 Task: Find connections with filter location León with filter topic #Jobopeningwith filter profile language English with filter current company Coforge with filter school Prof. Ram Meghe Institute of Technology & Research Badnera Rly. with filter industry Retail Groceries with filter service category Outsourcing with filter keywords title Receptionist
Action: Mouse moved to (149, 242)
Screenshot: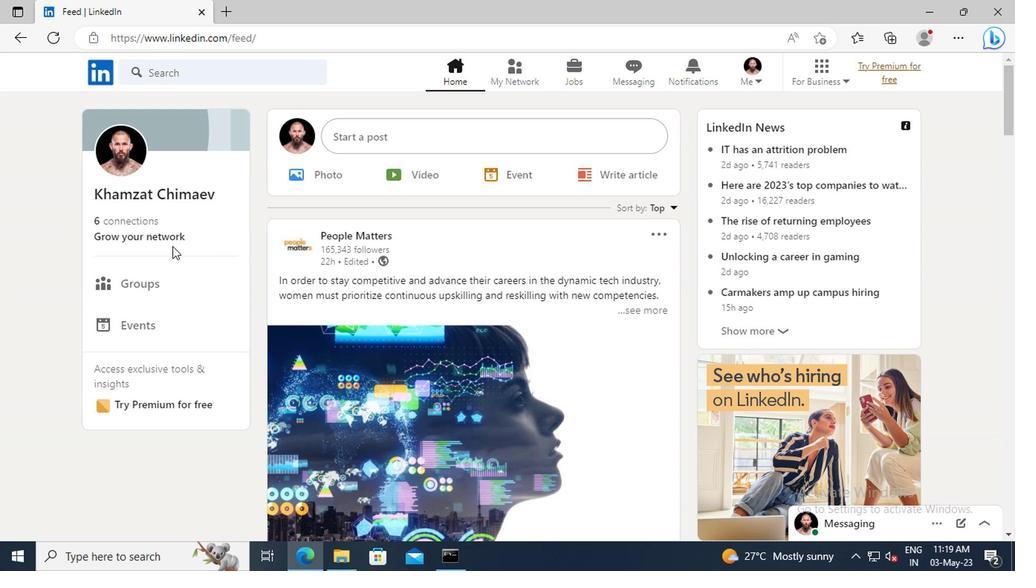 
Action: Mouse pressed left at (149, 242)
Screenshot: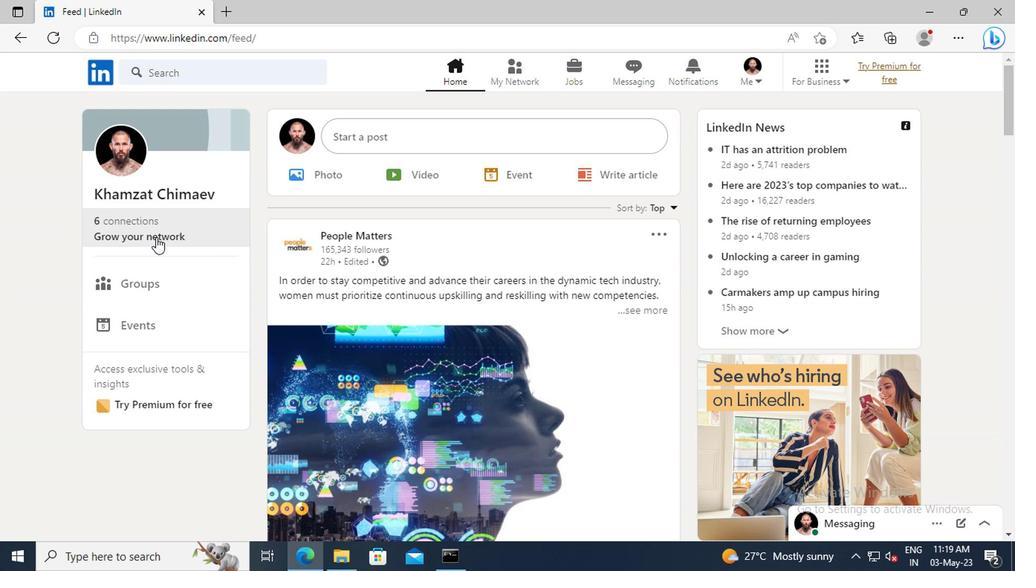
Action: Mouse moved to (150, 173)
Screenshot: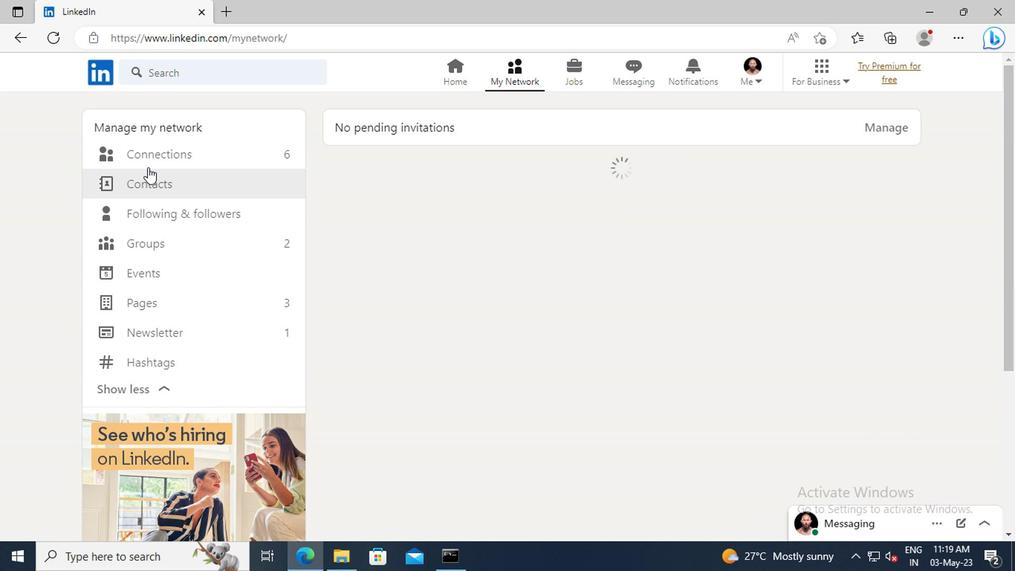
Action: Mouse pressed left at (150, 173)
Screenshot: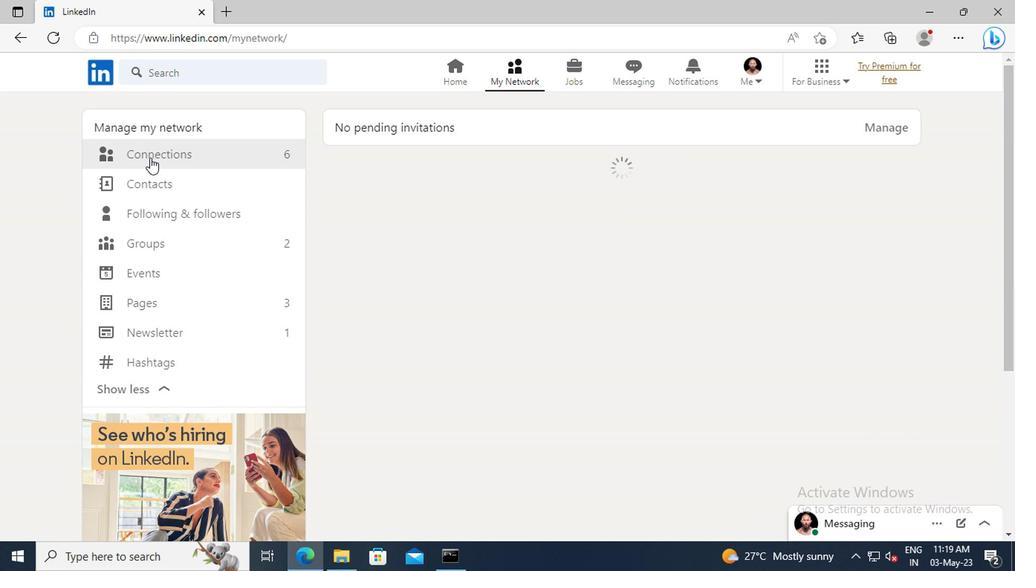 
Action: Mouse moved to (604, 175)
Screenshot: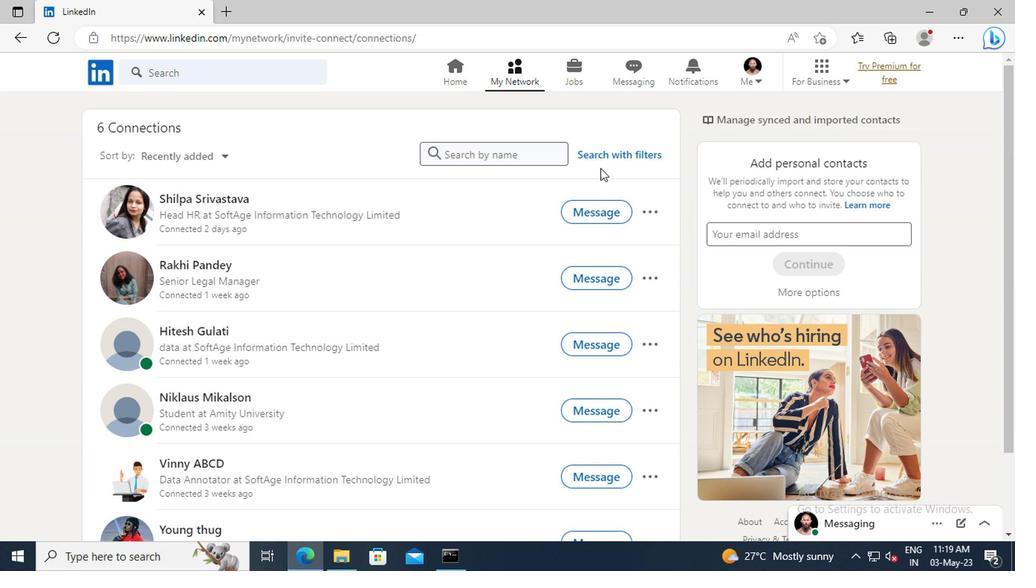 
Action: Mouse pressed left at (604, 175)
Screenshot: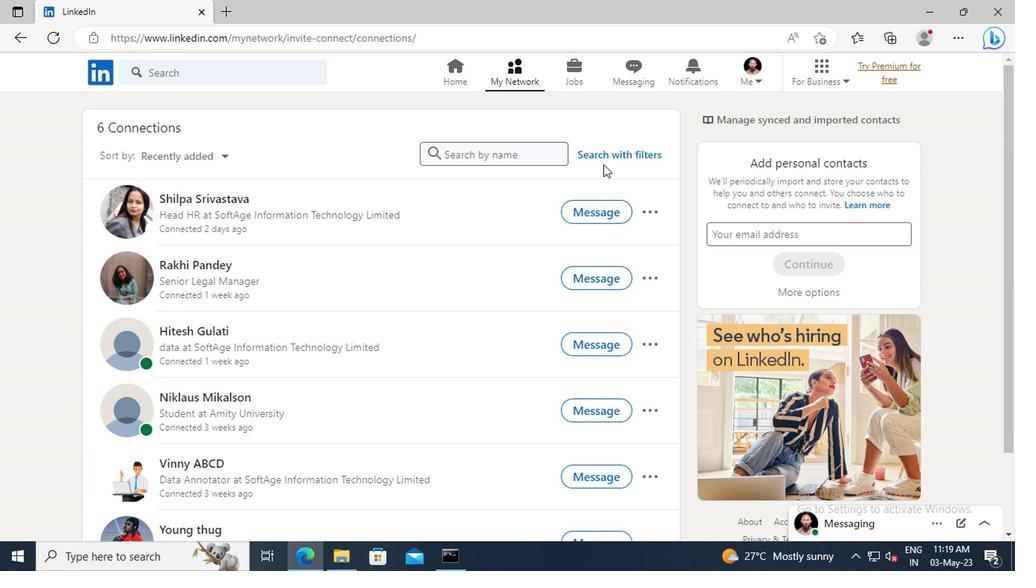 
Action: Mouse moved to (562, 138)
Screenshot: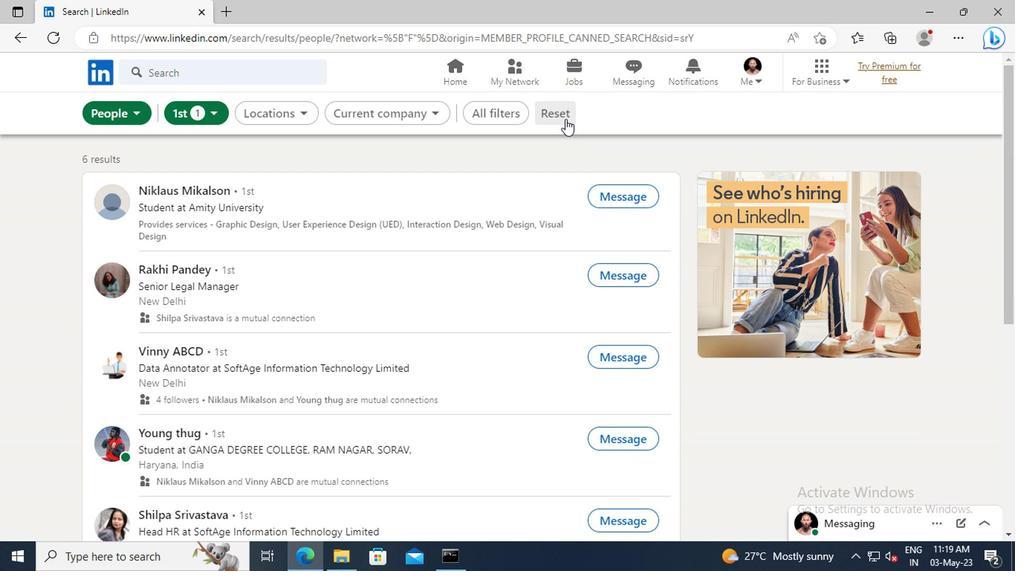 
Action: Mouse pressed left at (562, 138)
Screenshot: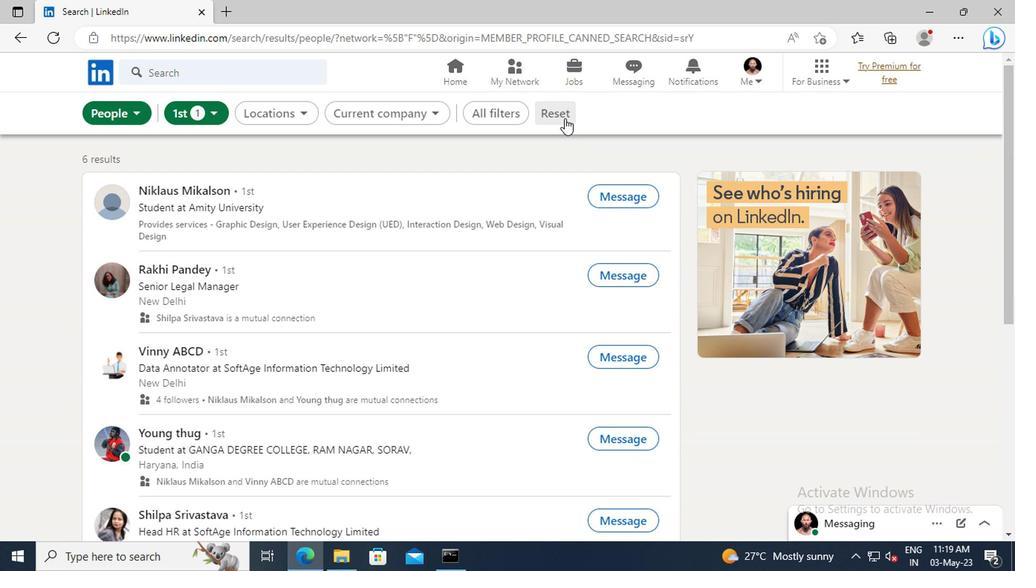 
Action: Mouse moved to (545, 138)
Screenshot: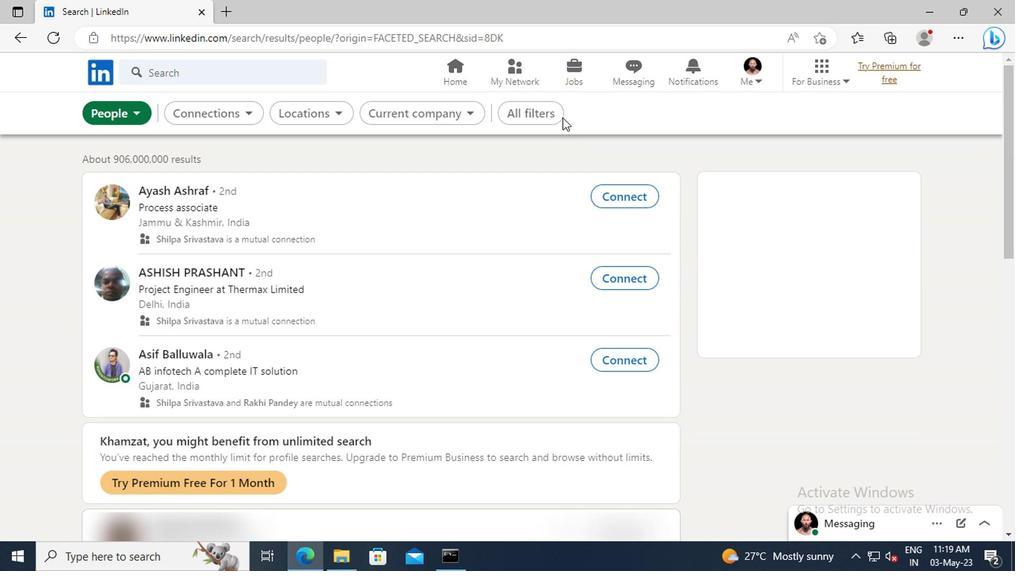 
Action: Mouse pressed left at (545, 138)
Screenshot: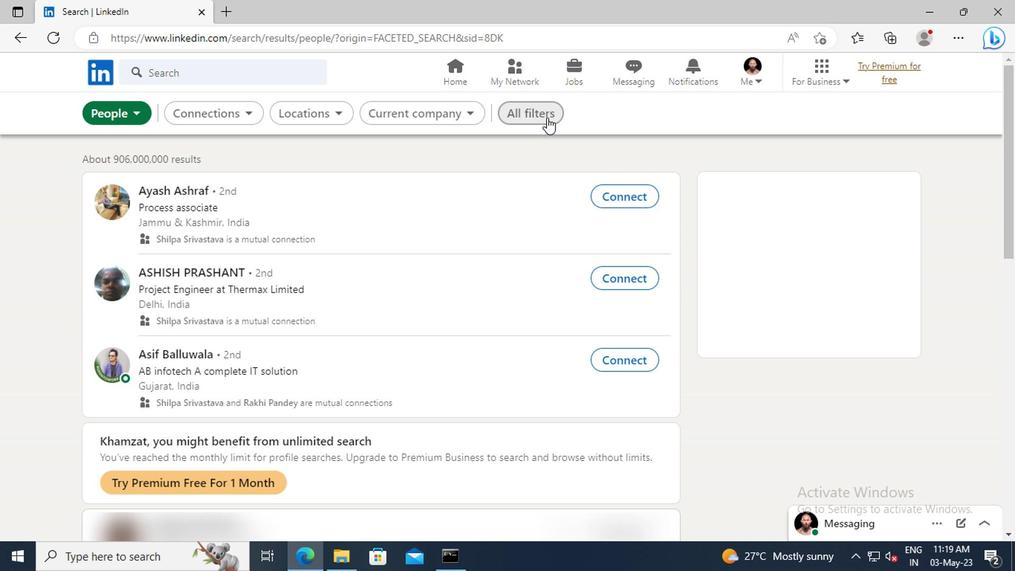 
Action: Mouse moved to (817, 305)
Screenshot: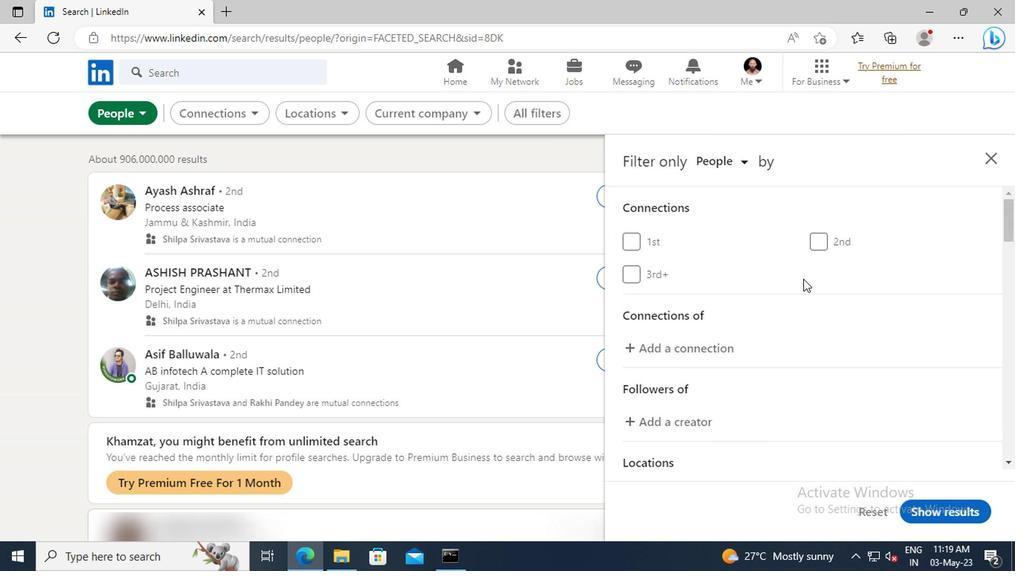 
Action: Mouse scrolled (817, 304) with delta (0, 0)
Screenshot: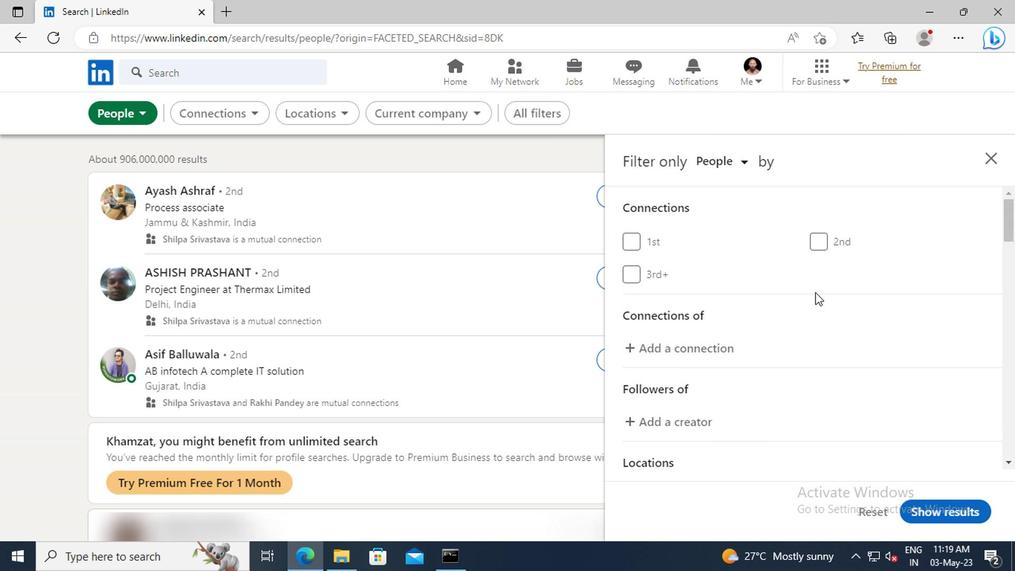 
Action: Mouse scrolled (817, 304) with delta (0, 0)
Screenshot: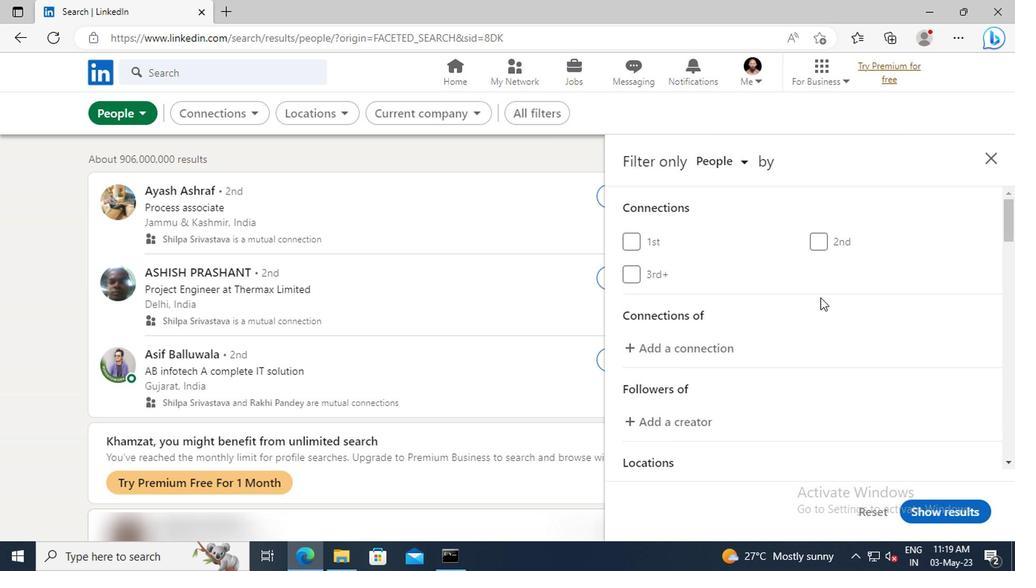 
Action: Mouse scrolled (817, 304) with delta (0, 0)
Screenshot: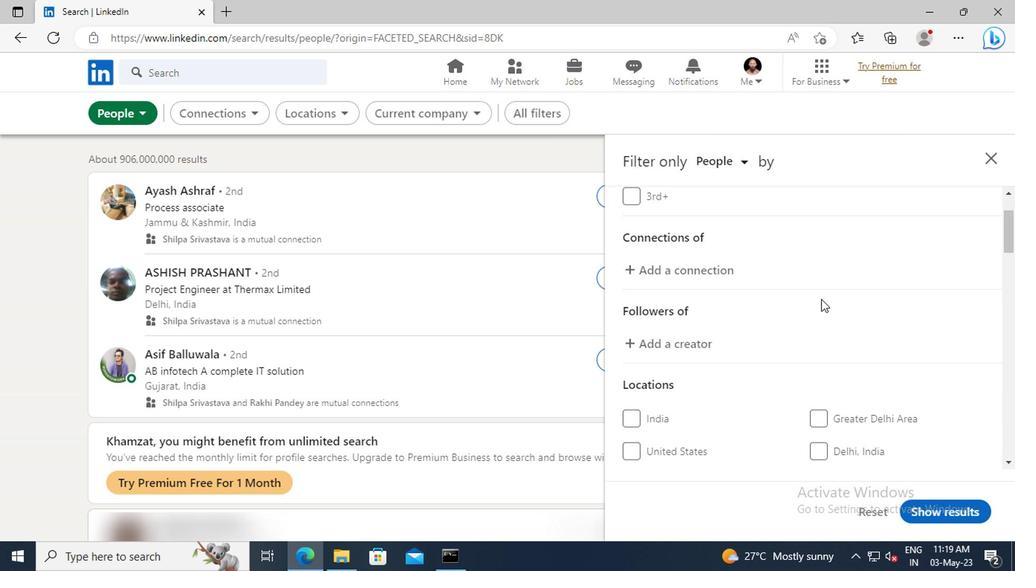 
Action: Mouse moved to (817, 305)
Screenshot: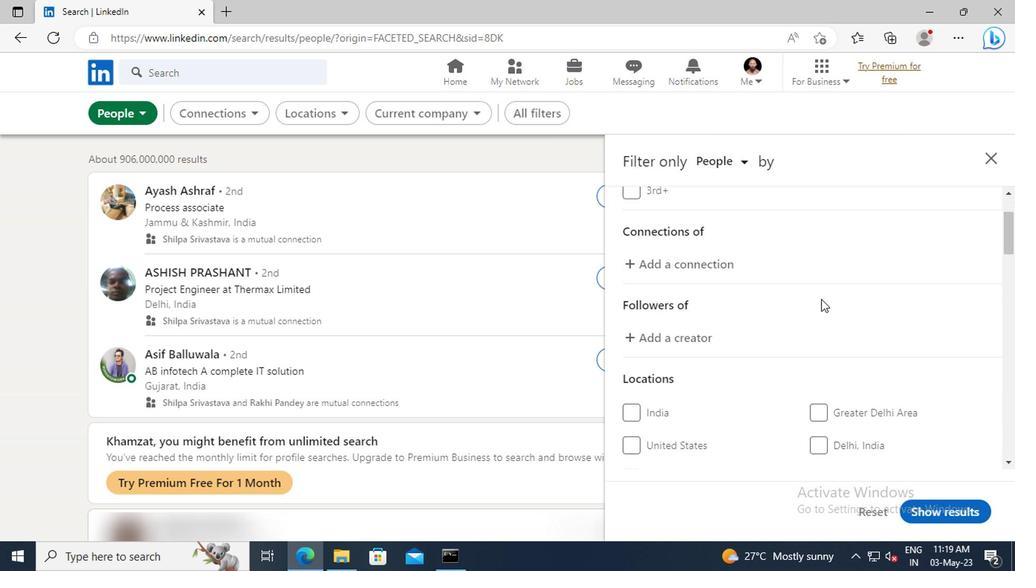 
Action: Mouse scrolled (817, 304) with delta (0, 0)
Screenshot: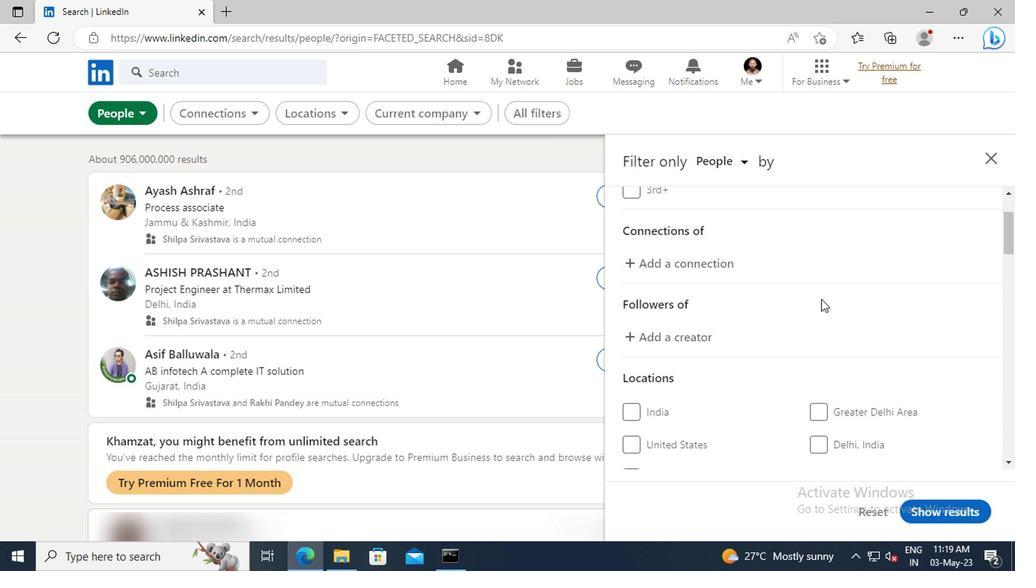 
Action: Mouse moved to (818, 305)
Screenshot: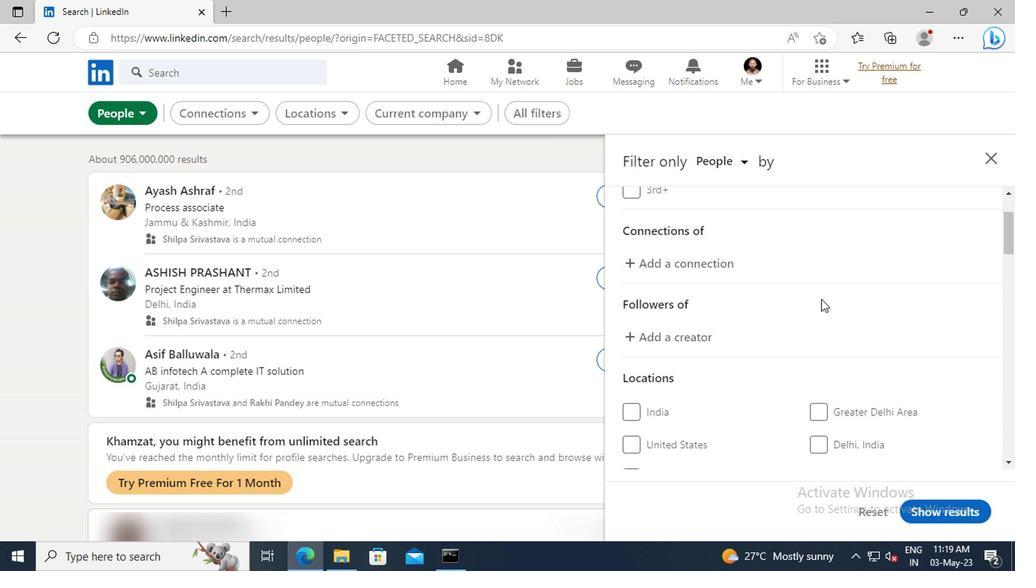
Action: Mouse scrolled (818, 305) with delta (0, 0)
Screenshot: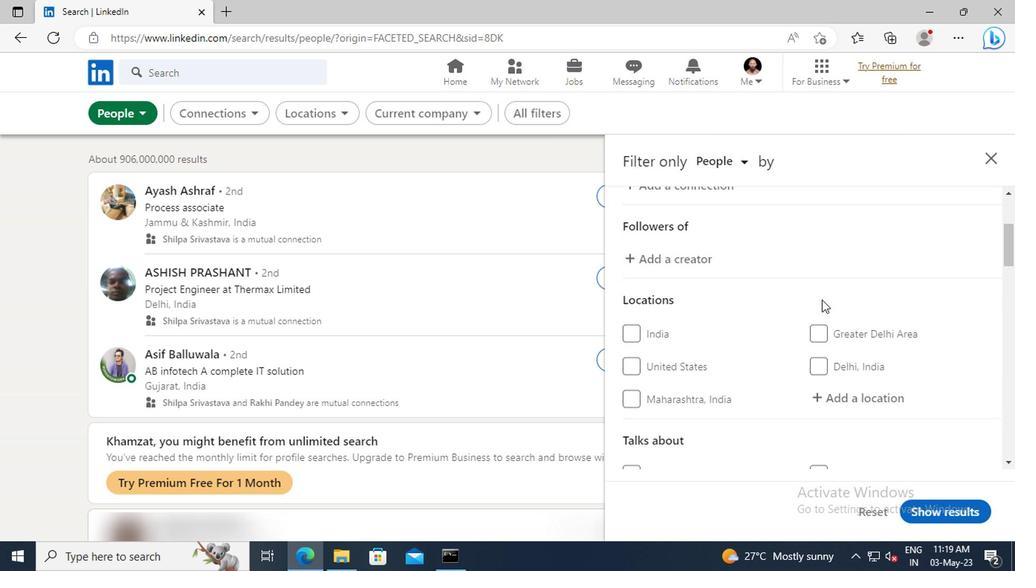 
Action: Mouse moved to (830, 352)
Screenshot: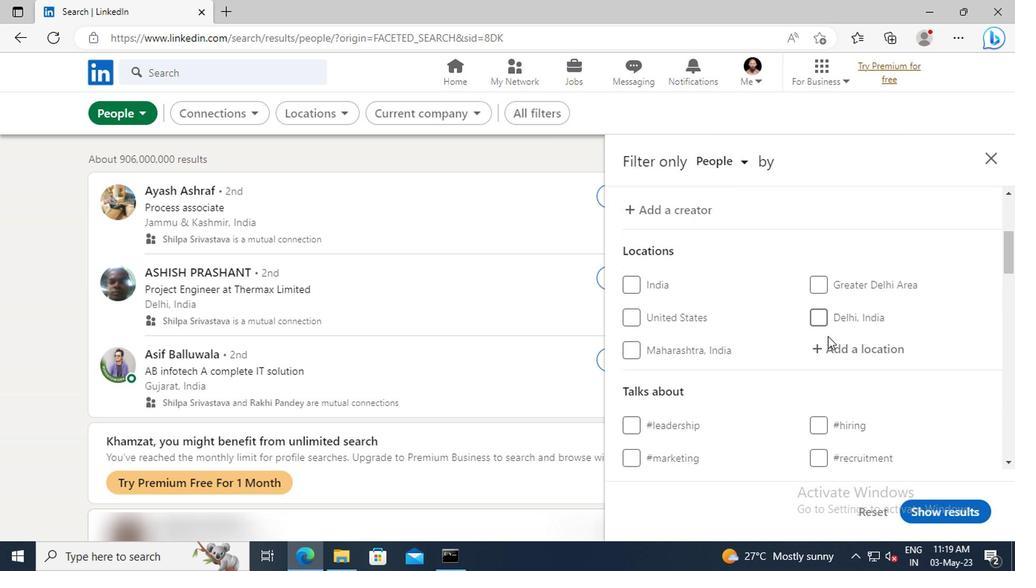 
Action: Mouse pressed left at (830, 352)
Screenshot: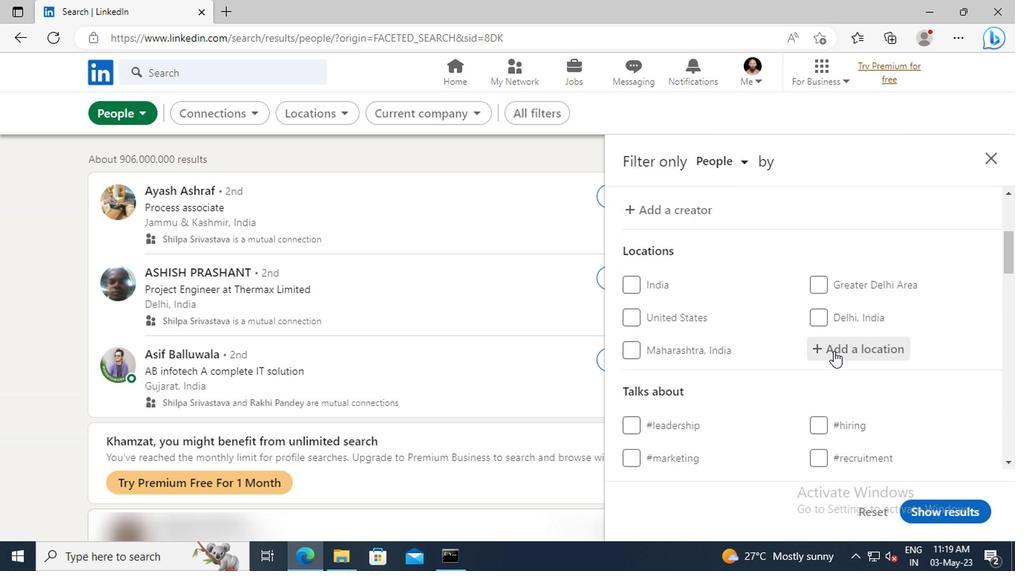 
Action: Key pressed <Key.shift>LEON
Screenshot: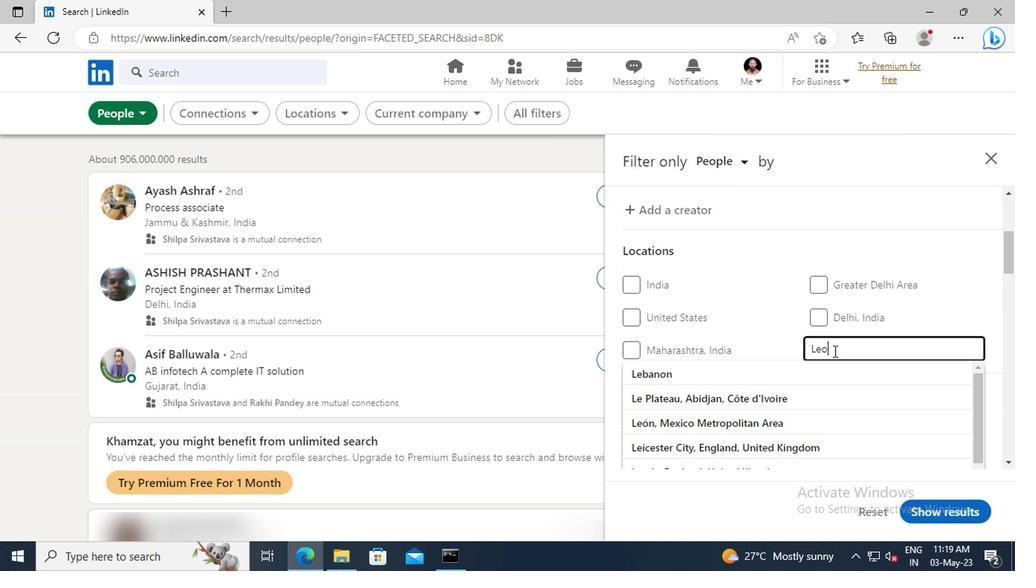 
Action: Mouse moved to (836, 389)
Screenshot: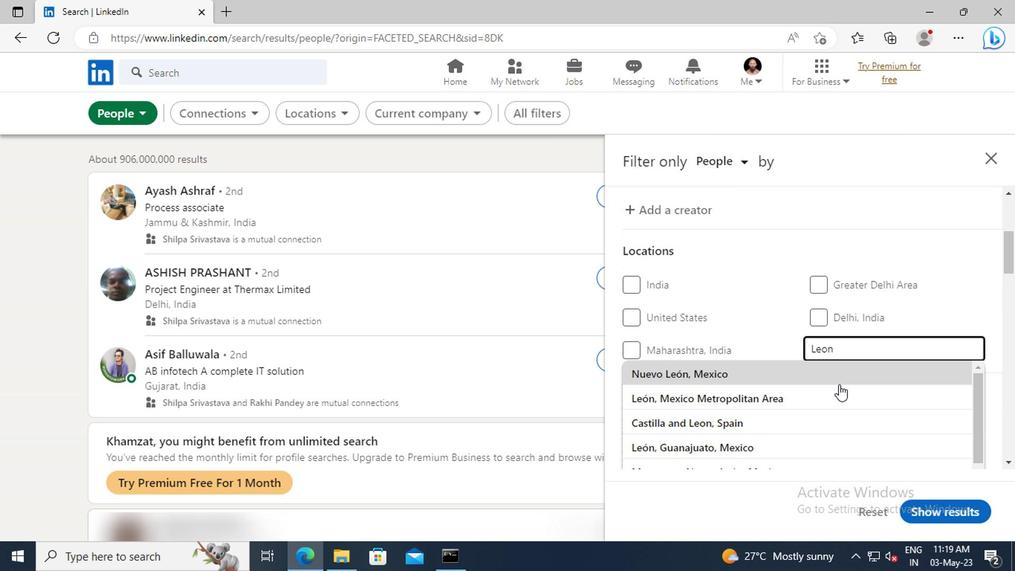 
Action: Mouse pressed left at (836, 389)
Screenshot: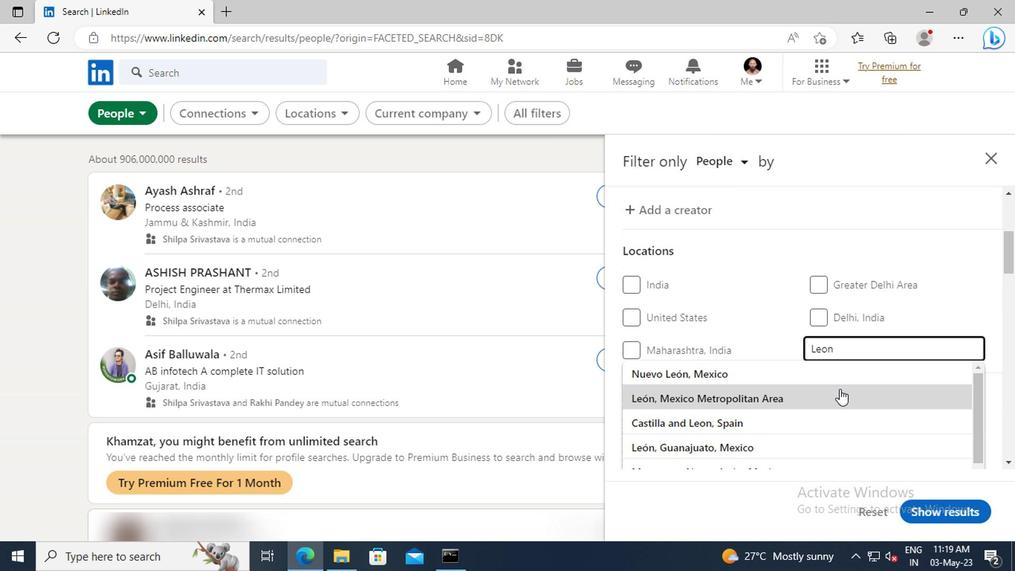 
Action: Mouse moved to (836, 383)
Screenshot: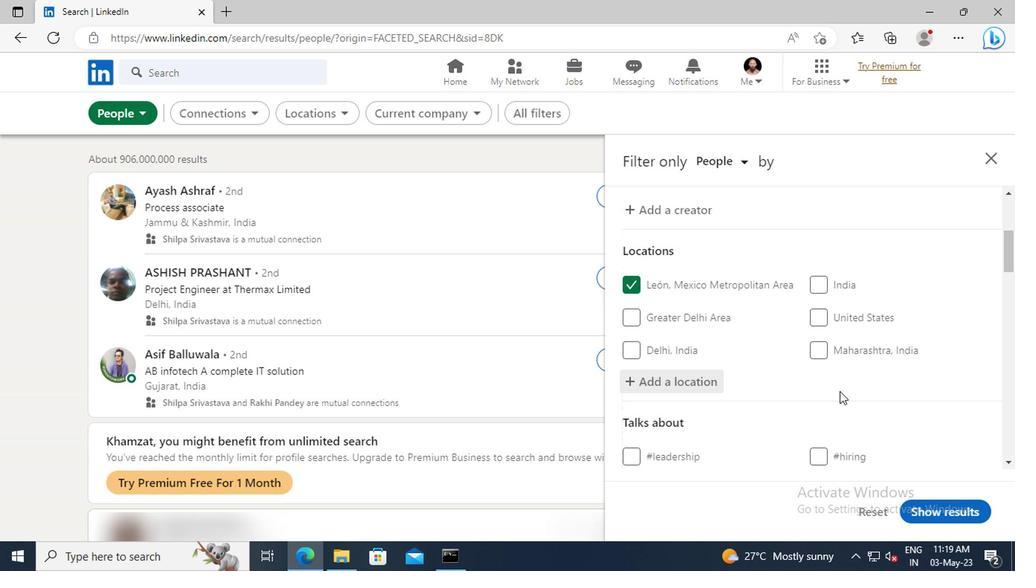 
Action: Mouse scrolled (836, 382) with delta (0, 0)
Screenshot: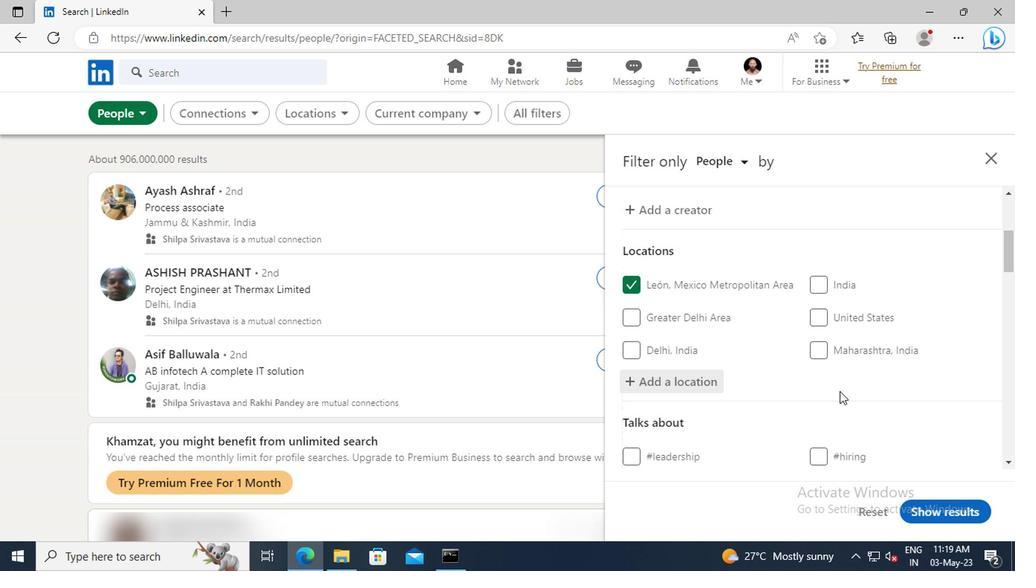 
Action: Mouse moved to (835, 378)
Screenshot: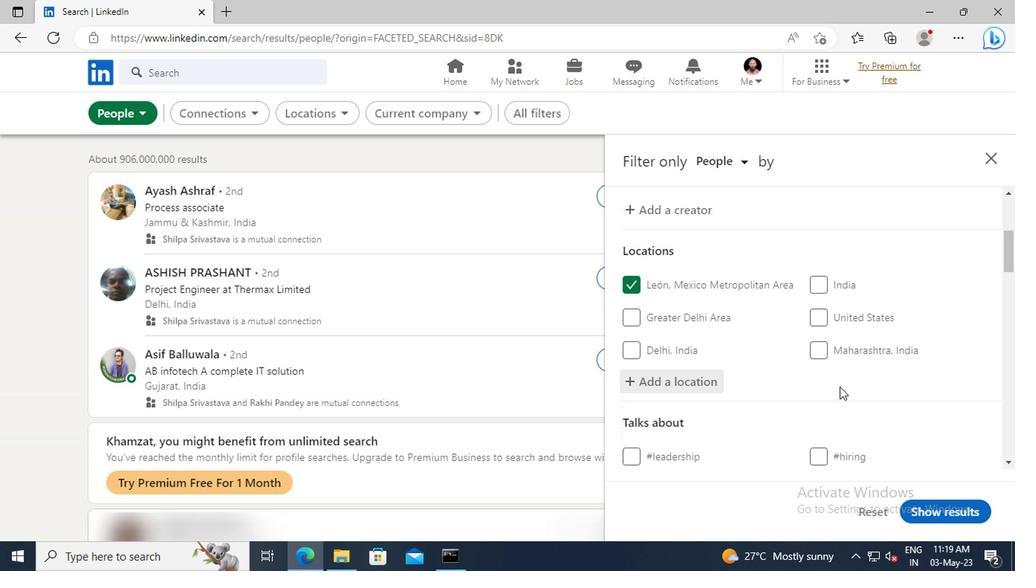 
Action: Mouse scrolled (835, 377) with delta (0, 0)
Screenshot: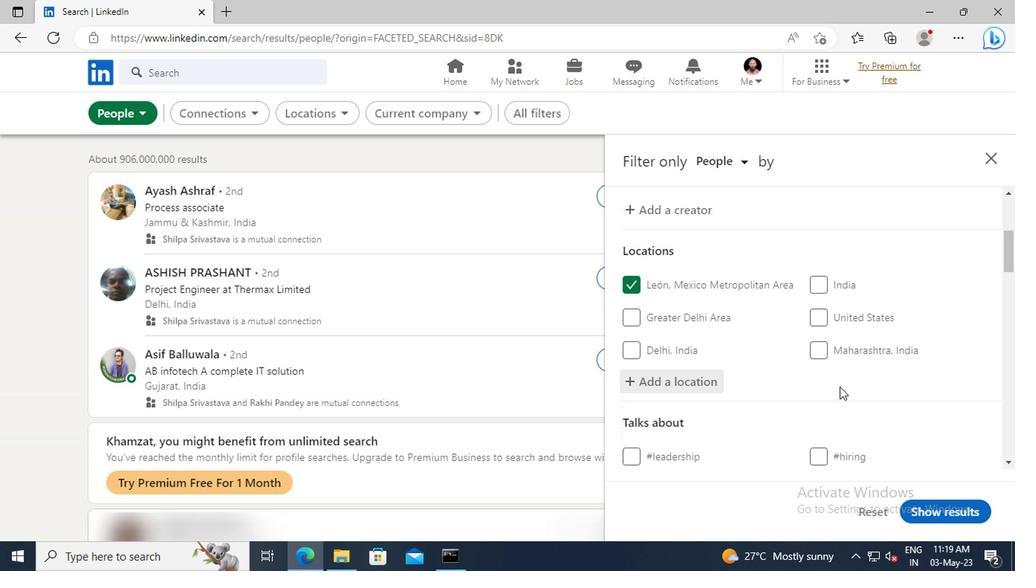 
Action: Mouse moved to (824, 342)
Screenshot: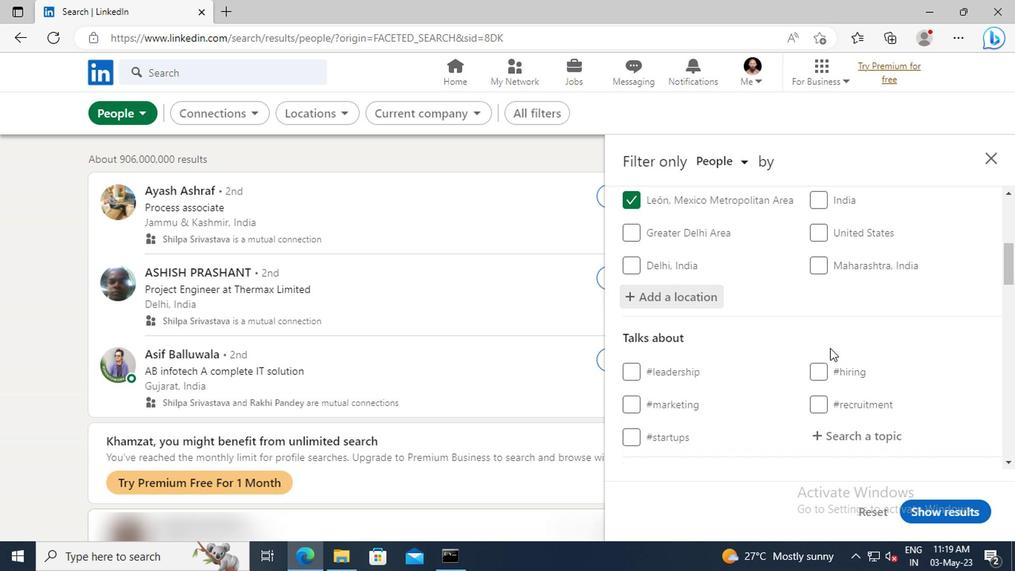 
Action: Mouse scrolled (824, 342) with delta (0, 0)
Screenshot: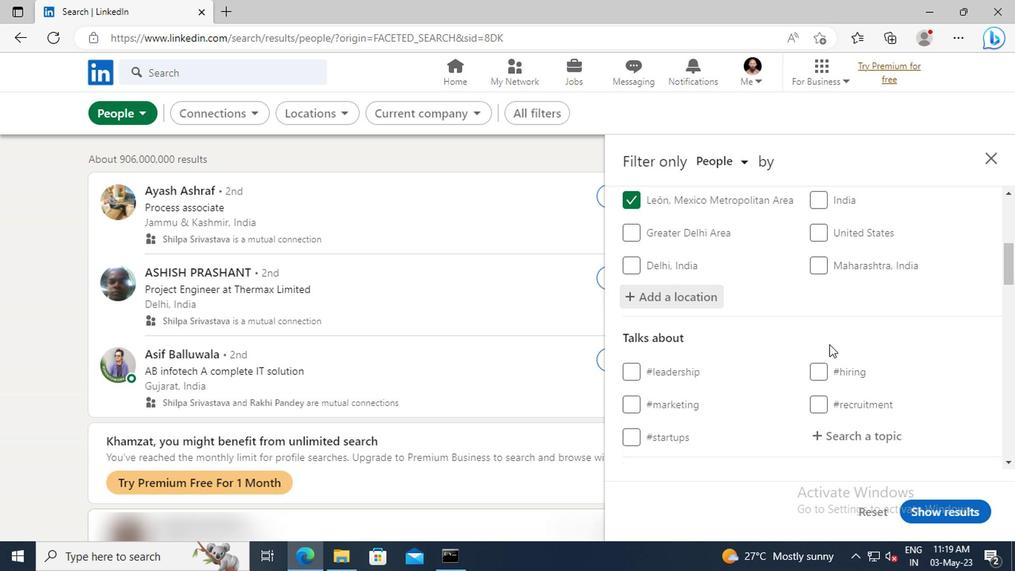 
Action: Mouse scrolled (824, 342) with delta (0, 0)
Screenshot: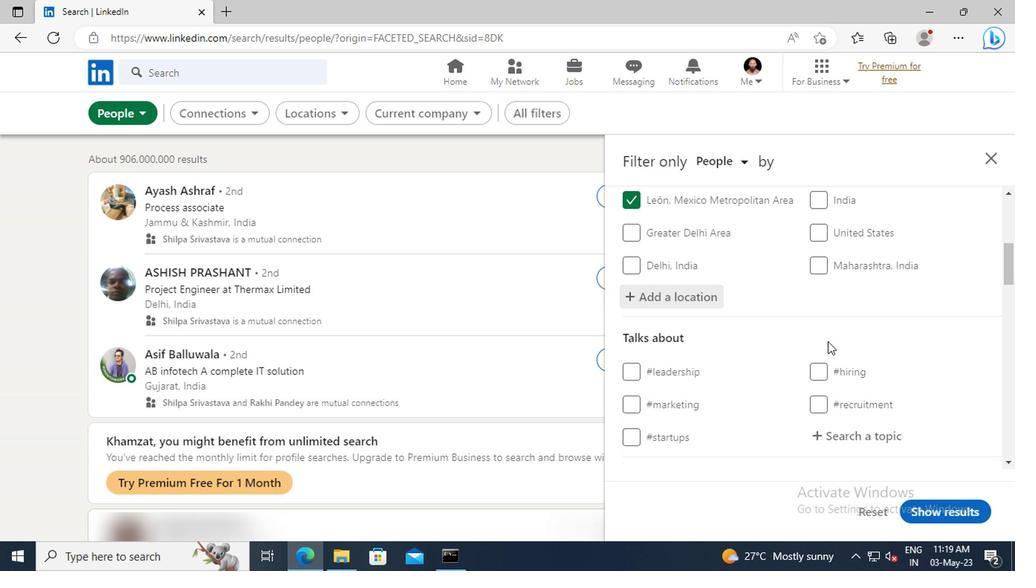 
Action: Mouse moved to (830, 352)
Screenshot: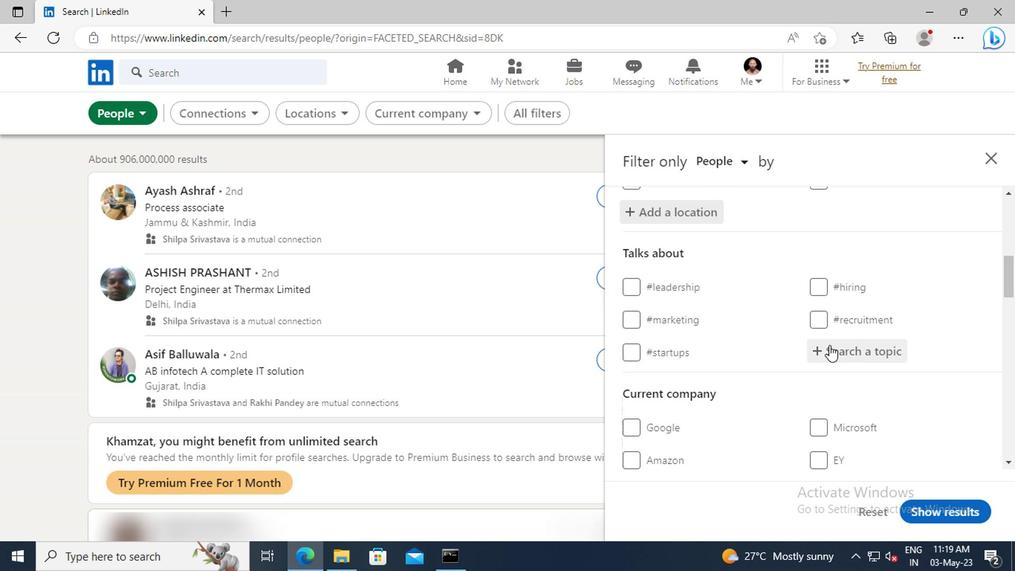 
Action: Mouse pressed left at (830, 352)
Screenshot: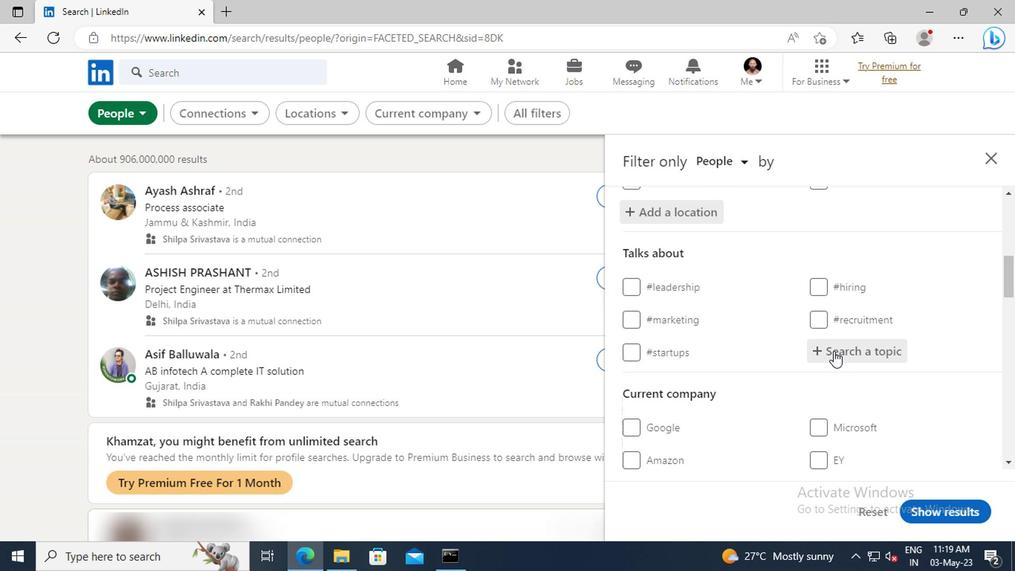 
Action: Key pressed <Key.shift>JOBOPENI
Screenshot: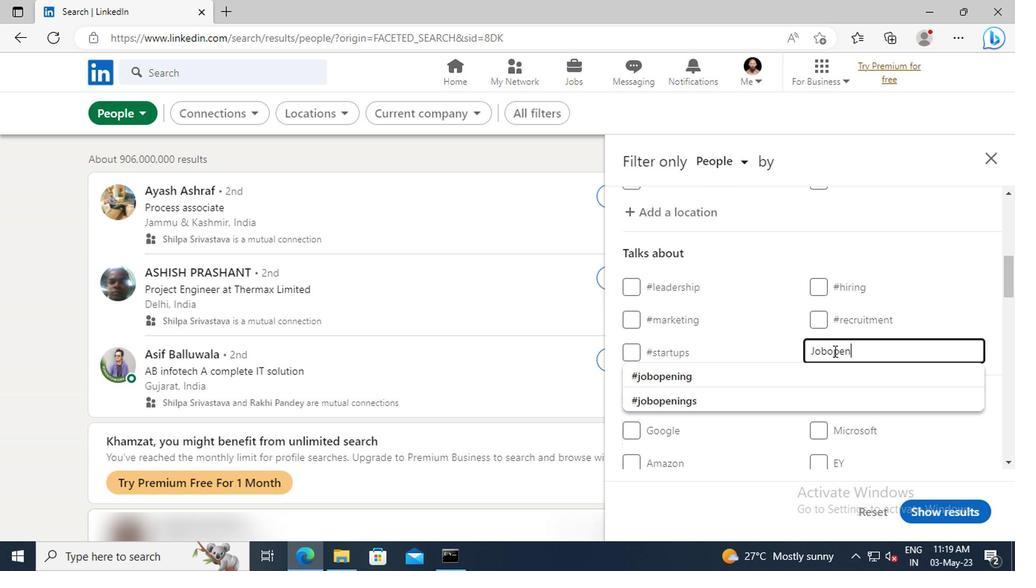 
Action: Mouse moved to (828, 366)
Screenshot: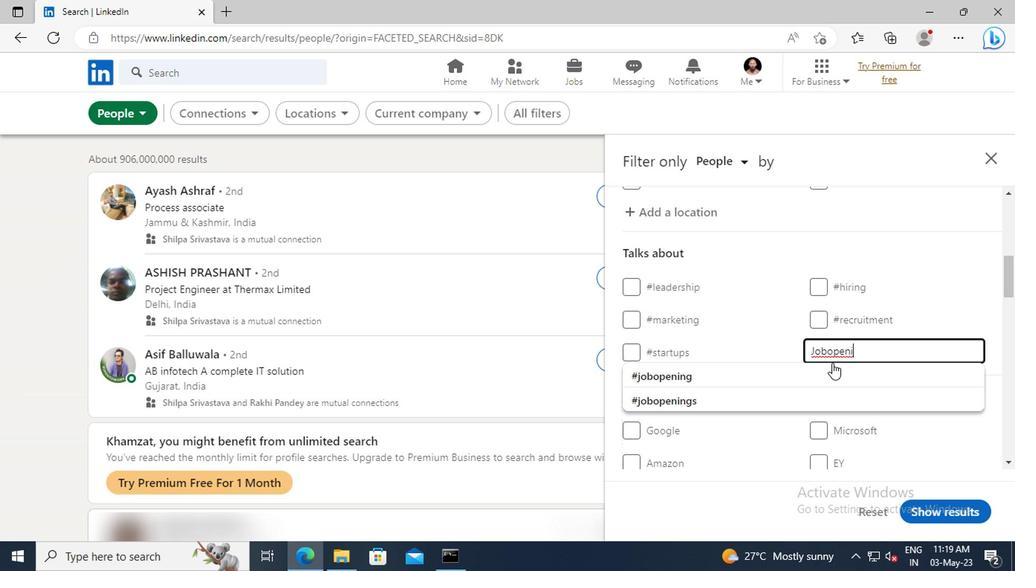 
Action: Mouse pressed left at (828, 366)
Screenshot: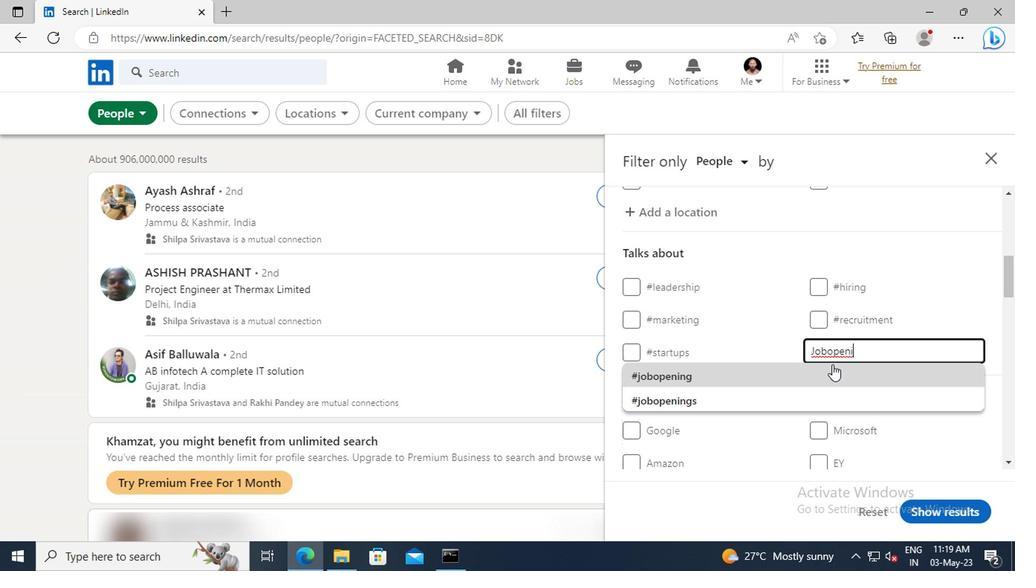 
Action: Mouse scrolled (828, 365) with delta (0, 0)
Screenshot: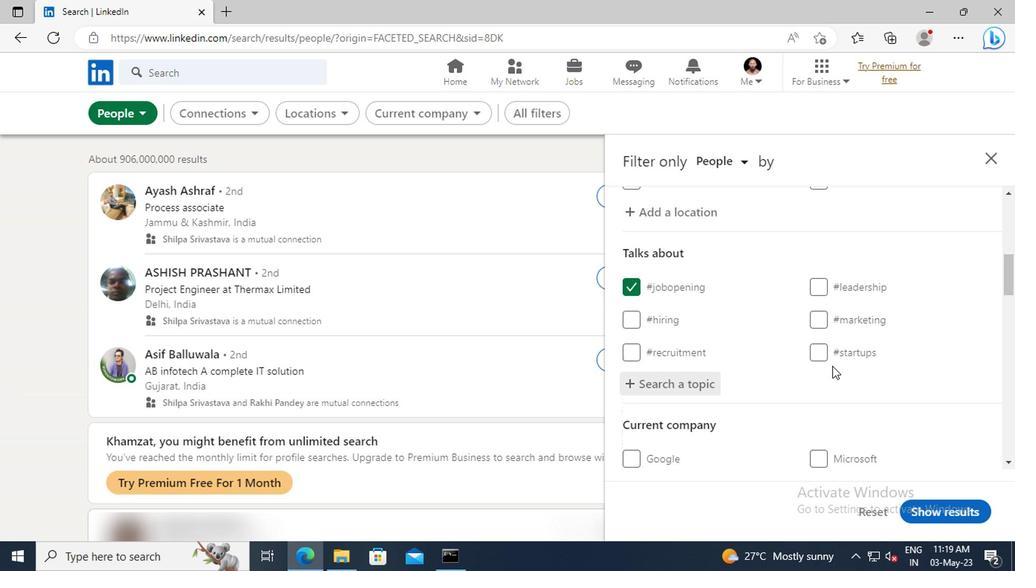 
Action: Mouse scrolled (828, 365) with delta (0, 0)
Screenshot: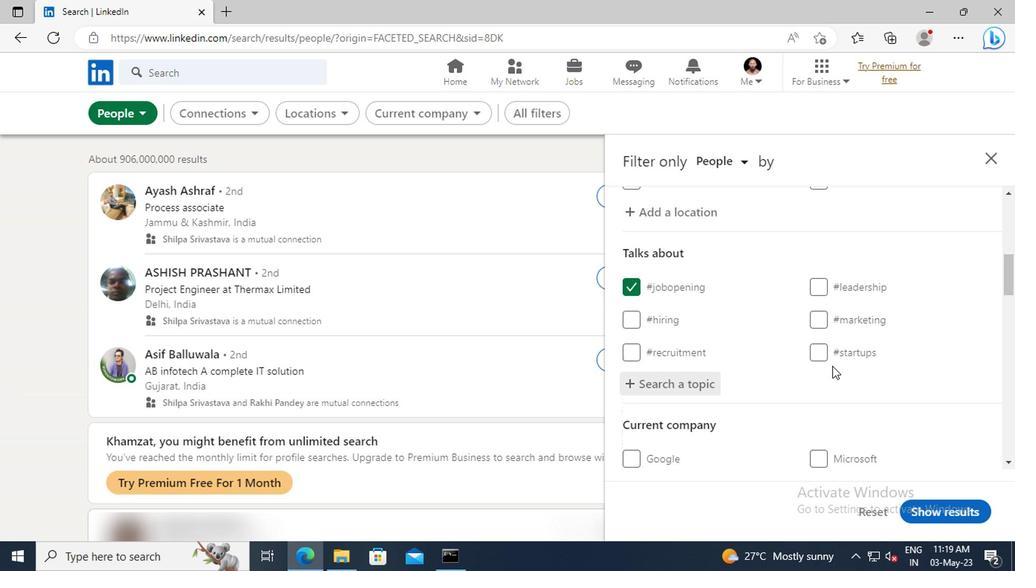 
Action: Mouse scrolled (828, 365) with delta (0, 0)
Screenshot: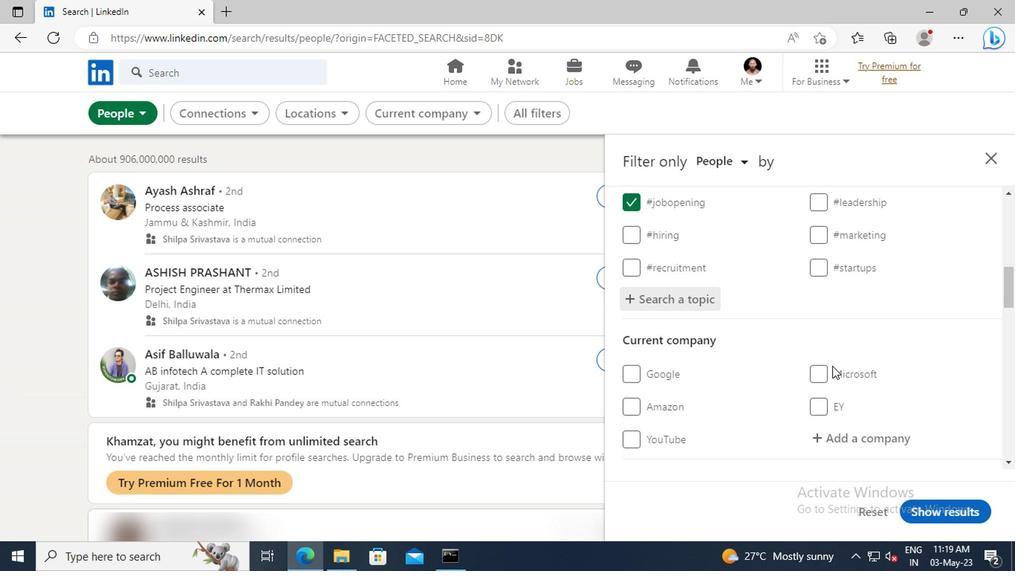 
Action: Mouse scrolled (828, 365) with delta (0, 0)
Screenshot: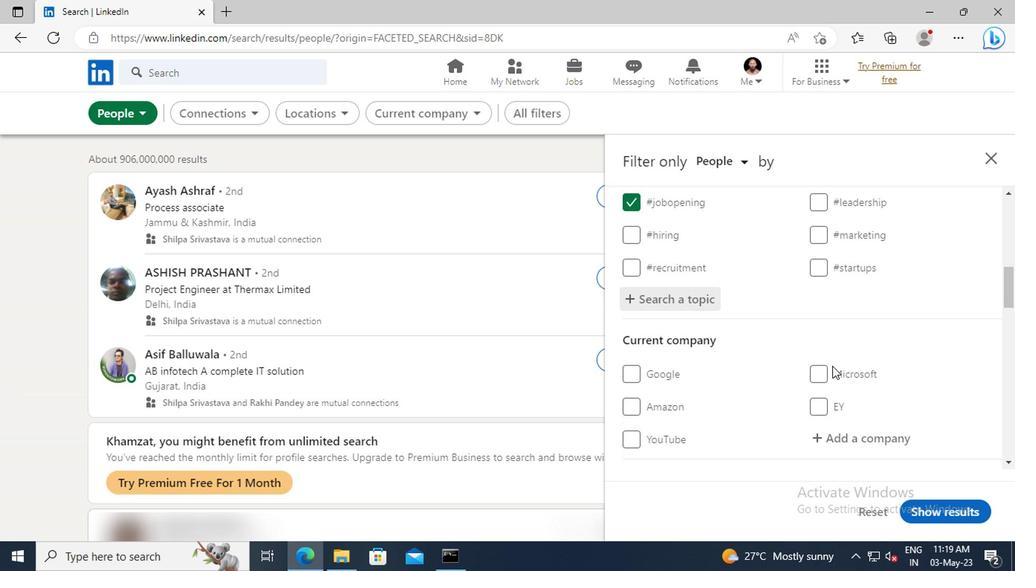 
Action: Mouse scrolled (828, 365) with delta (0, 0)
Screenshot: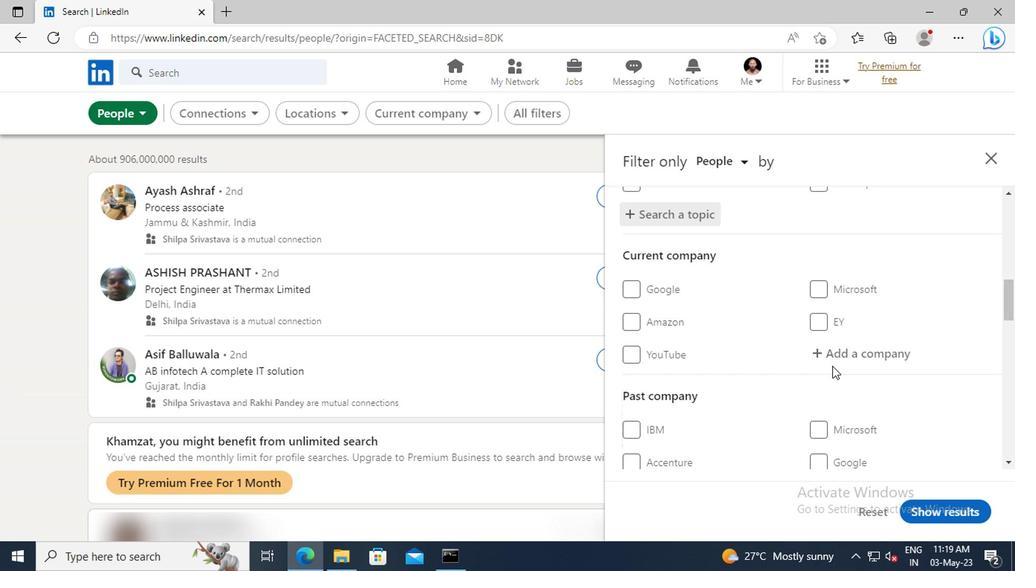 
Action: Mouse scrolled (828, 365) with delta (0, 0)
Screenshot: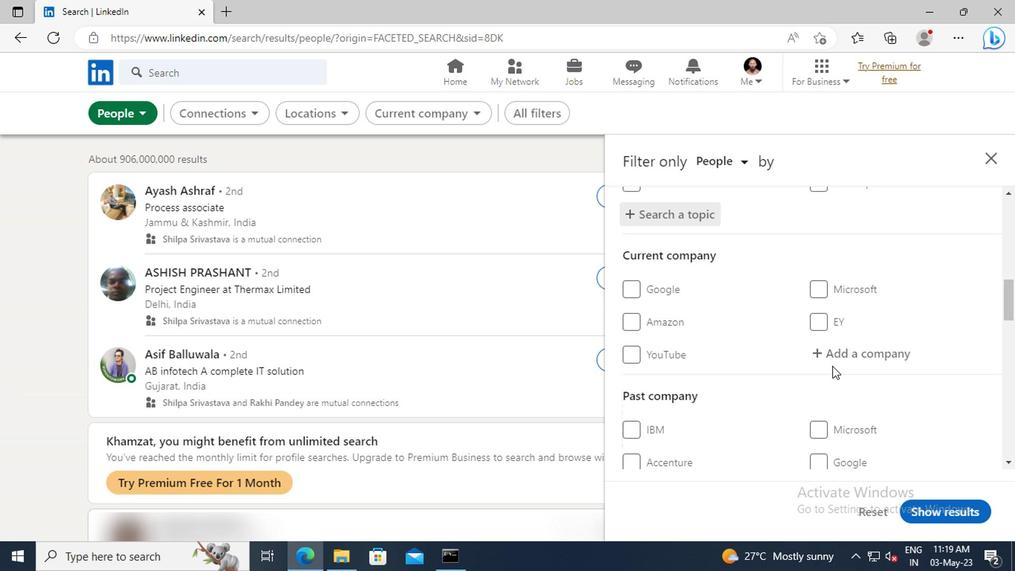 
Action: Mouse scrolled (828, 365) with delta (0, 0)
Screenshot: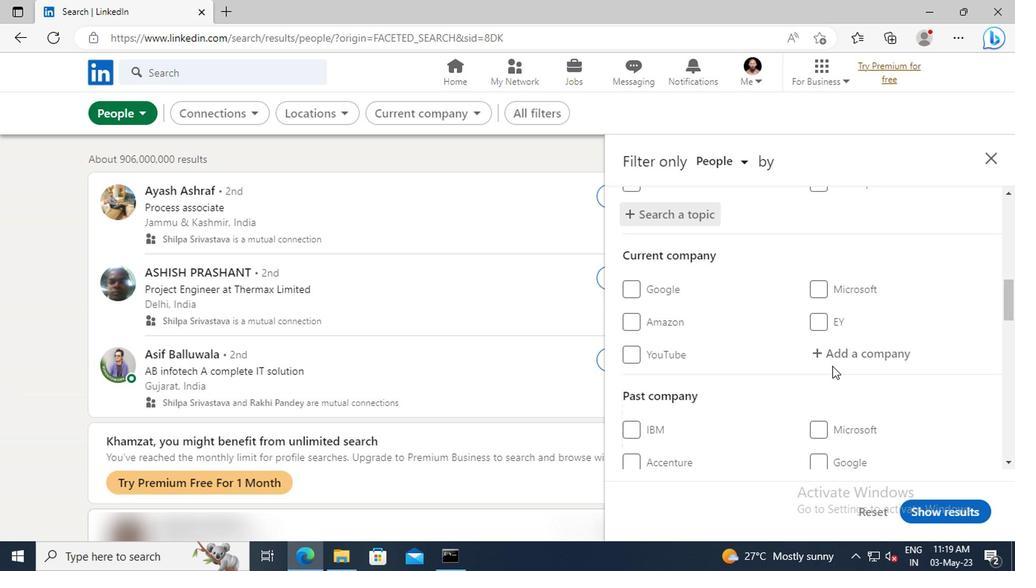 
Action: Mouse scrolled (828, 365) with delta (0, 0)
Screenshot: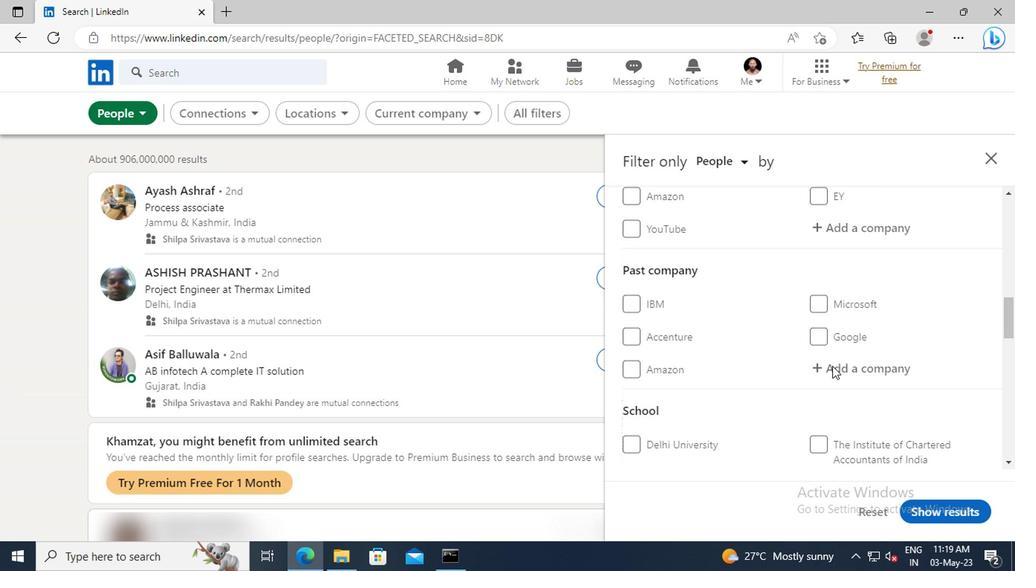 
Action: Mouse scrolled (828, 365) with delta (0, 0)
Screenshot: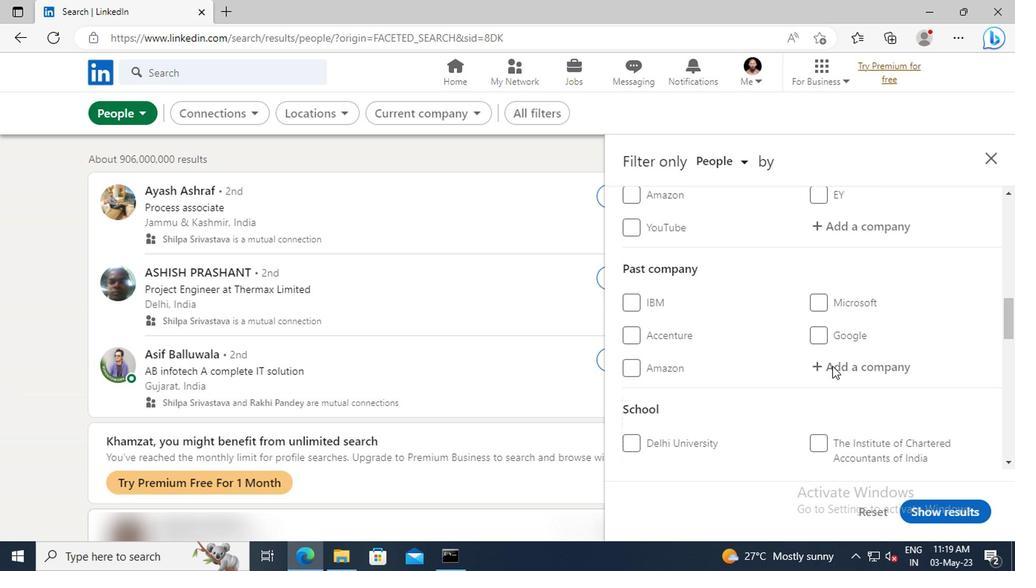
Action: Mouse scrolled (828, 365) with delta (0, 0)
Screenshot: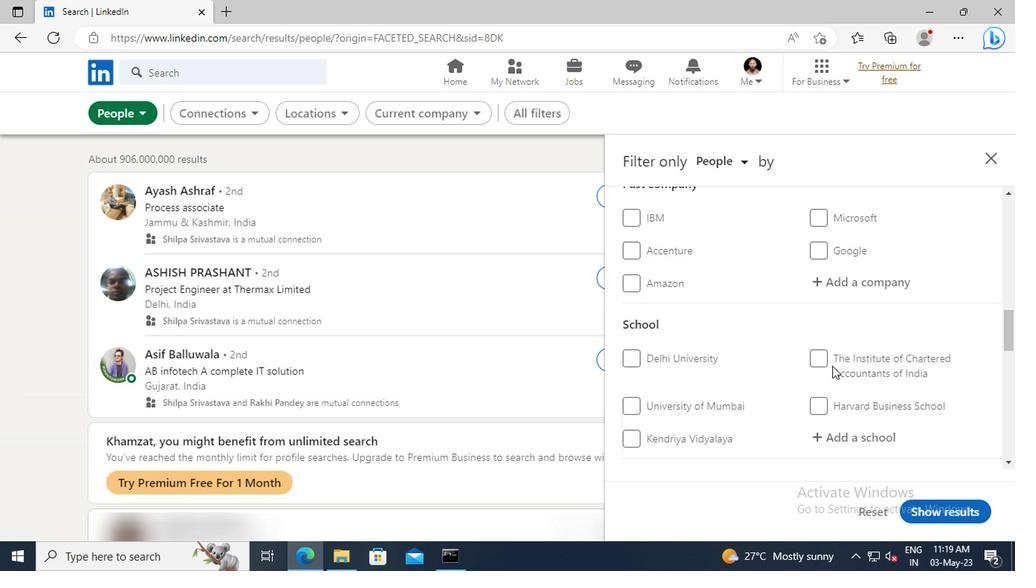 
Action: Mouse scrolled (828, 365) with delta (0, 0)
Screenshot: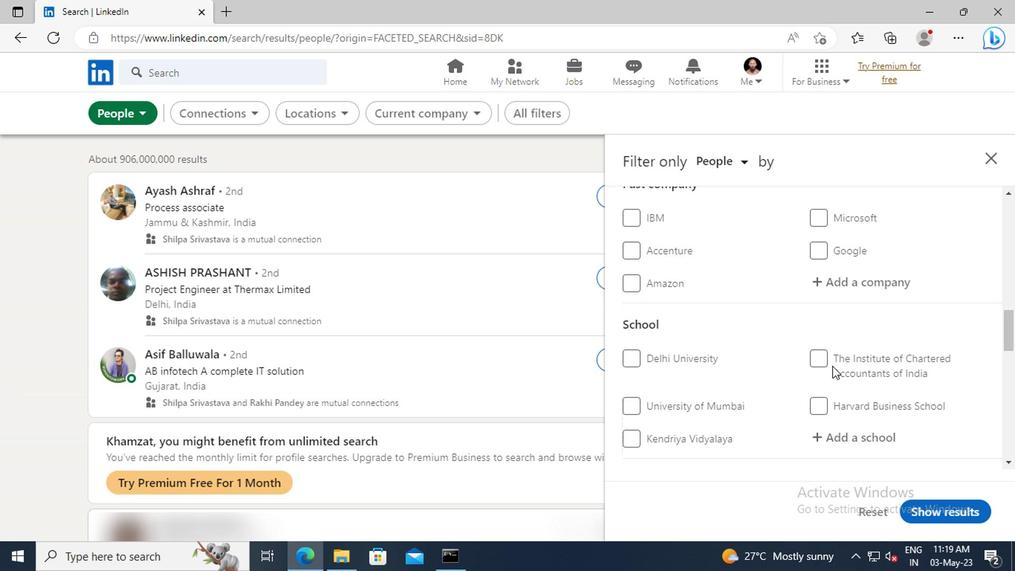 
Action: Mouse scrolled (828, 365) with delta (0, 0)
Screenshot: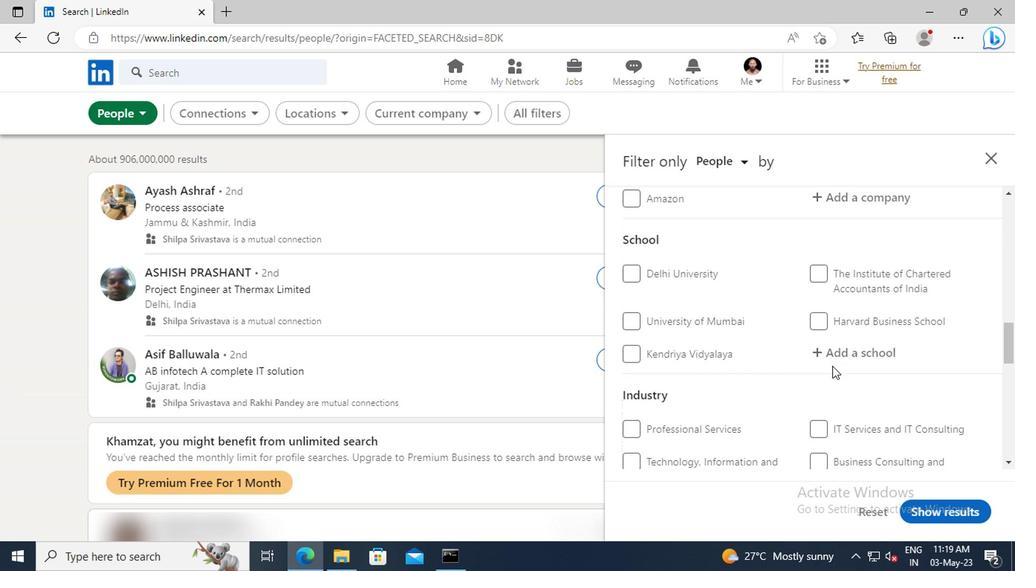 
Action: Mouse scrolled (828, 365) with delta (0, 0)
Screenshot: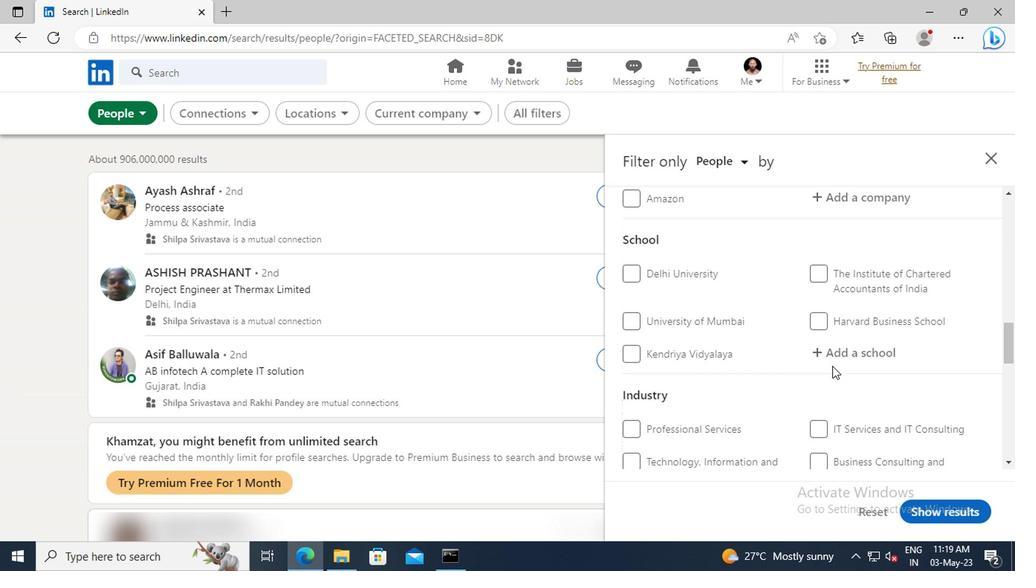 
Action: Mouse scrolled (828, 365) with delta (0, 0)
Screenshot: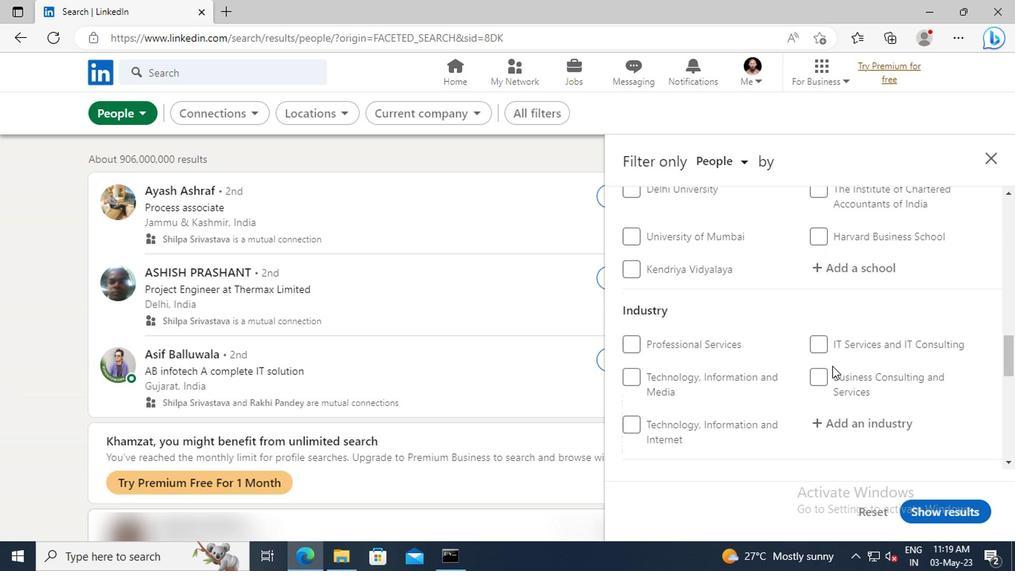 
Action: Mouse scrolled (828, 365) with delta (0, 0)
Screenshot: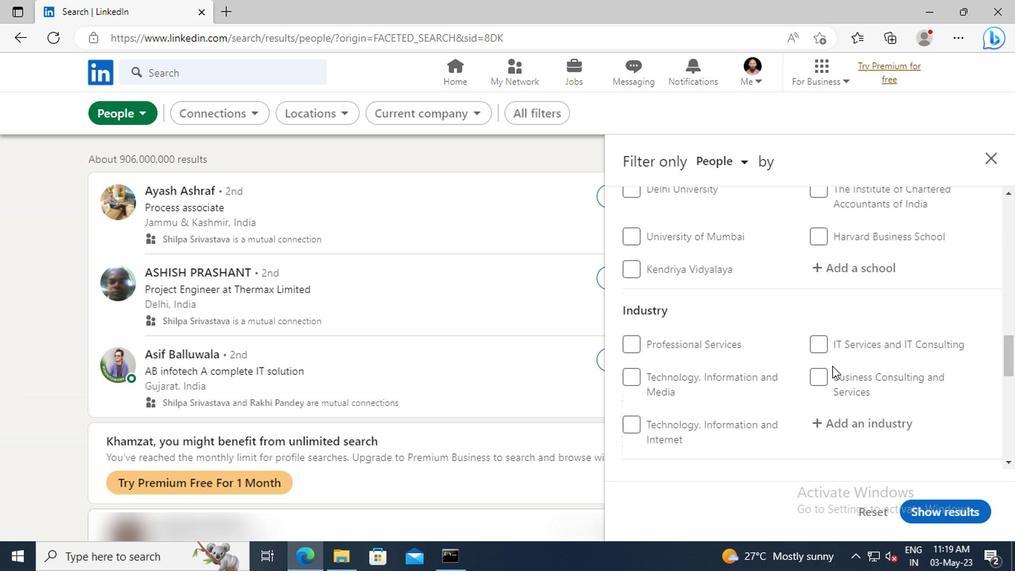 
Action: Mouse scrolled (828, 365) with delta (0, 0)
Screenshot: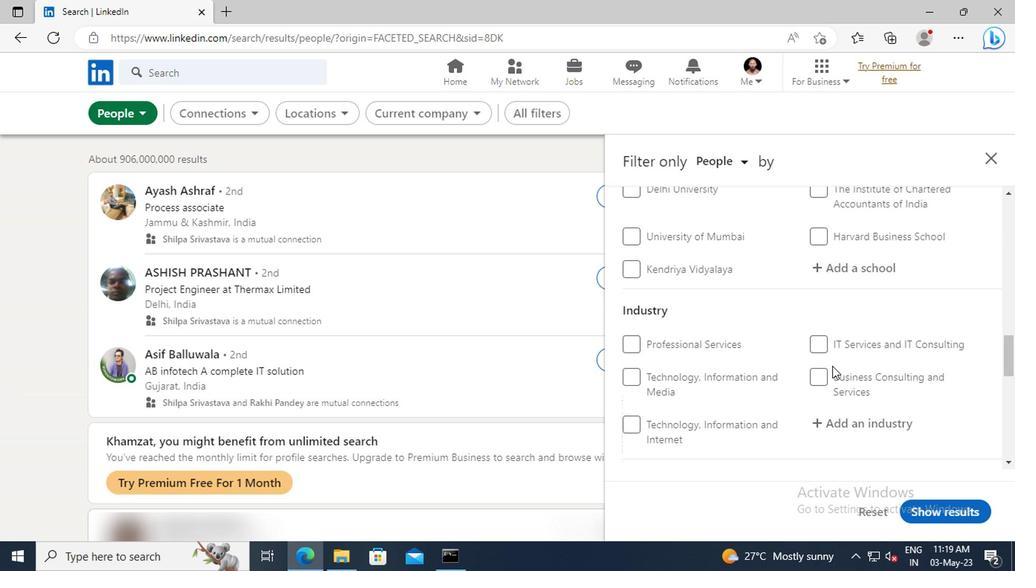 
Action: Mouse moved to (630, 387)
Screenshot: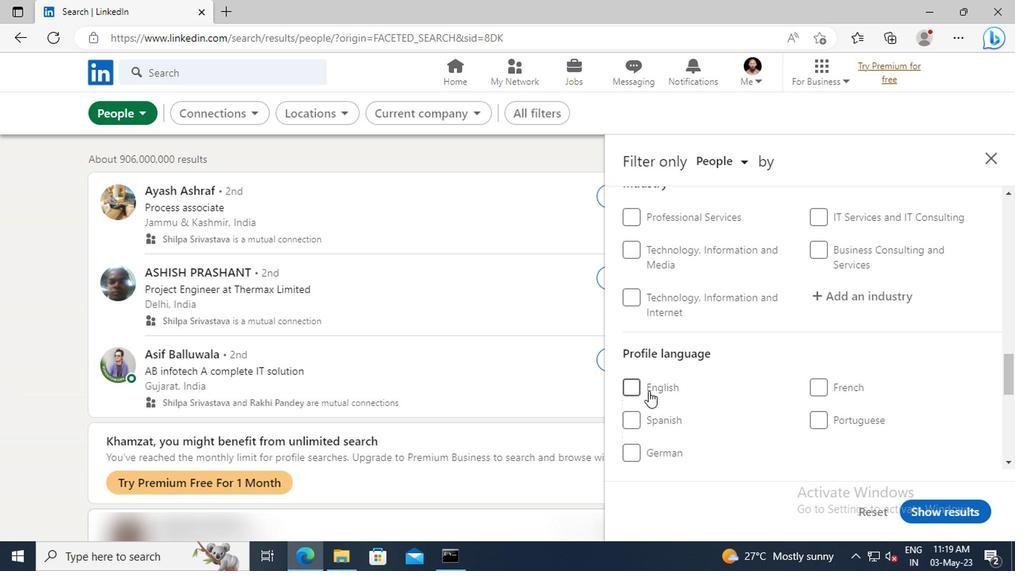 
Action: Mouse pressed left at (630, 387)
Screenshot: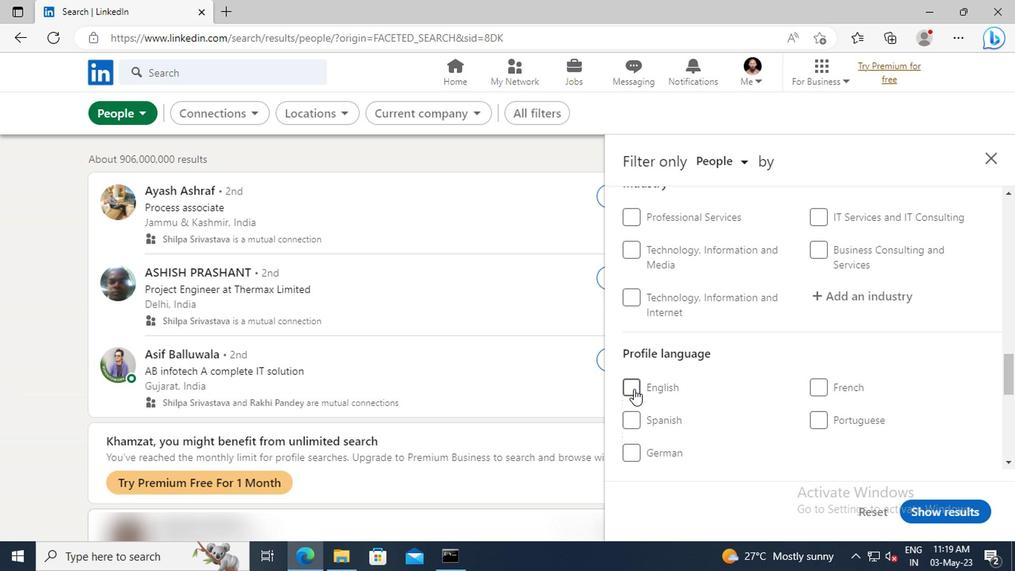 
Action: Mouse moved to (790, 362)
Screenshot: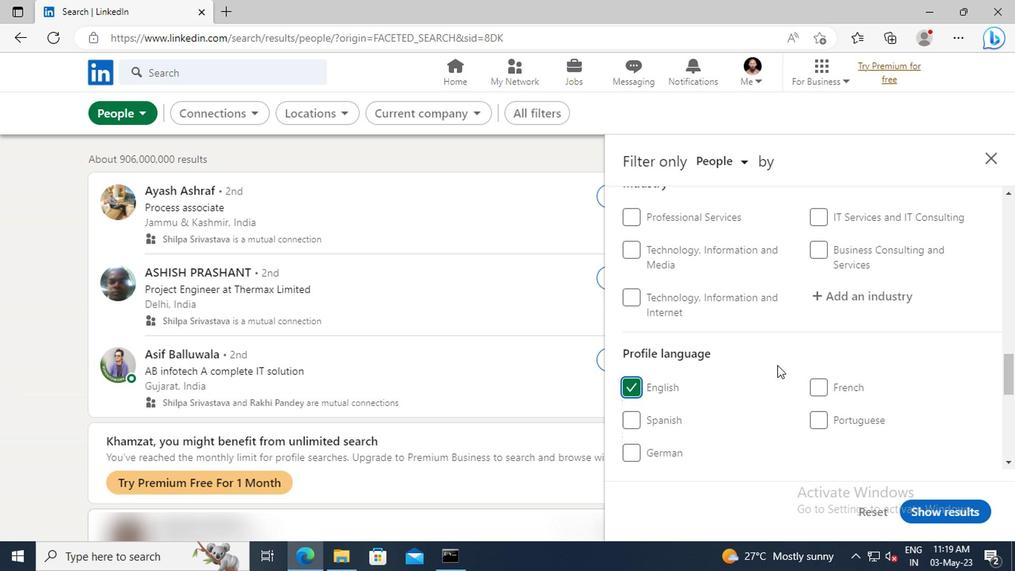 
Action: Mouse scrolled (790, 363) with delta (0, 1)
Screenshot: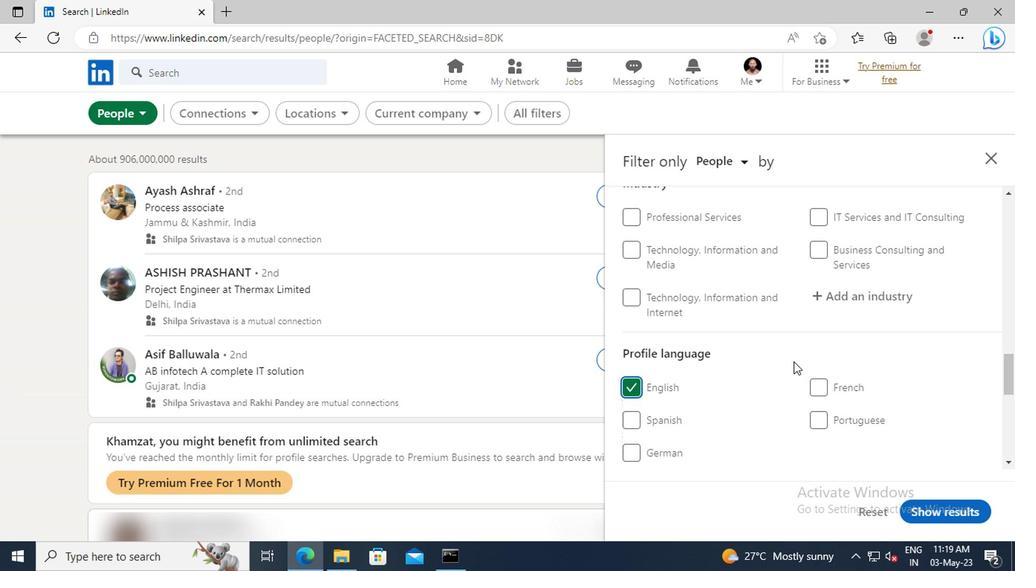 
Action: Mouse scrolled (790, 363) with delta (0, 1)
Screenshot: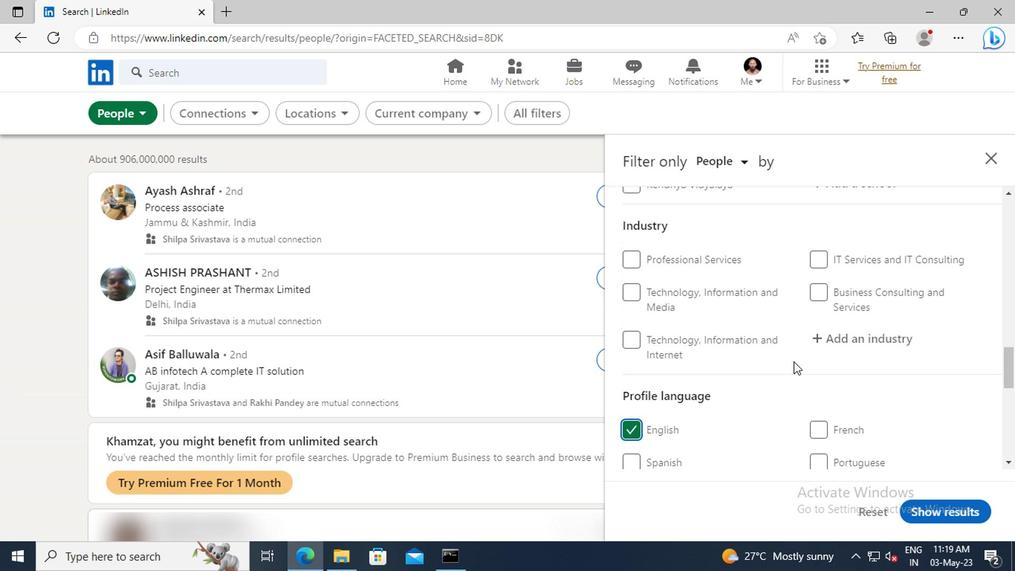 
Action: Mouse scrolled (790, 363) with delta (0, 1)
Screenshot: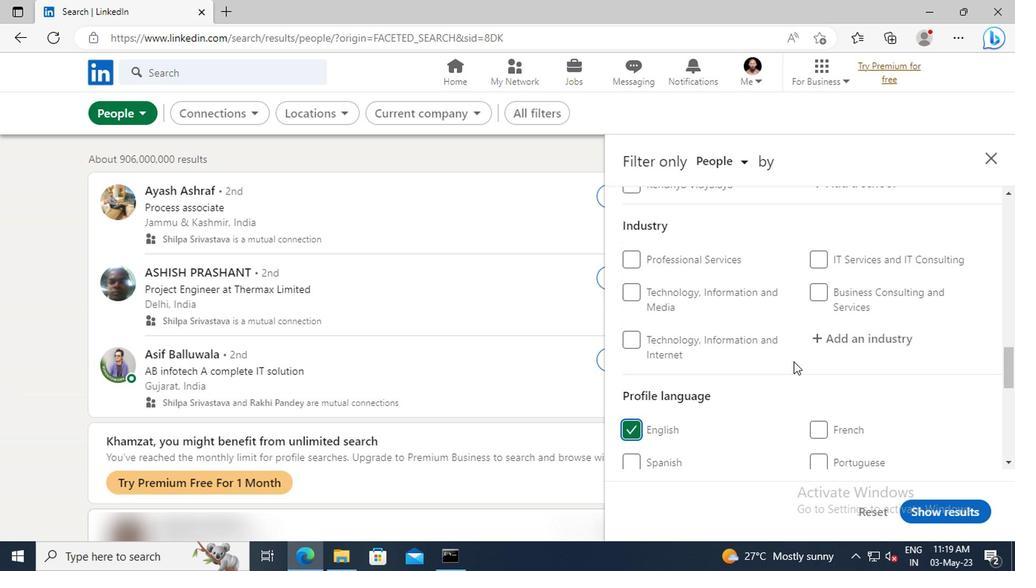 
Action: Mouse scrolled (790, 363) with delta (0, 1)
Screenshot: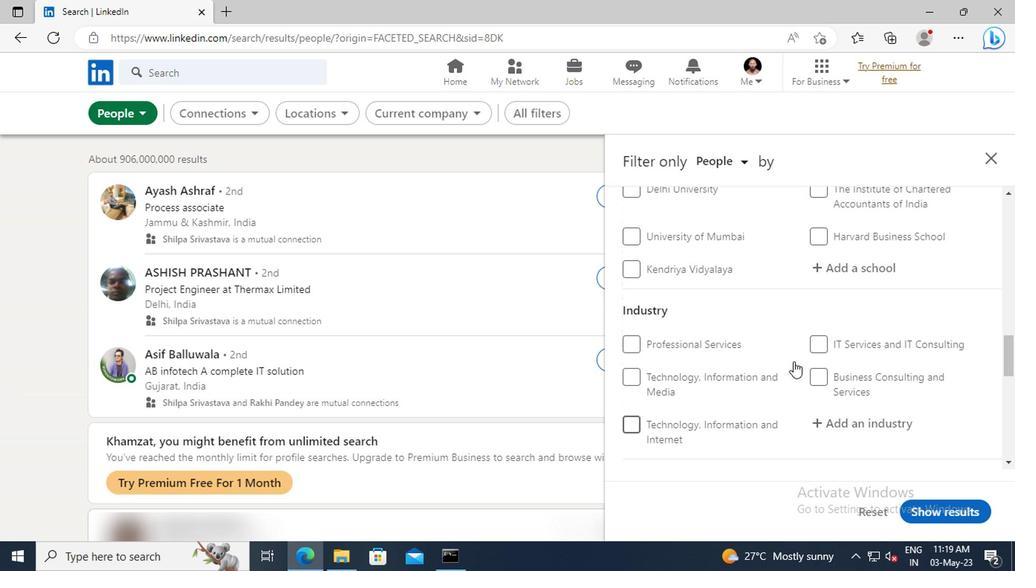
Action: Mouse scrolled (790, 363) with delta (0, 1)
Screenshot: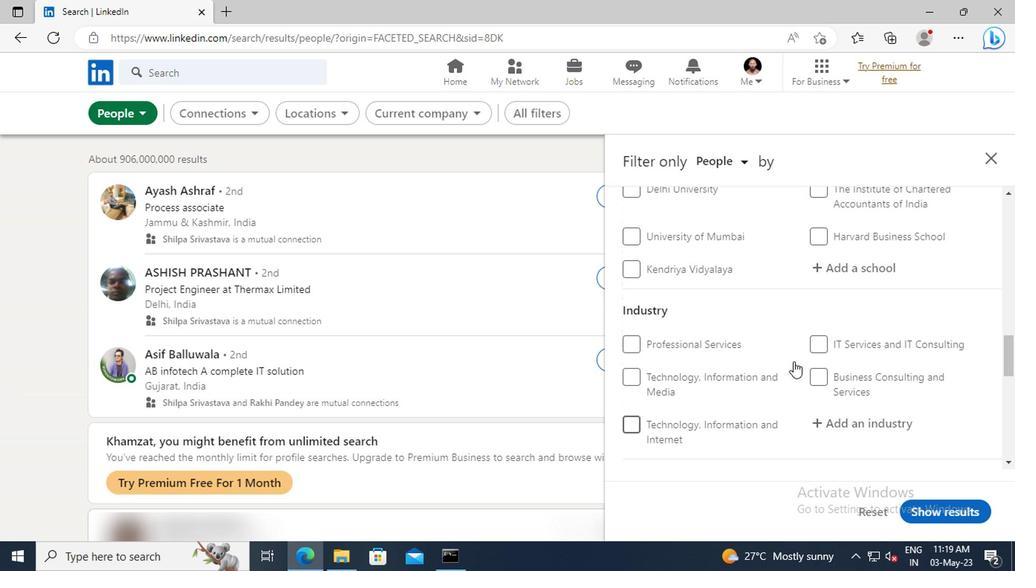 
Action: Mouse moved to (791, 362)
Screenshot: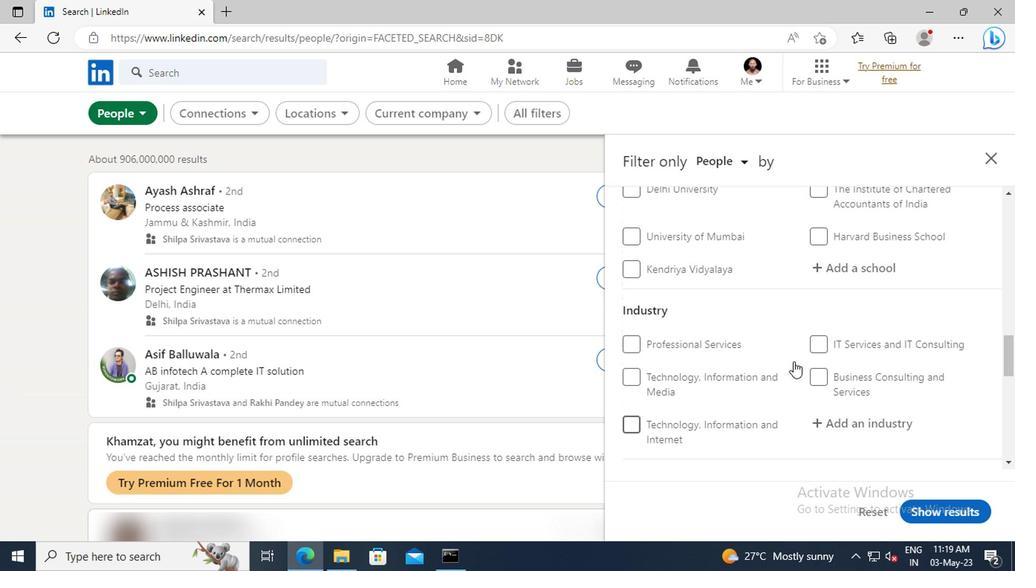 
Action: Mouse scrolled (791, 363) with delta (0, 1)
Screenshot: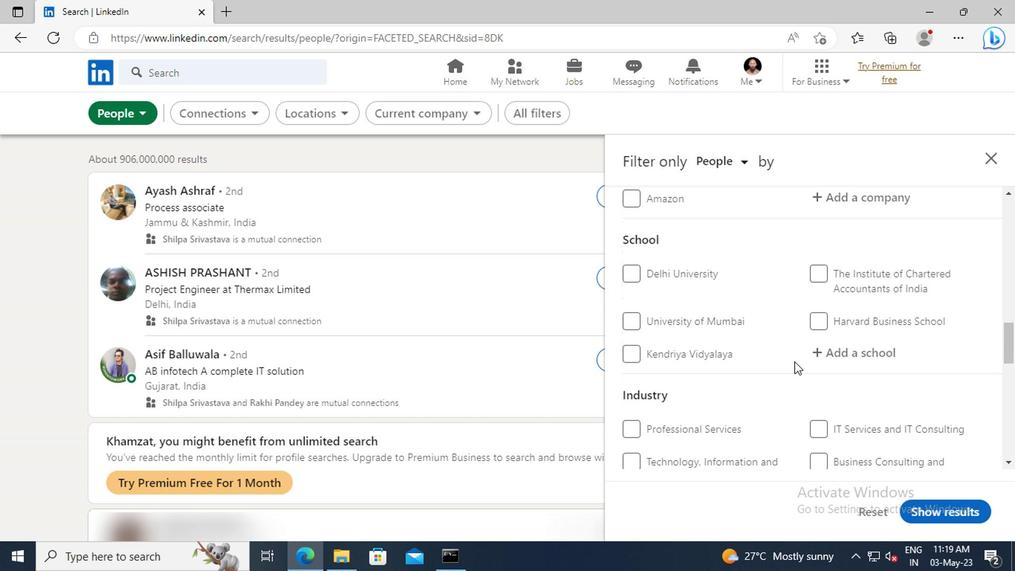 
Action: Mouse scrolled (791, 363) with delta (0, 1)
Screenshot: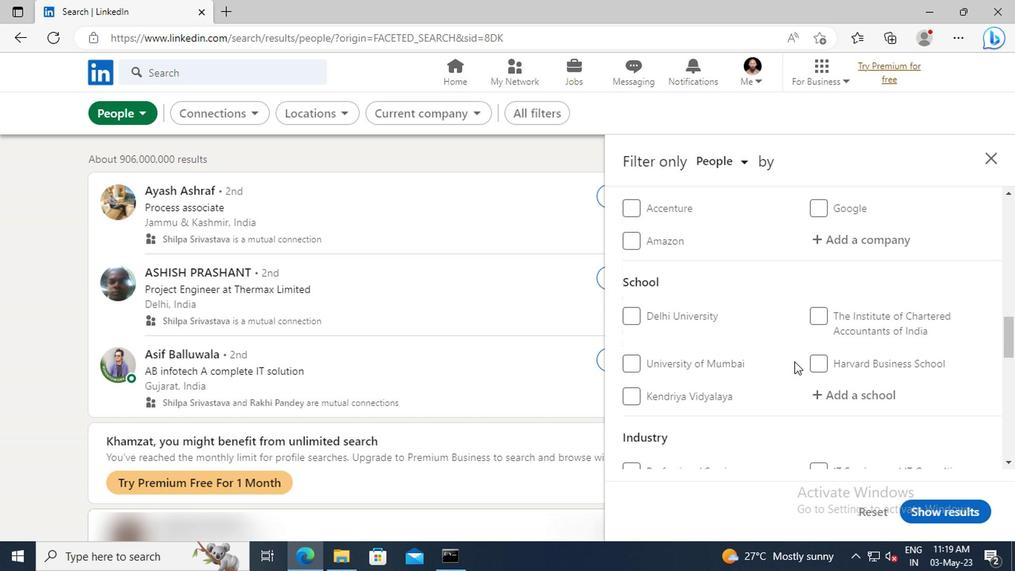 
Action: Mouse scrolled (791, 363) with delta (0, 1)
Screenshot: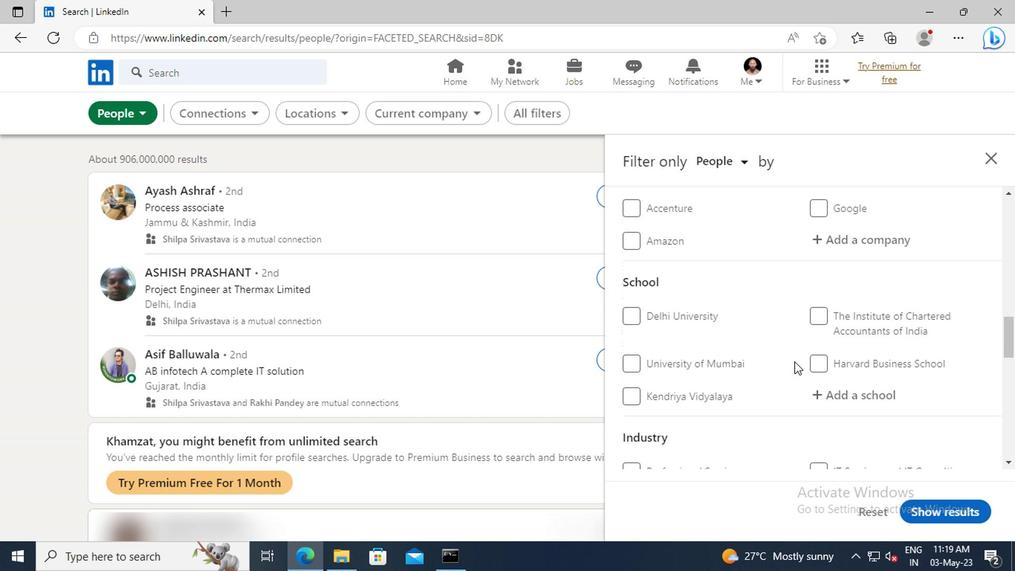 
Action: Mouse scrolled (791, 363) with delta (0, 1)
Screenshot: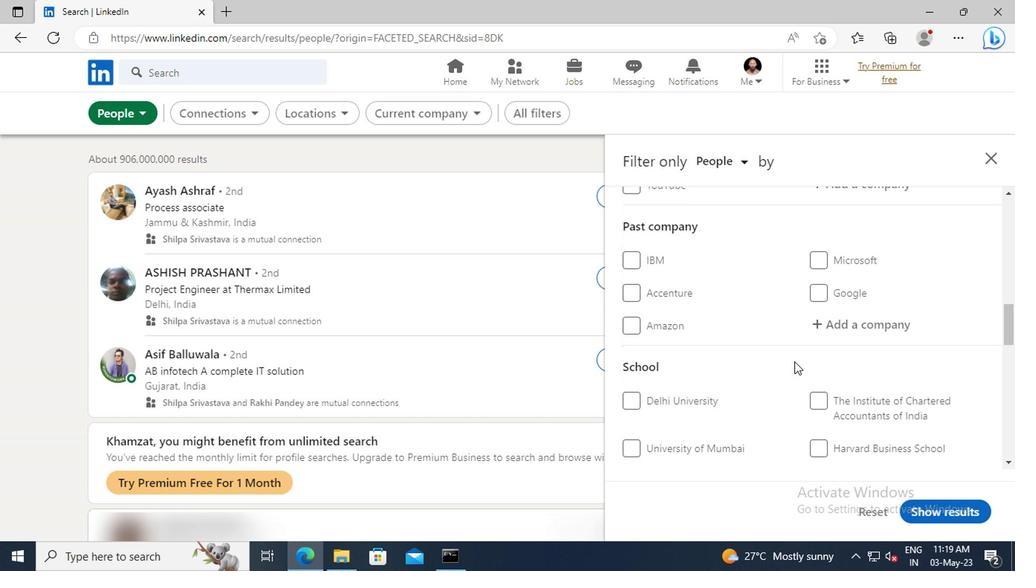 
Action: Mouse scrolled (791, 363) with delta (0, 1)
Screenshot: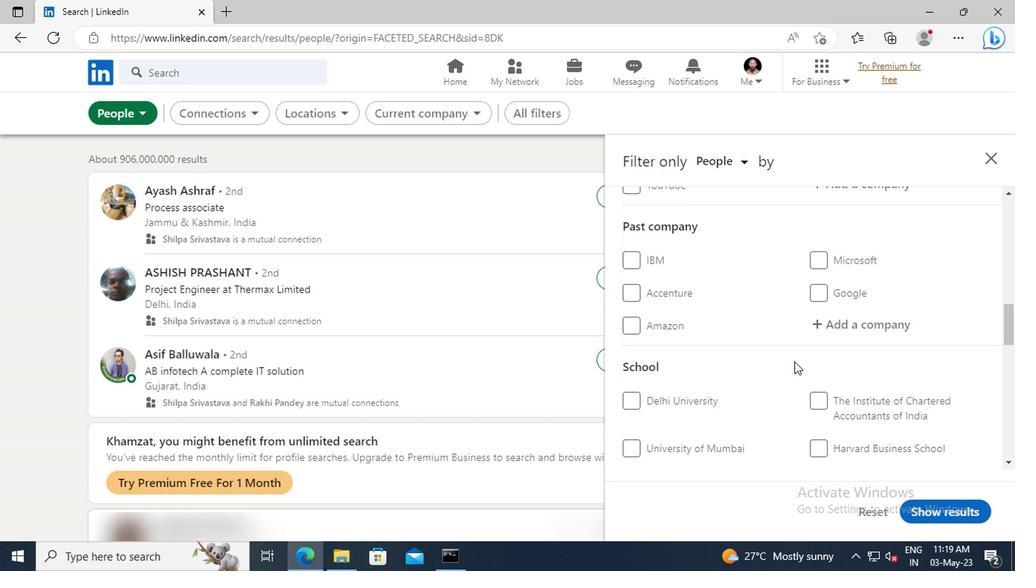 
Action: Mouse scrolled (791, 363) with delta (0, 1)
Screenshot: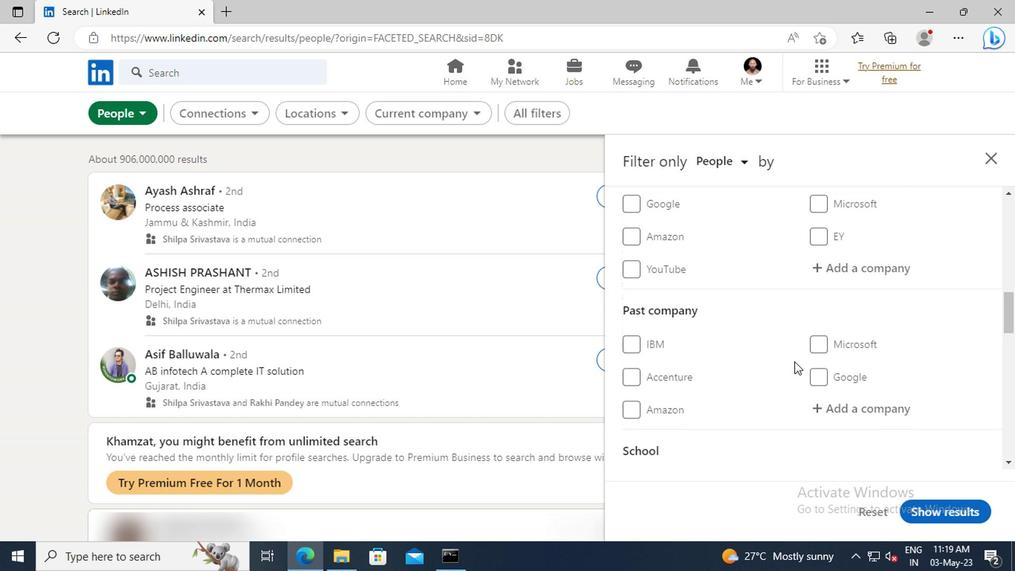 
Action: Mouse moved to (819, 321)
Screenshot: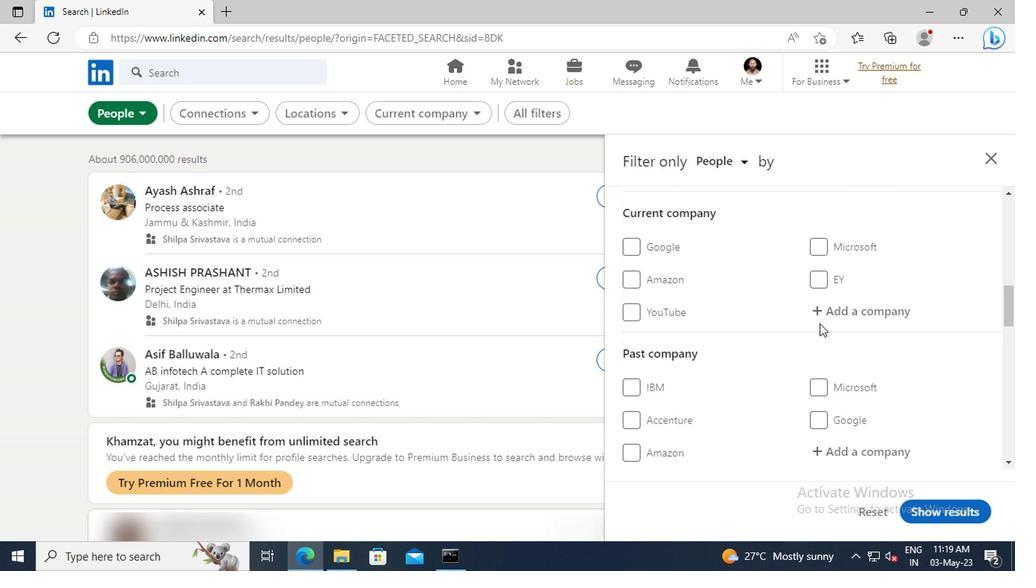 
Action: Mouse pressed left at (819, 321)
Screenshot: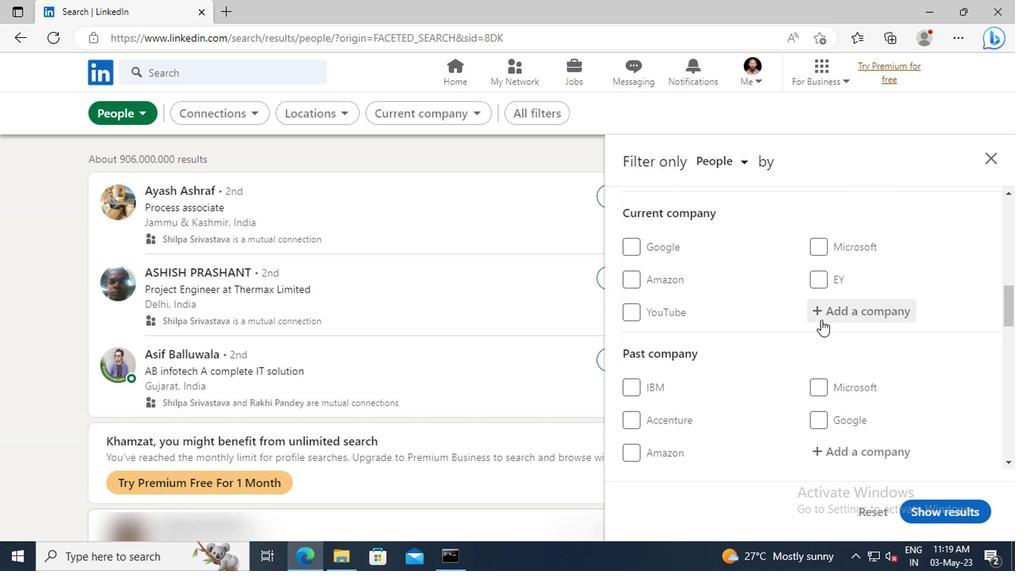 
Action: Key pressed <Key.shift>COFOR
Screenshot: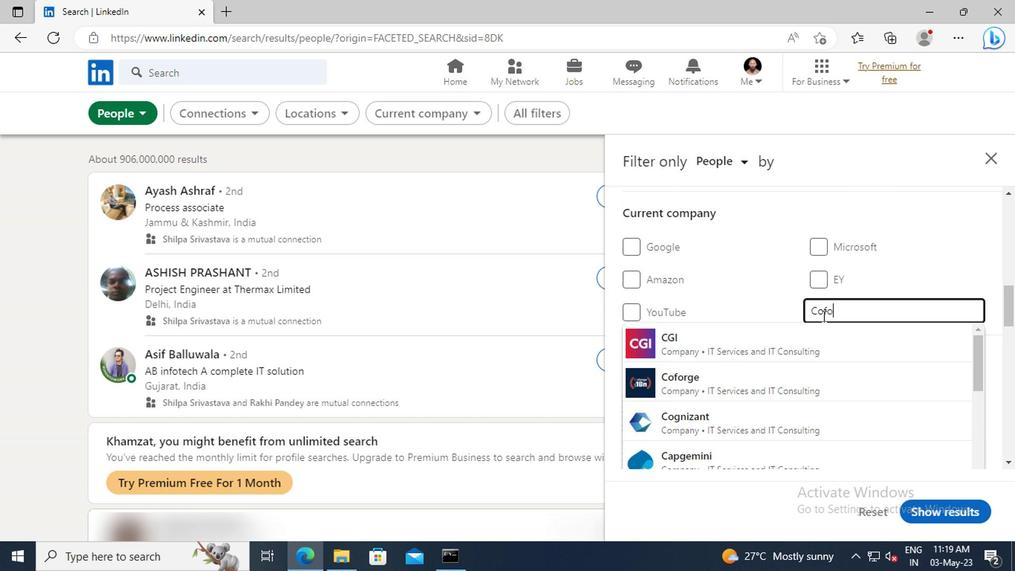
Action: Mouse moved to (820, 337)
Screenshot: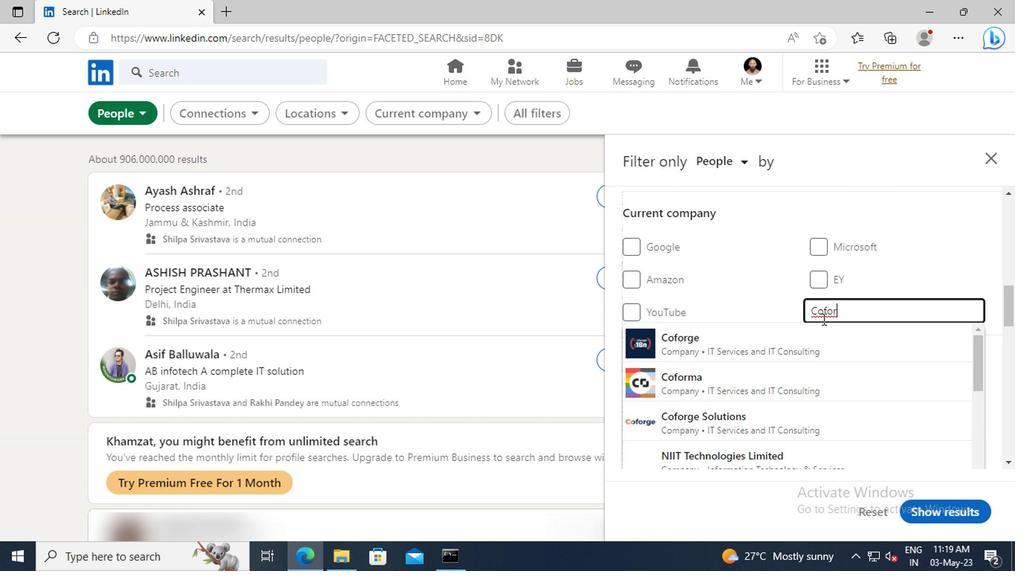 
Action: Mouse pressed left at (820, 337)
Screenshot: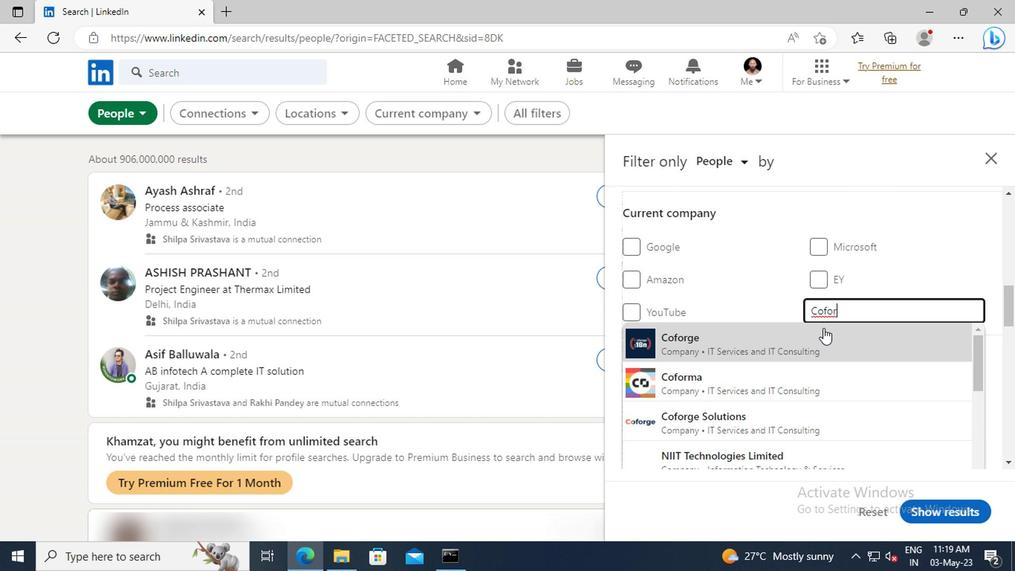 
Action: Mouse scrolled (820, 337) with delta (0, 0)
Screenshot: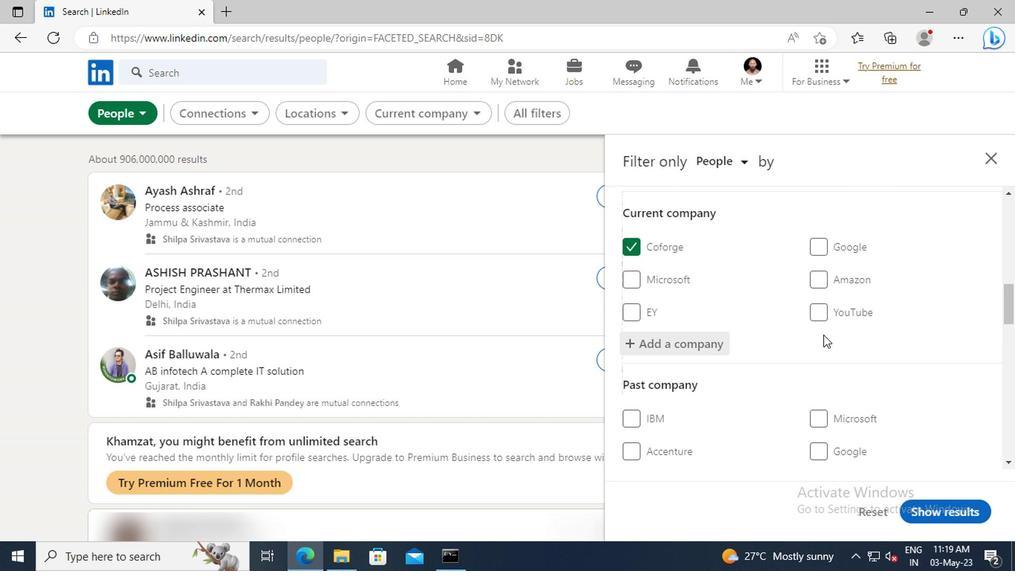 
Action: Mouse scrolled (820, 337) with delta (0, 0)
Screenshot: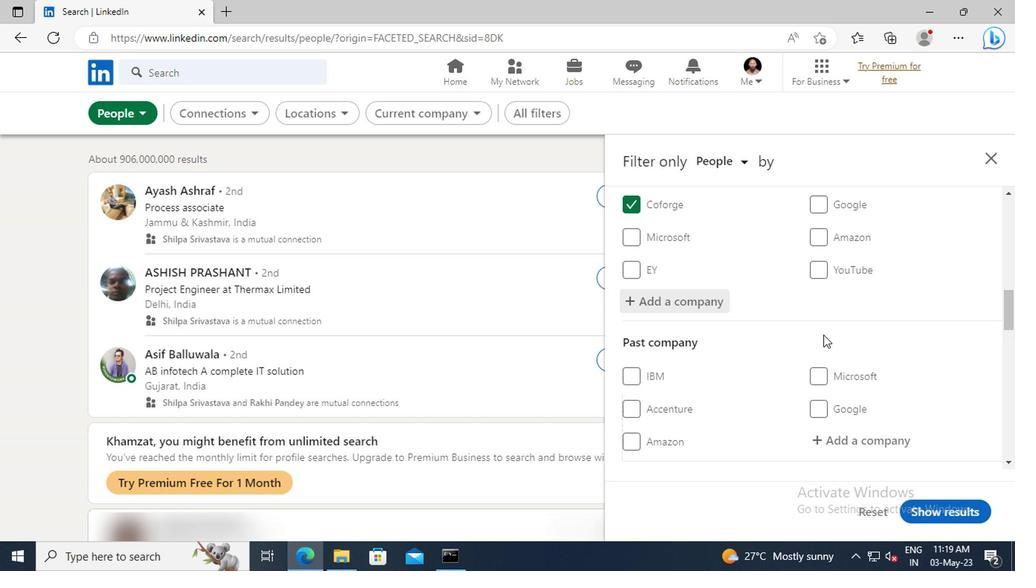 
Action: Mouse scrolled (820, 337) with delta (0, 0)
Screenshot: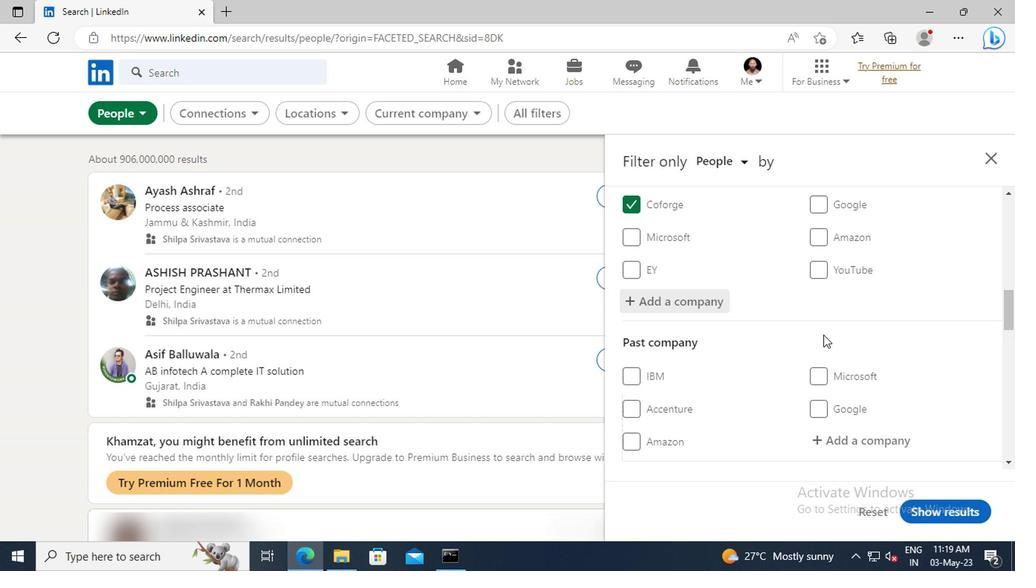 
Action: Mouse scrolled (820, 337) with delta (0, 0)
Screenshot: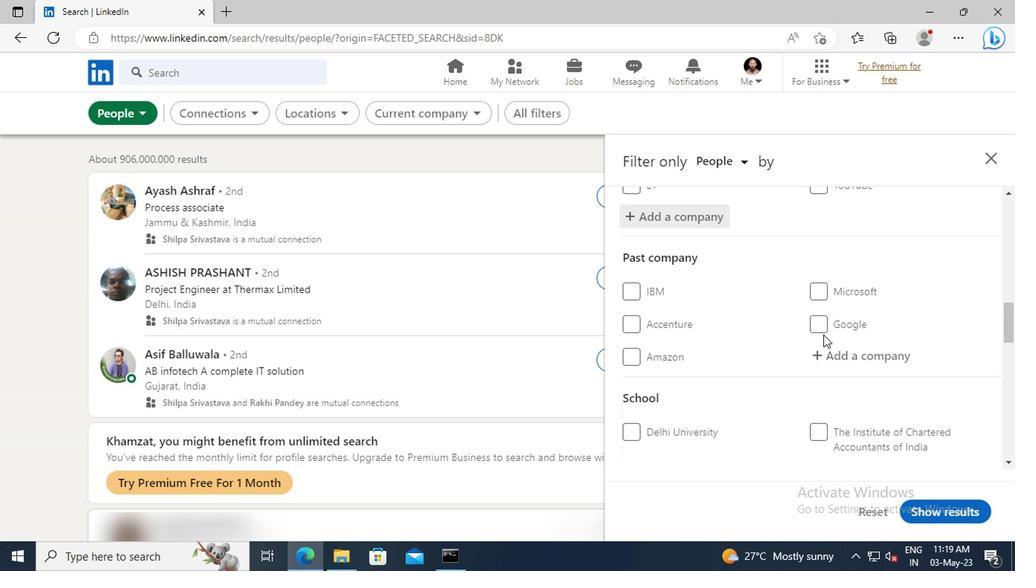 
Action: Mouse scrolled (820, 337) with delta (0, 0)
Screenshot: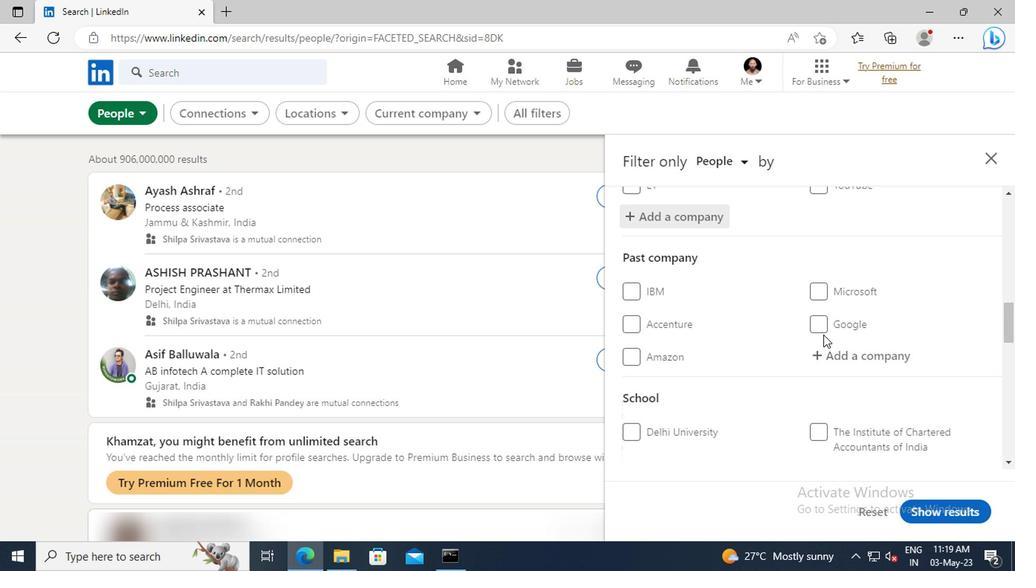 
Action: Mouse scrolled (820, 337) with delta (0, 0)
Screenshot: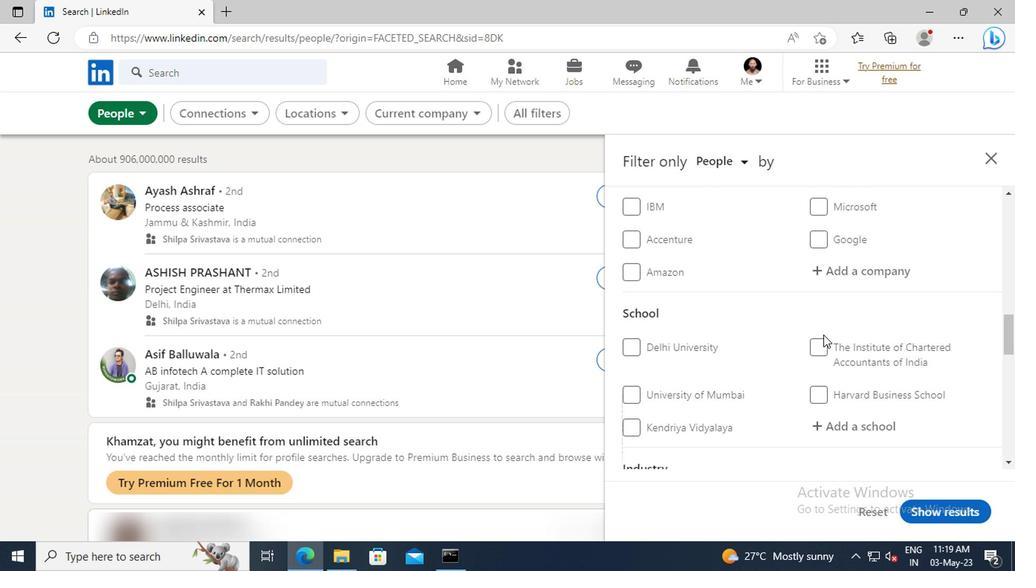 
Action: Mouse scrolled (820, 337) with delta (0, 0)
Screenshot: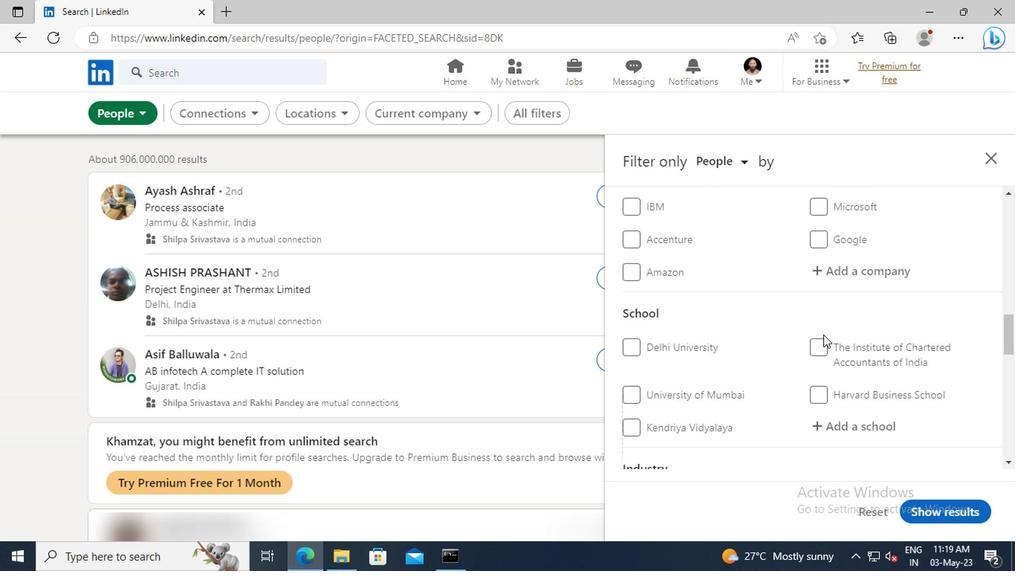 
Action: Mouse moved to (826, 349)
Screenshot: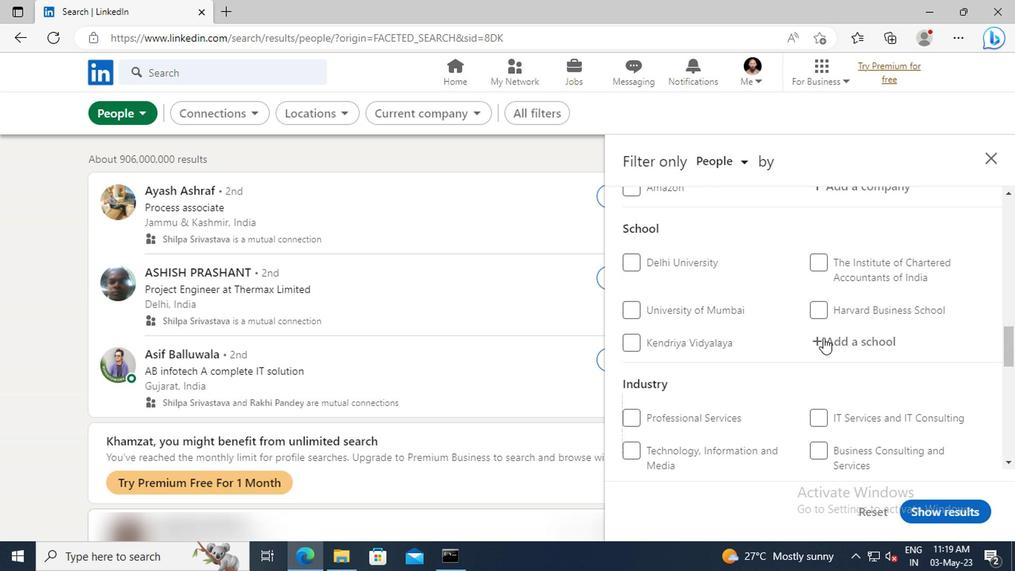 
Action: Mouse pressed left at (826, 349)
Screenshot: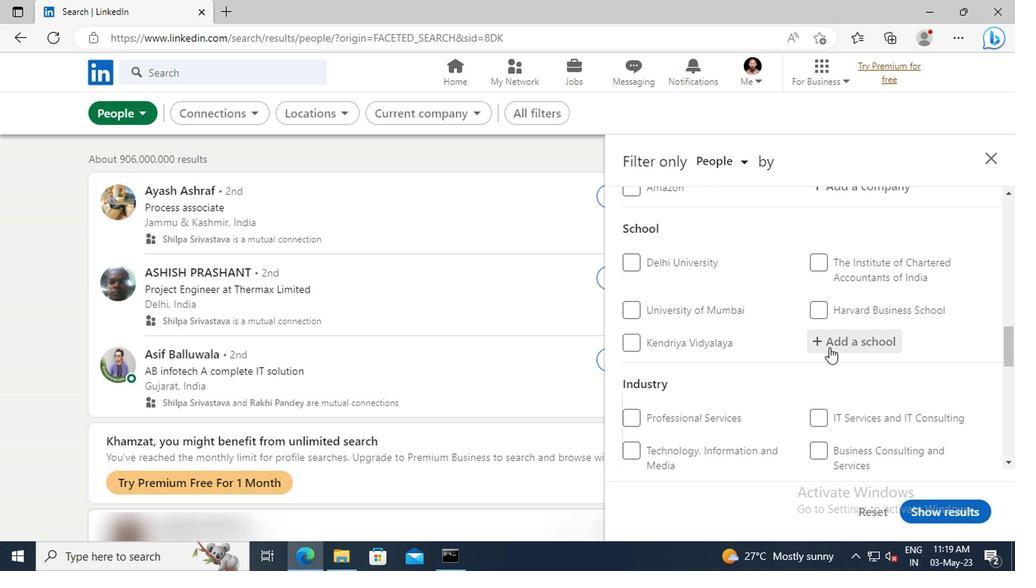 
Action: Key pressed <Key.shift>PROF.<Key.space><Key.shift>RAM<Key.space>
Screenshot: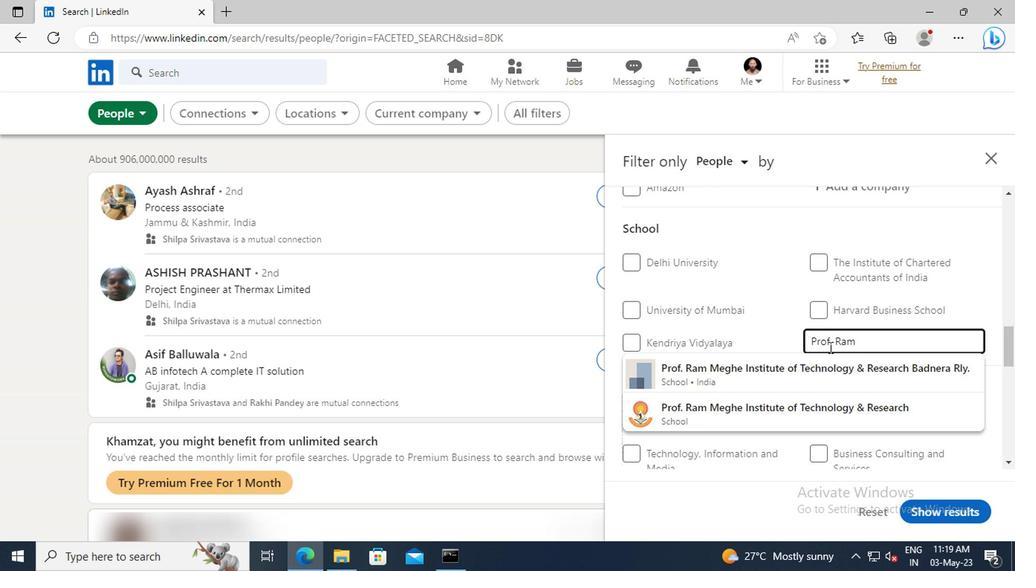 
Action: Mouse moved to (837, 373)
Screenshot: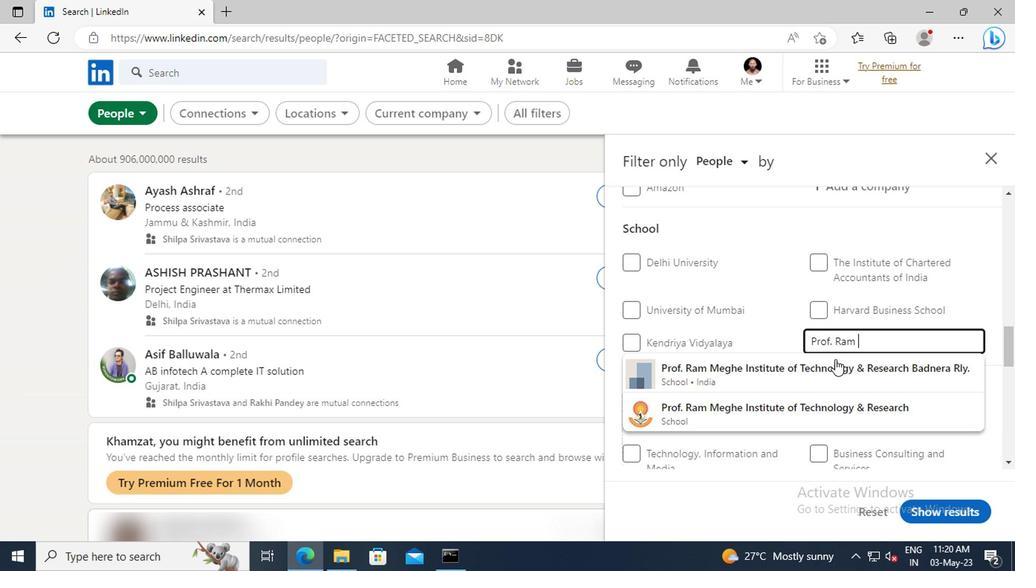
Action: Mouse pressed left at (837, 373)
Screenshot: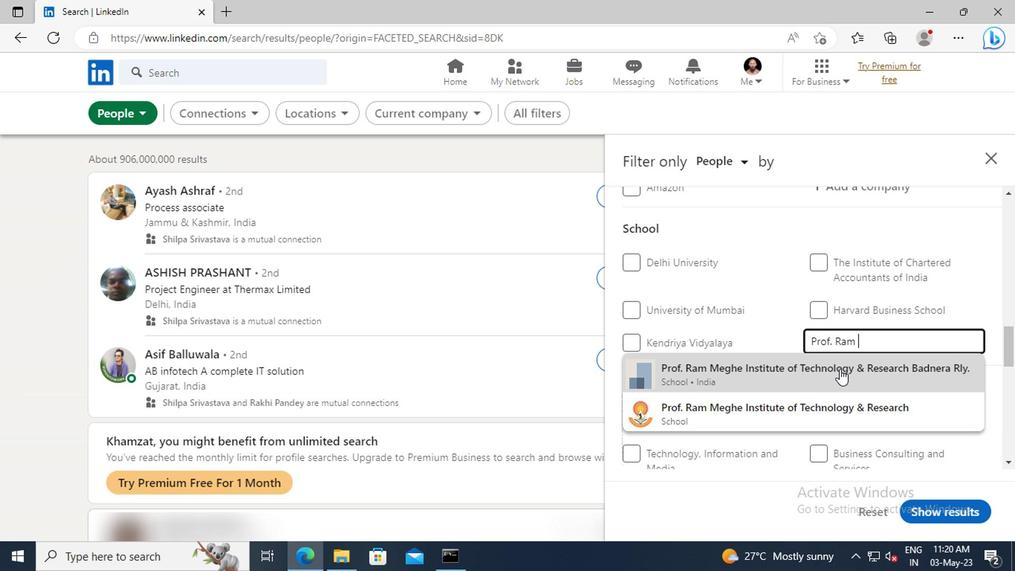 
Action: Mouse scrolled (837, 372) with delta (0, 0)
Screenshot: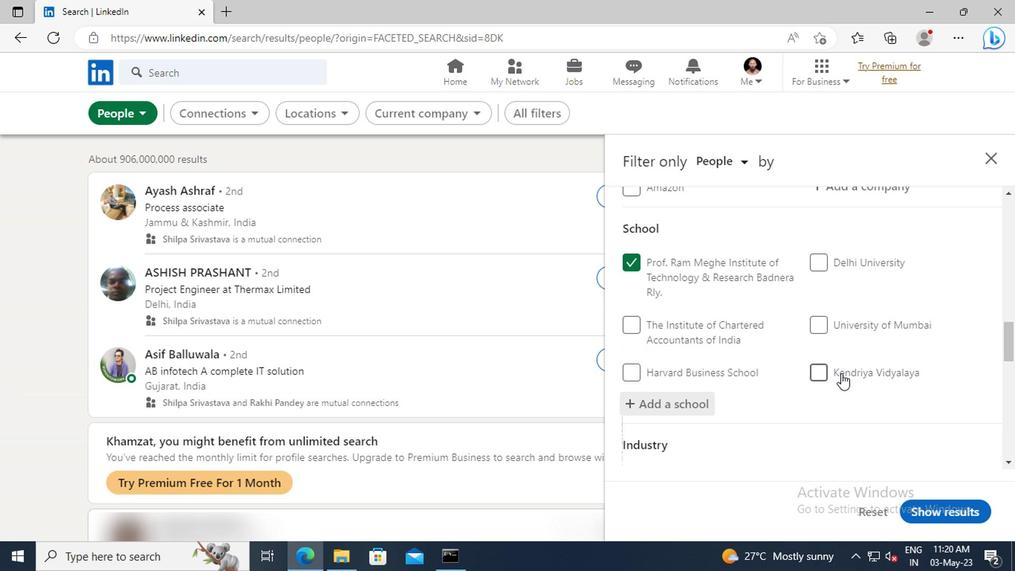 
Action: Mouse moved to (824, 354)
Screenshot: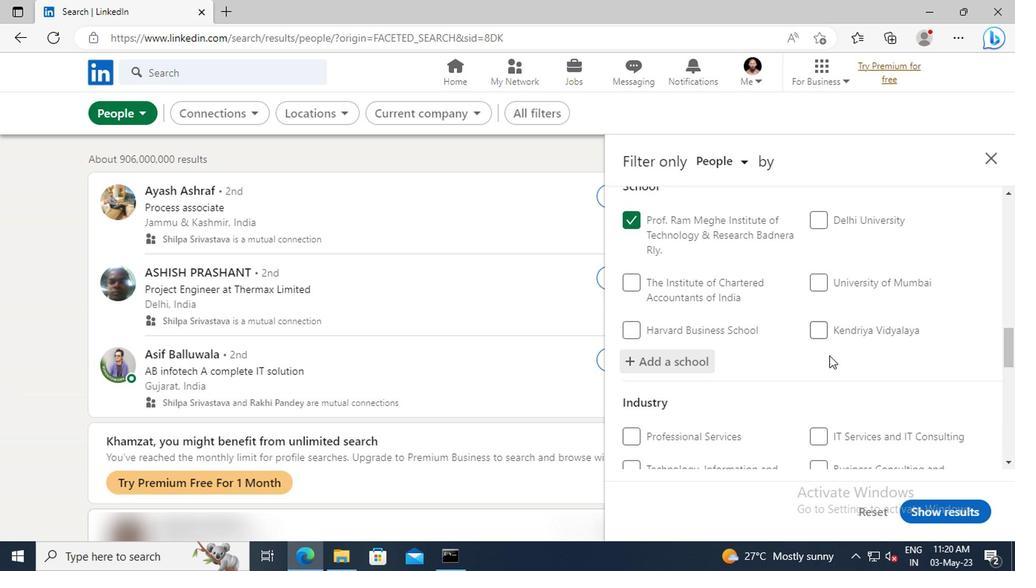 
Action: Mouse scrolled (824, 353) with delta (0, 0)
Screenshot: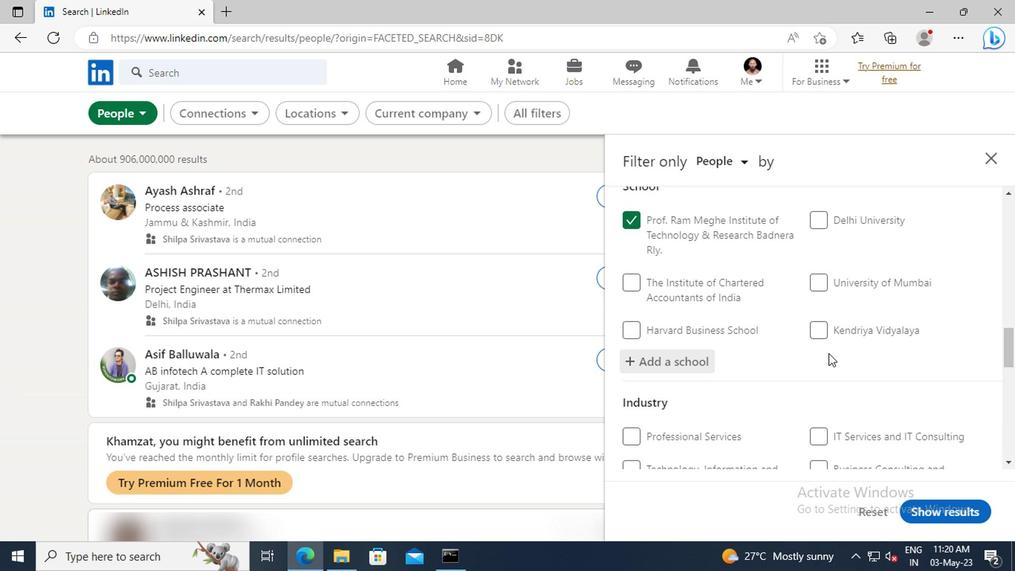 
Action: Mouse scrolled (824, 353) with delta (0, 0)
Screenshot: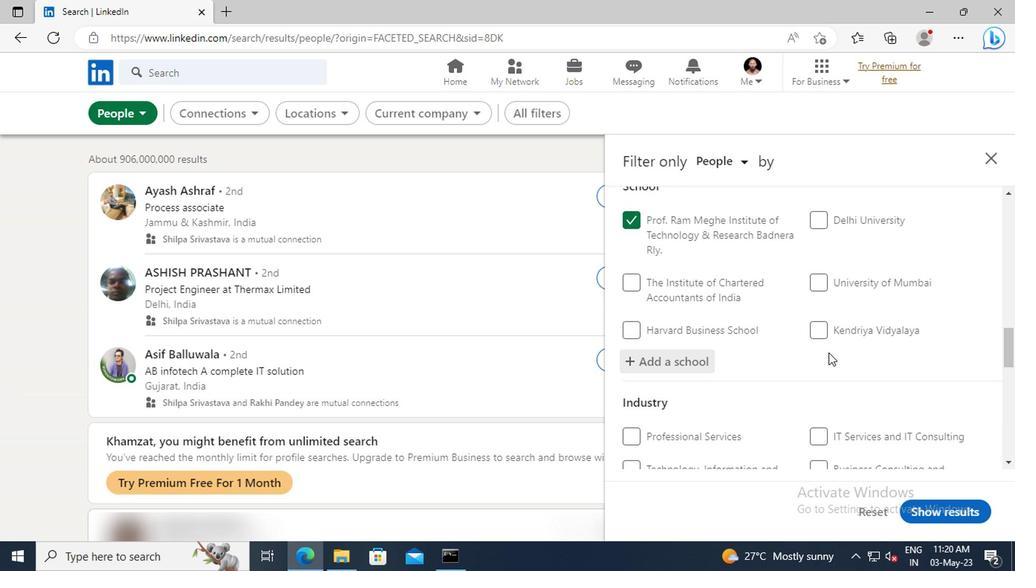 
Action: Mouse moved to (820, 326)
Screenshot: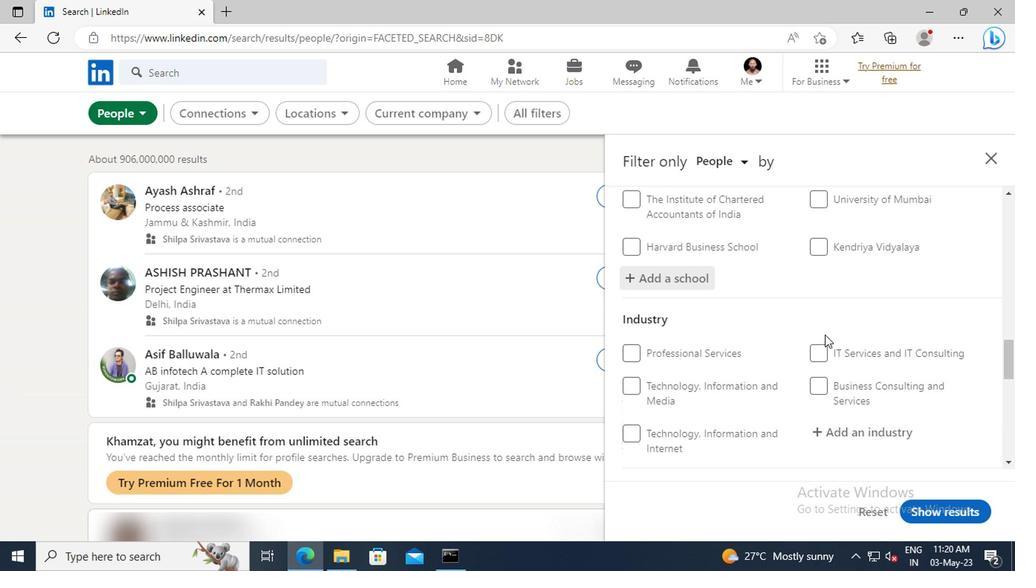 
Action: Mouse scrolled (820, 325) with delta (0, 0)
Screenshot: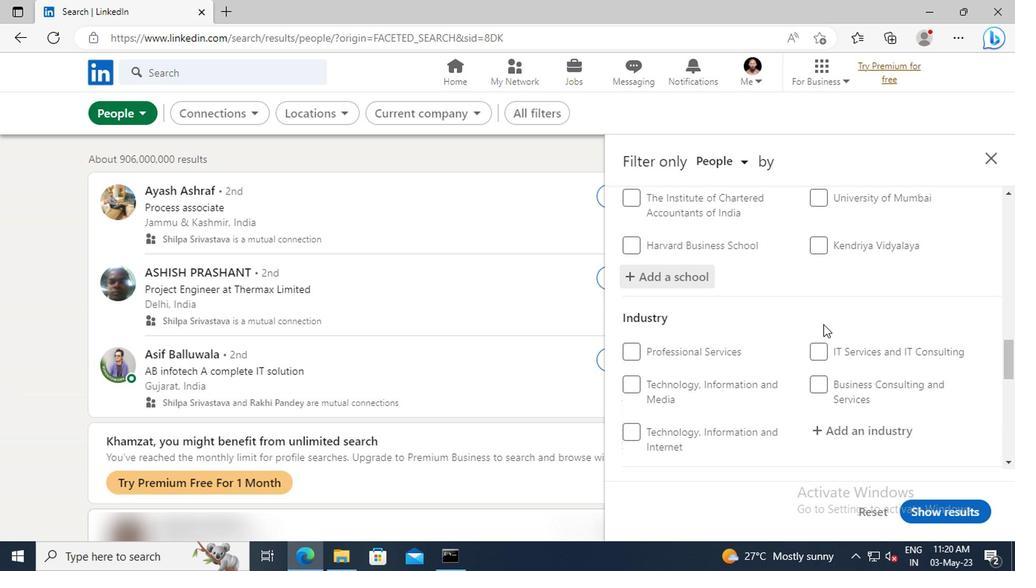 
Action: Mouse scrolled (820, 325) with delta (0, 0)
Screenshot: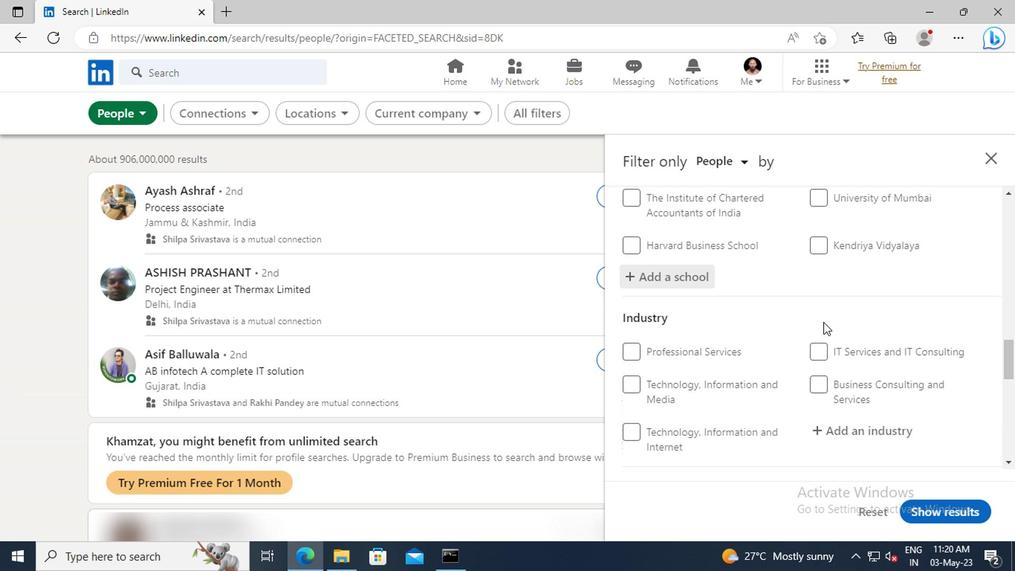 
Action: Mouse moved to (826, 344)
Screenshot: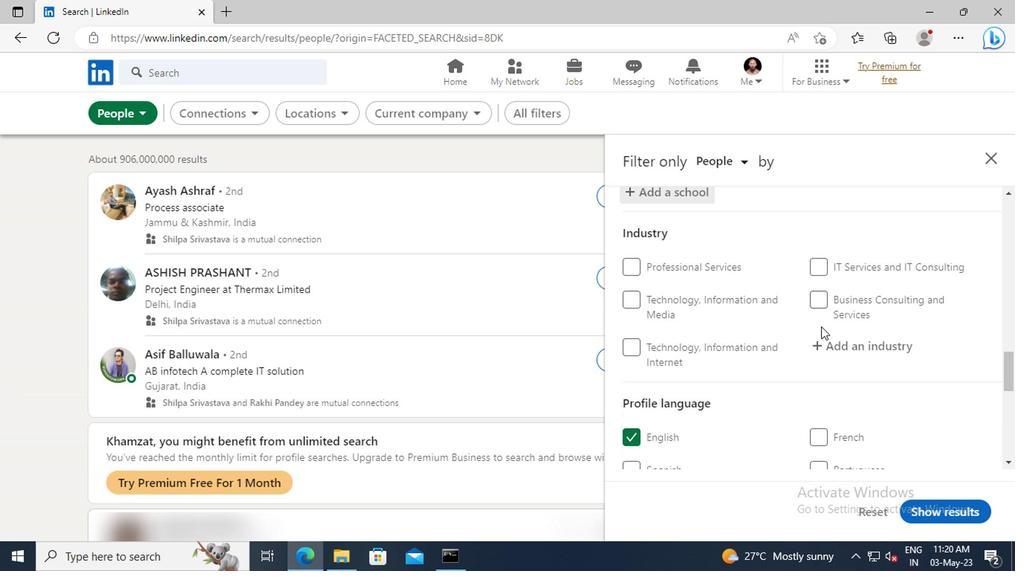 
Action: Mouse pressed left at (826, 344)
Screenshot: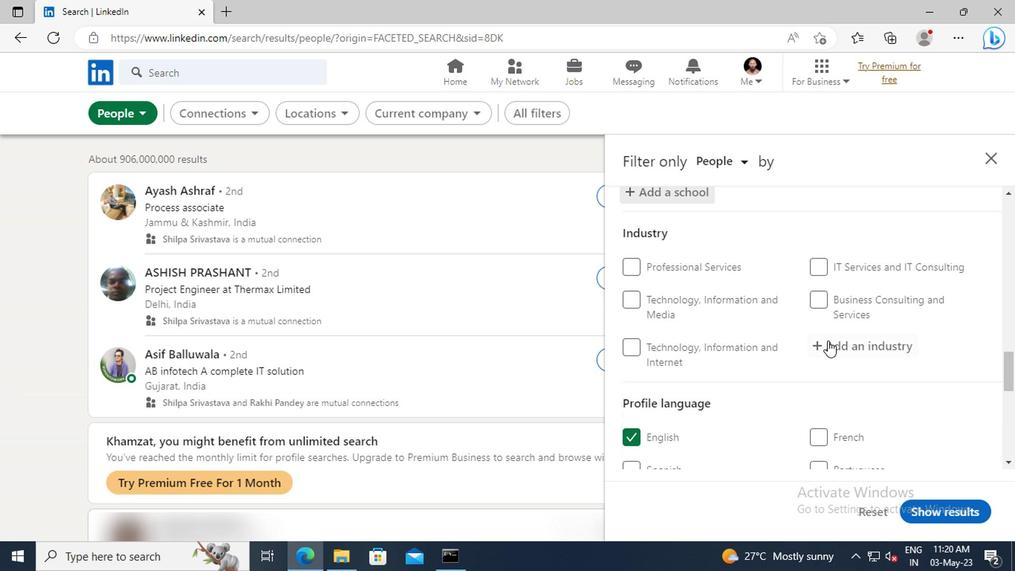 
Action: Key pressed <Key.shift>RETAIL<Key.space><Key.shift>GRO
Screenshot: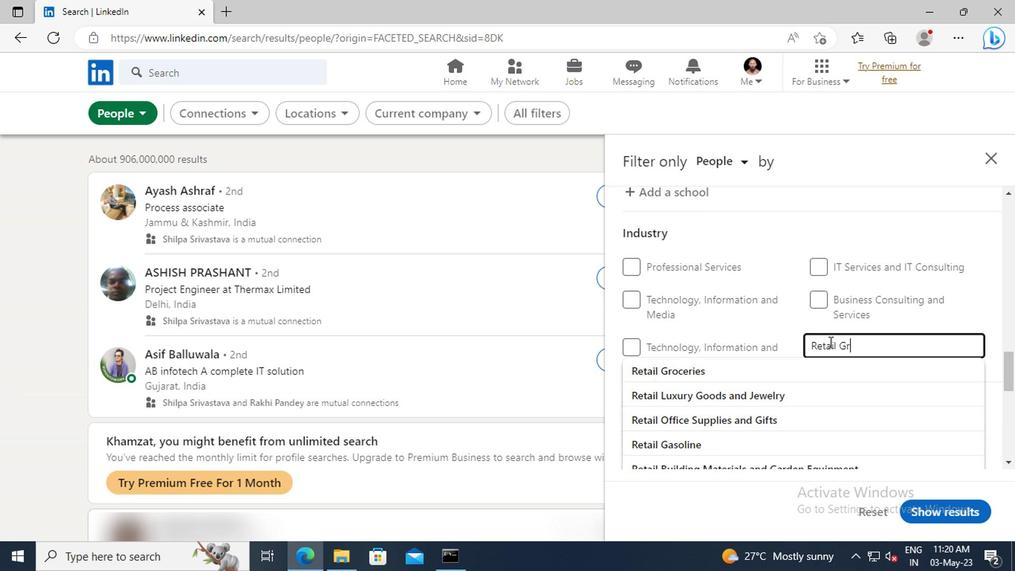 
Action: Mouse moved to (833, 365)
Screenshot: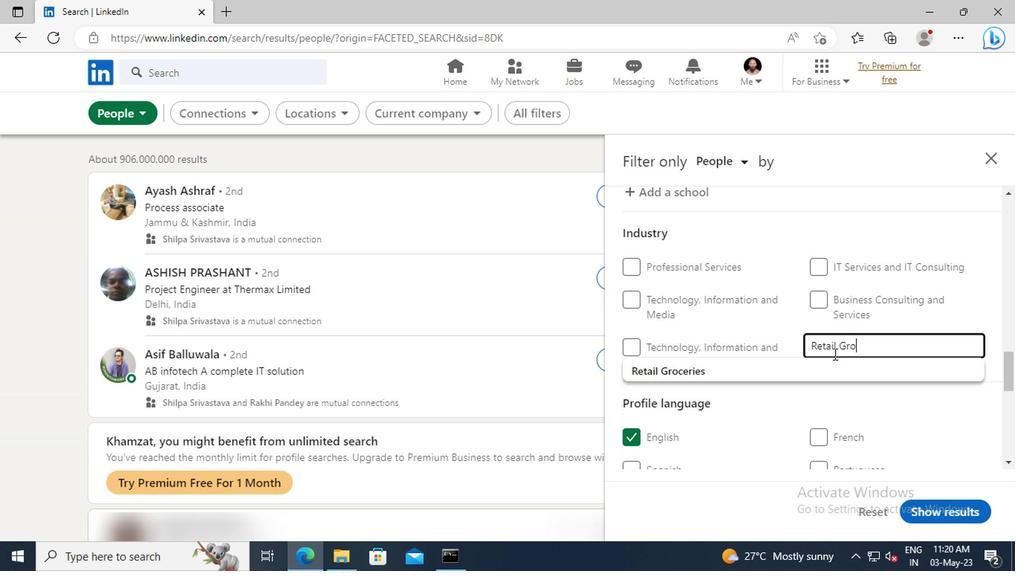 
Action: Mouse pressed left at (833, 365)
Screenshot: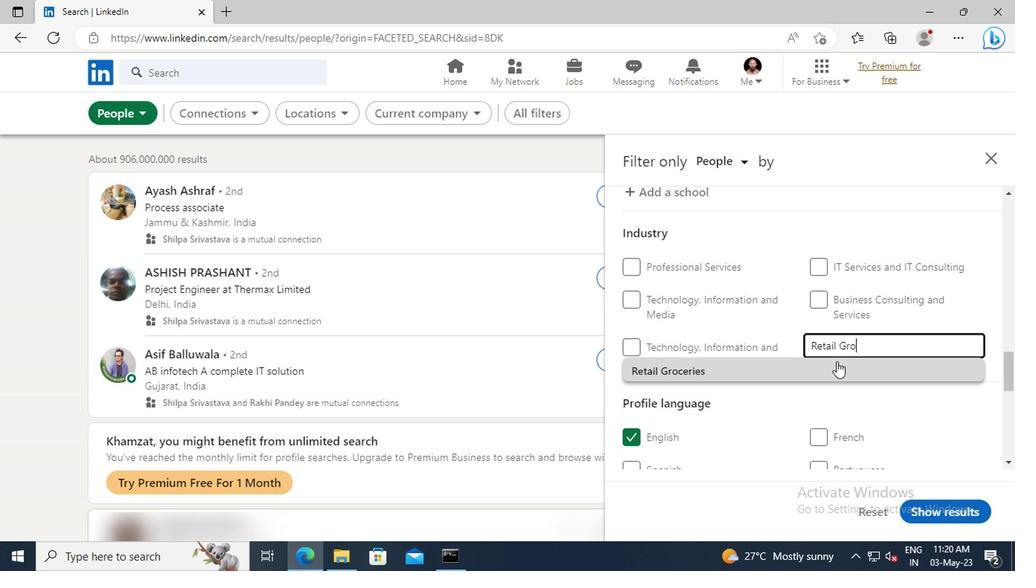 
Action: Mouse scrolled (833, 364) with delta (0, -1)
Screenshot: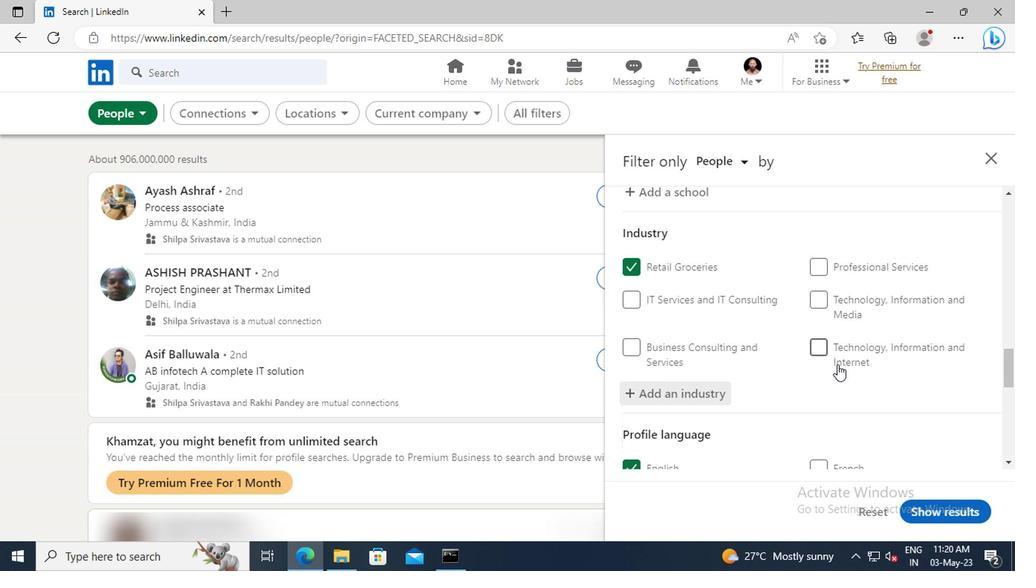 
Action: Mouse scrolled (833, 364) with delta (0, -1)
Screenshot: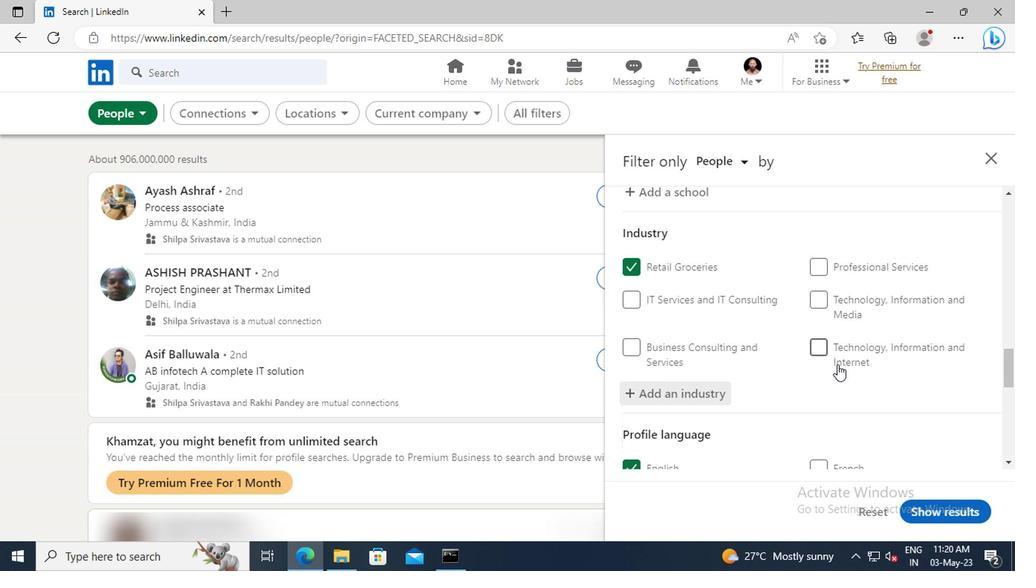 
Action: Mouse scrolled (833, 364) with delta (0, -1)
Screenshot: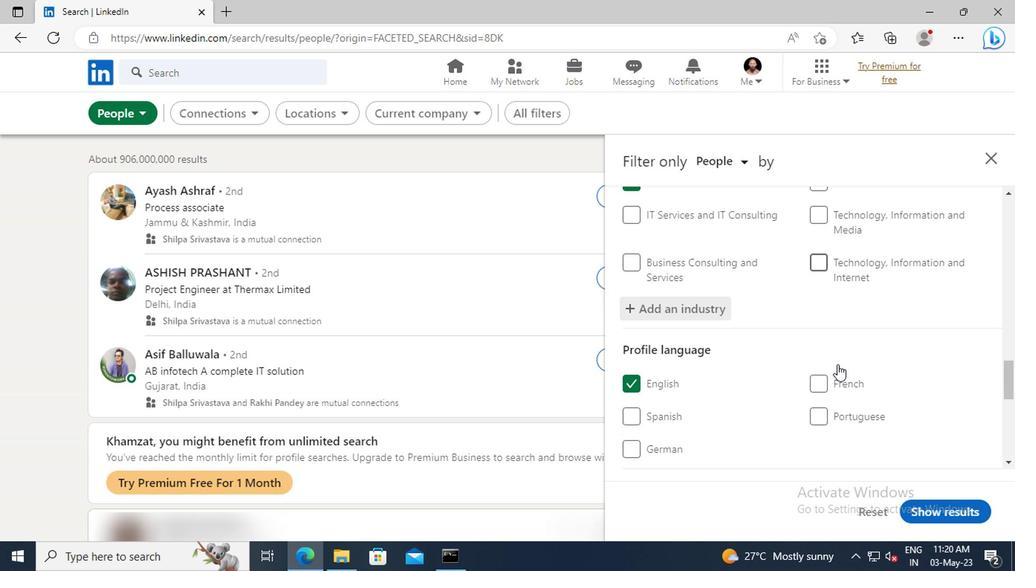 
Action: Mouse scrolled (833, 364) with delta (0, -1)
Screenshot: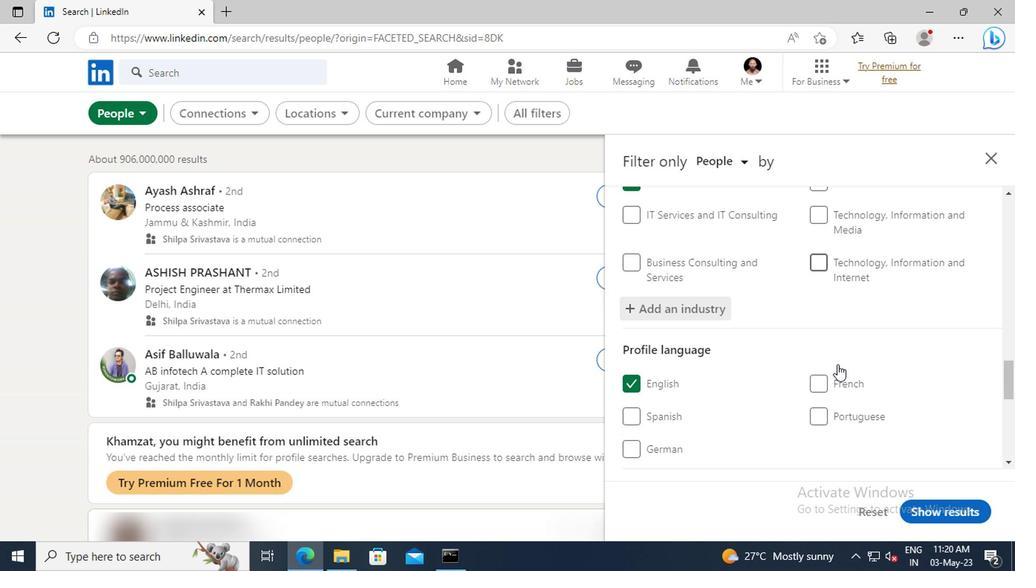 
Action: Mouse moved to (834, 356)
Screenshot: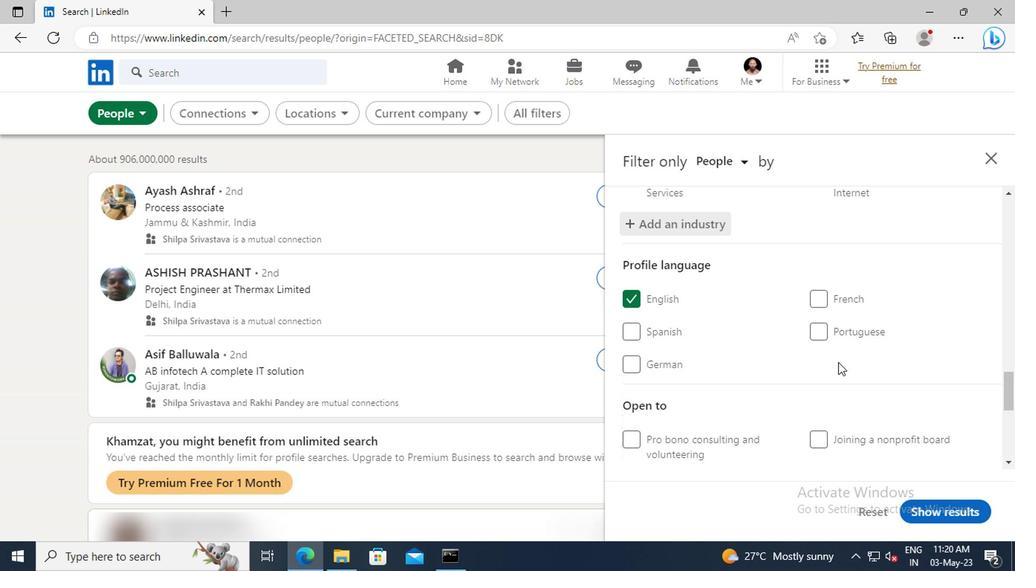 
Action: Mouse scrolled (834, 355) with delta (0, -1)
Screenshot: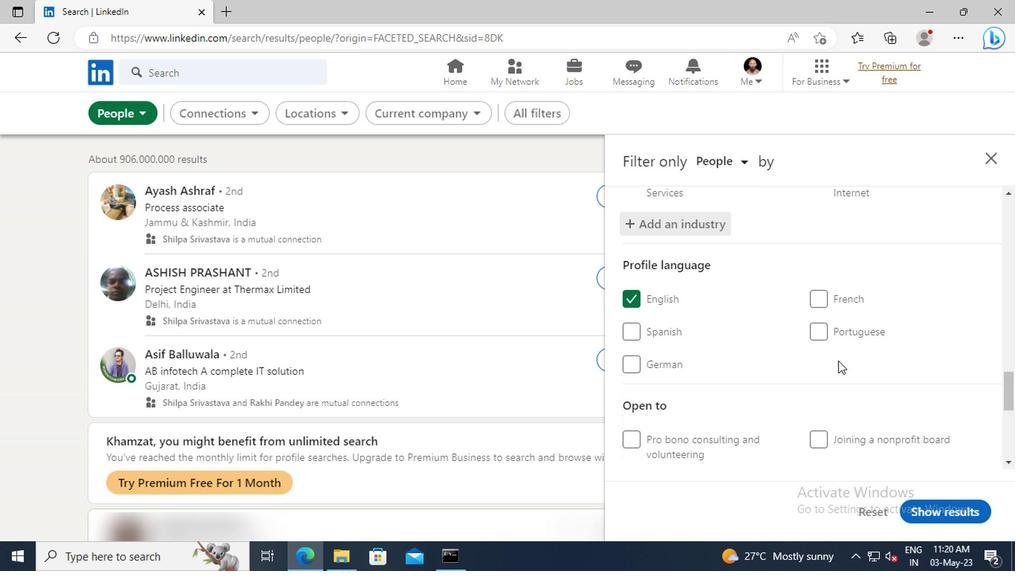 
Action: Mouse moved to (833, 354)
Screenshot: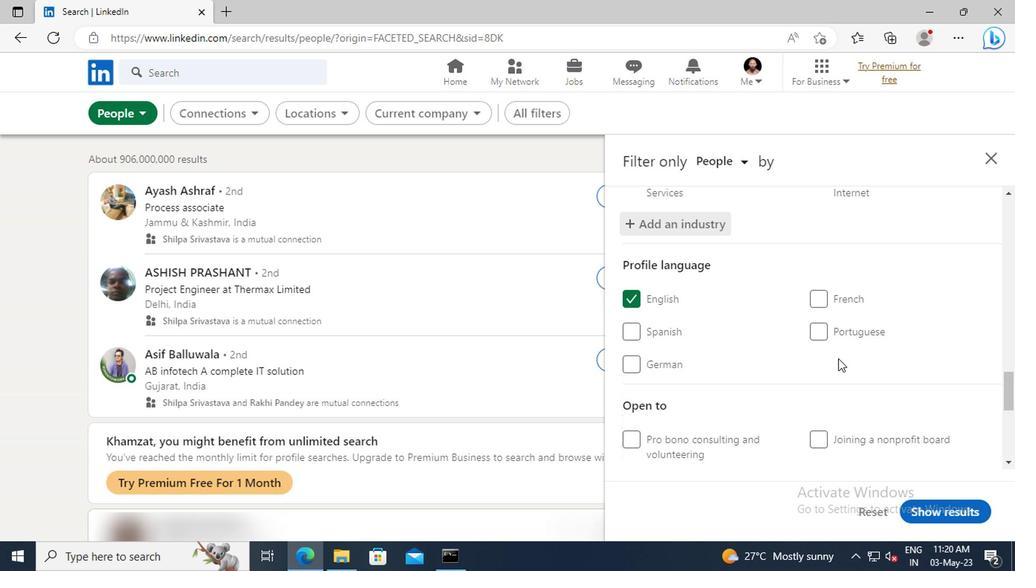 
Action: Mouse scrolled (833, 353) with delta (0, 0)
Screenshot: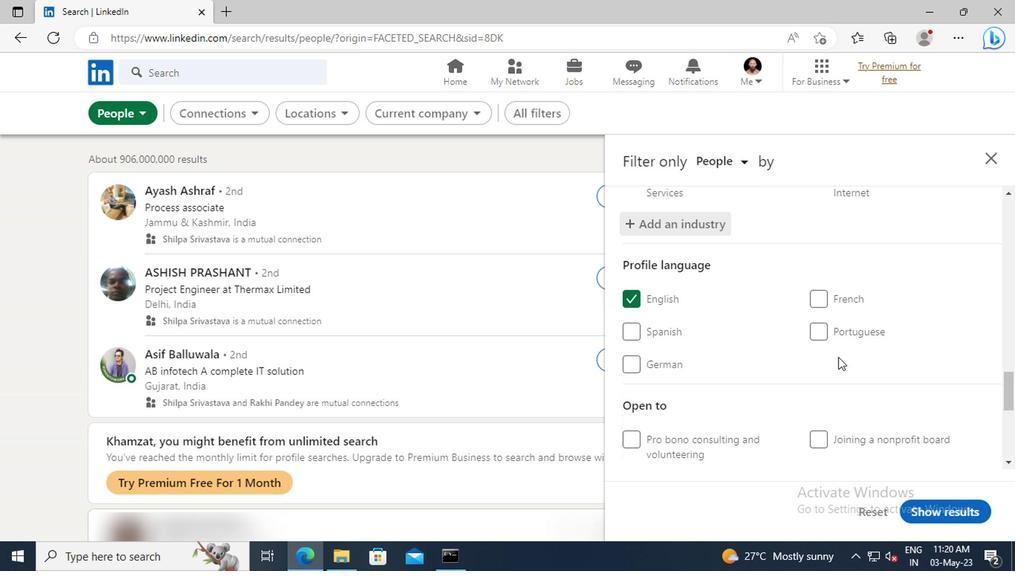 
Action: Mouse moved to (833, 338)
Screenshot: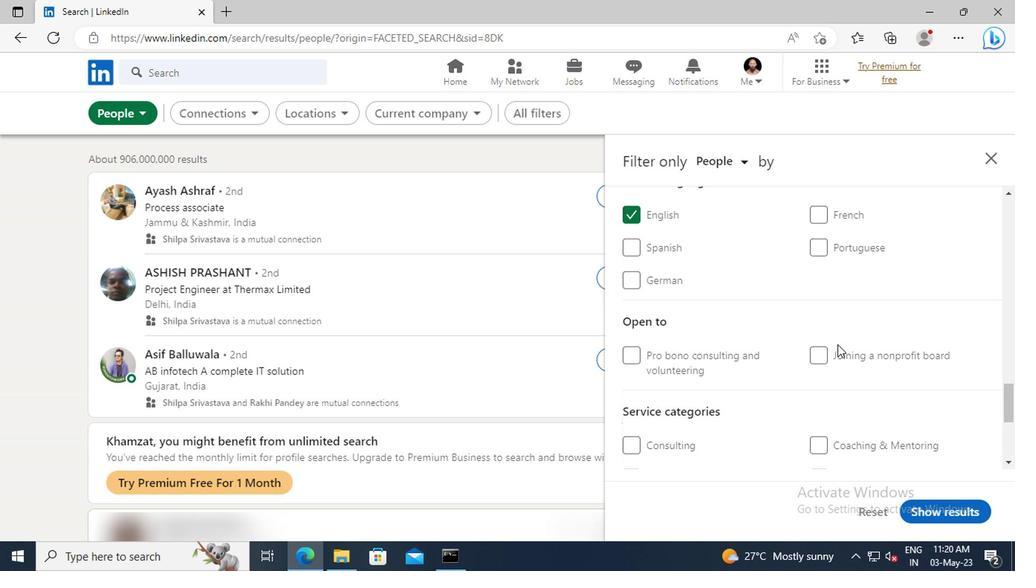 
Action: Mouse scrolled (833, 337) with delta (0, 0)
Screenshot: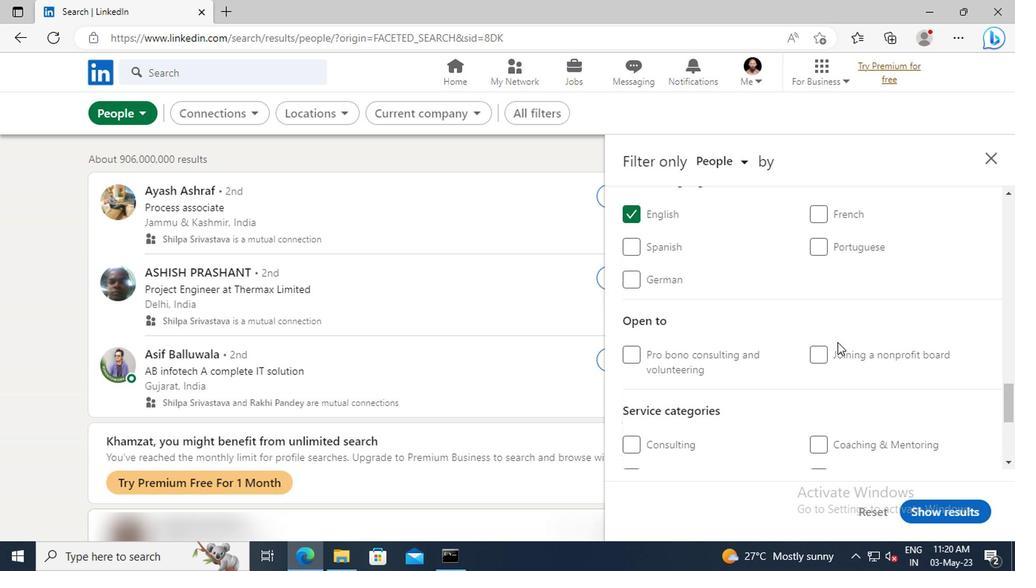 
Action: Mouse scrolled (833, 337) with delta (0, 0)
Screenshot: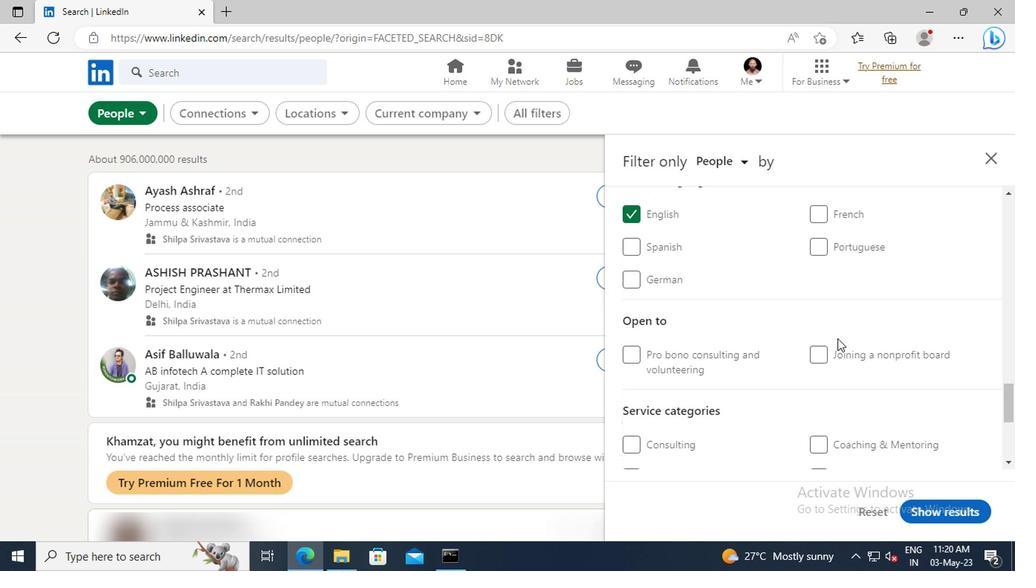 
Action: Mouse moved to (833, 337)
Screenshot: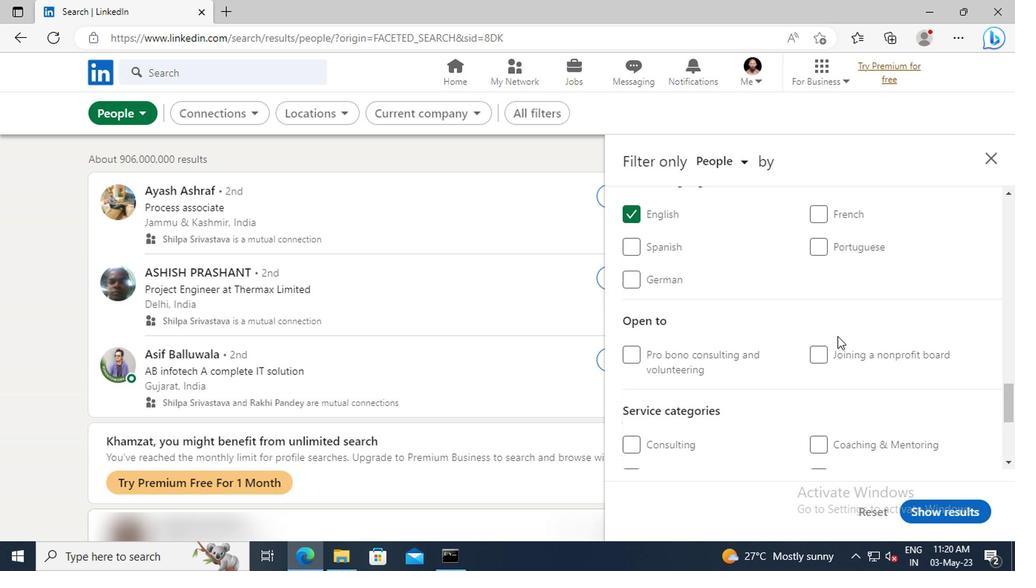 
Action: Mouse scrolled (833, 336) with delta (0, -1)
Screenshot: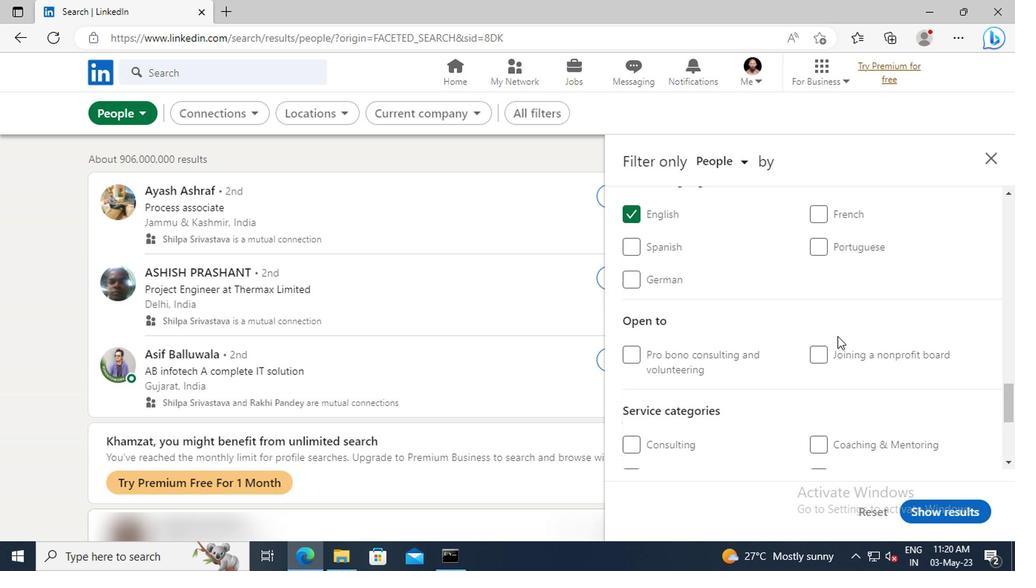 
Action: Mouse moved to (833, 334)
Screenshot: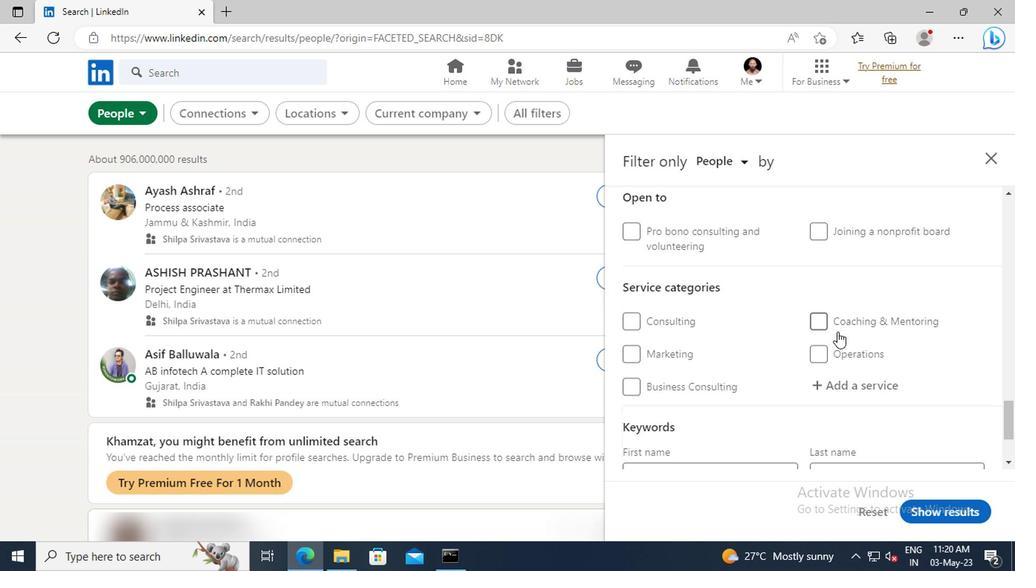 
Action: Mouse scrolled (833, 333) with delta (0, 0)
Screenshot: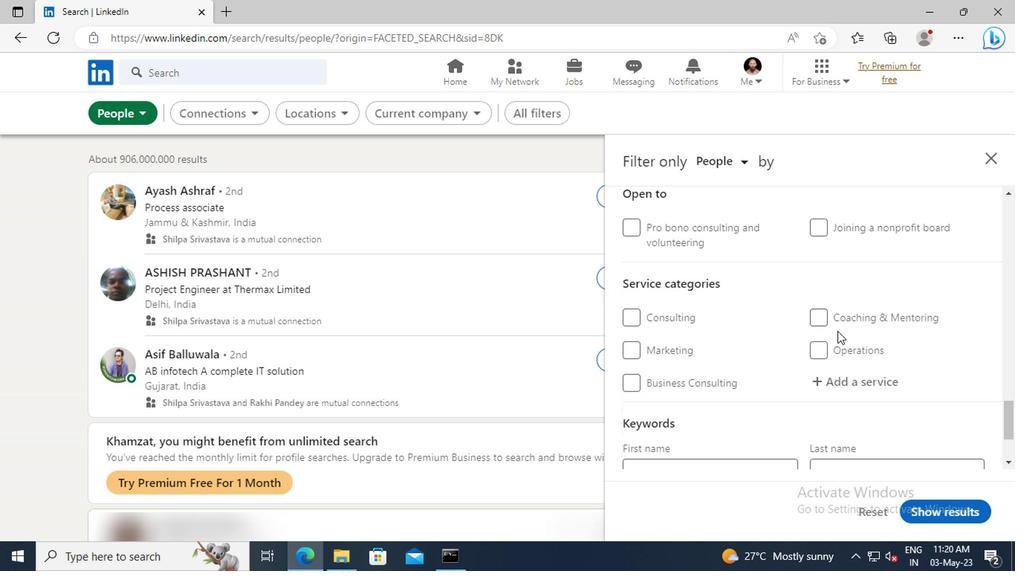 
Action: Mouse moved to (835, 341)
Screenshot: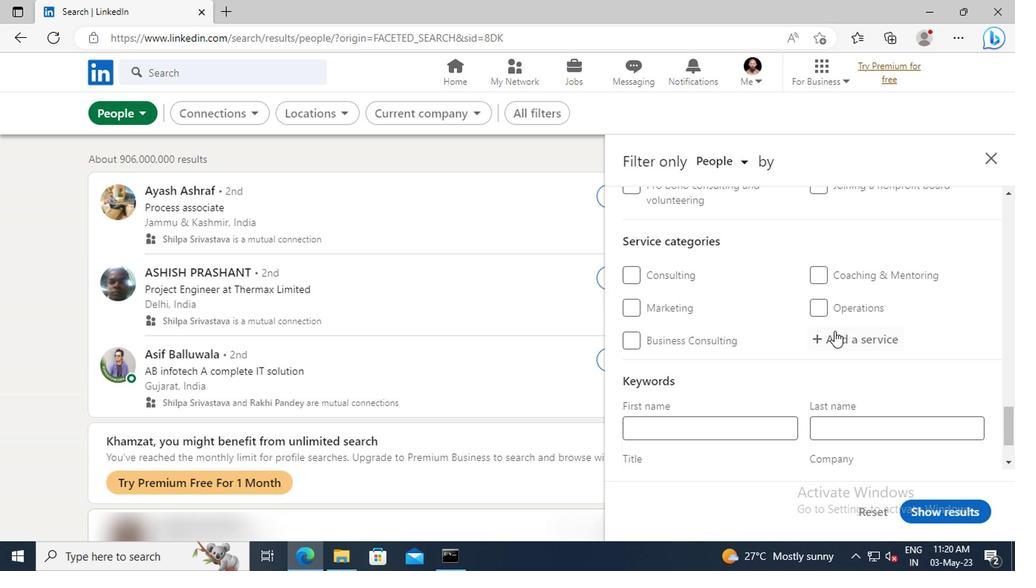 
Action: Mouse pressed left at (835, 341)
Screenshot: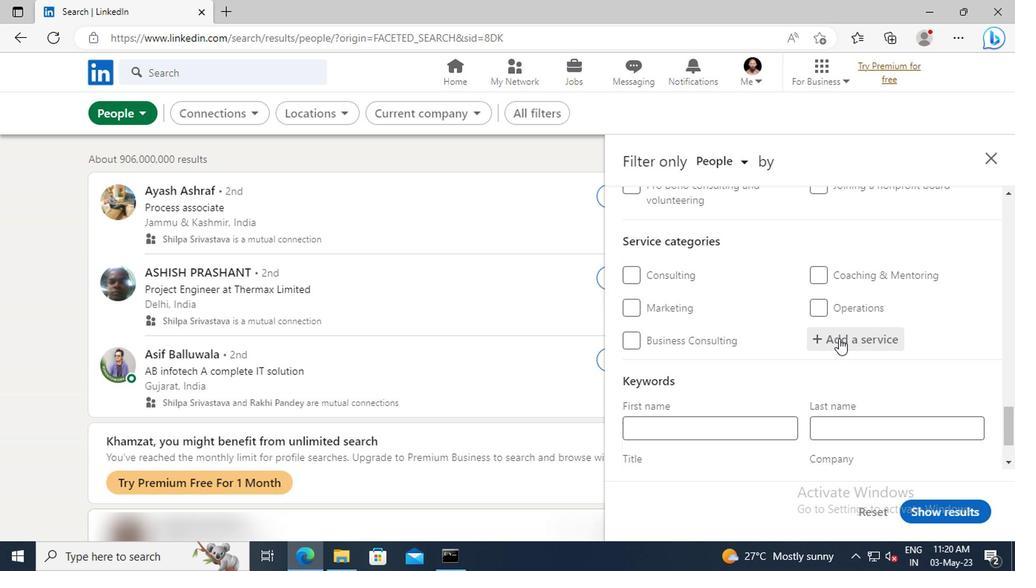 
Action: Key pressed <Key.shift>OUTS
Screenshot: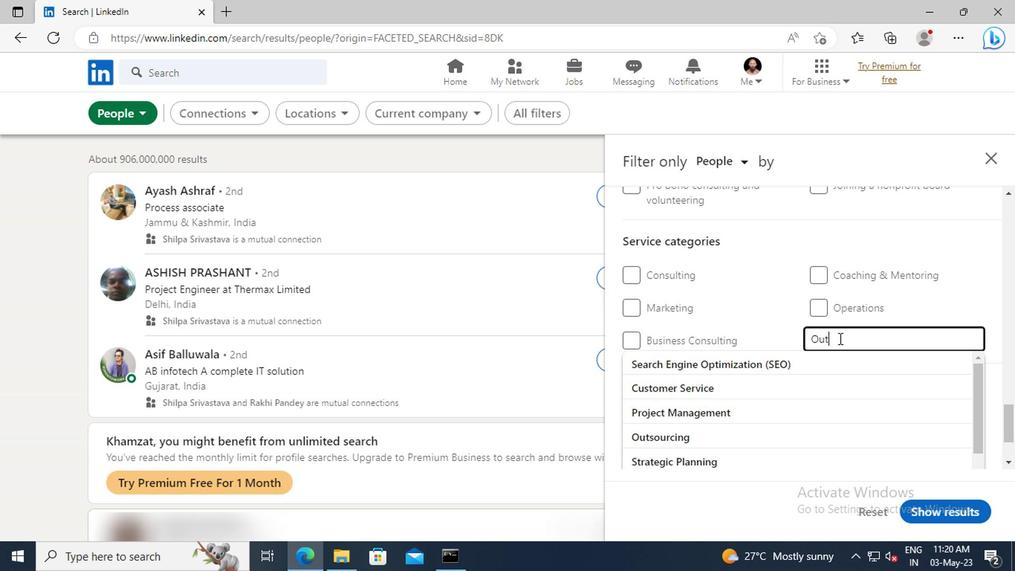 
Action: Mouse moved to (837, 377)
Screenshot: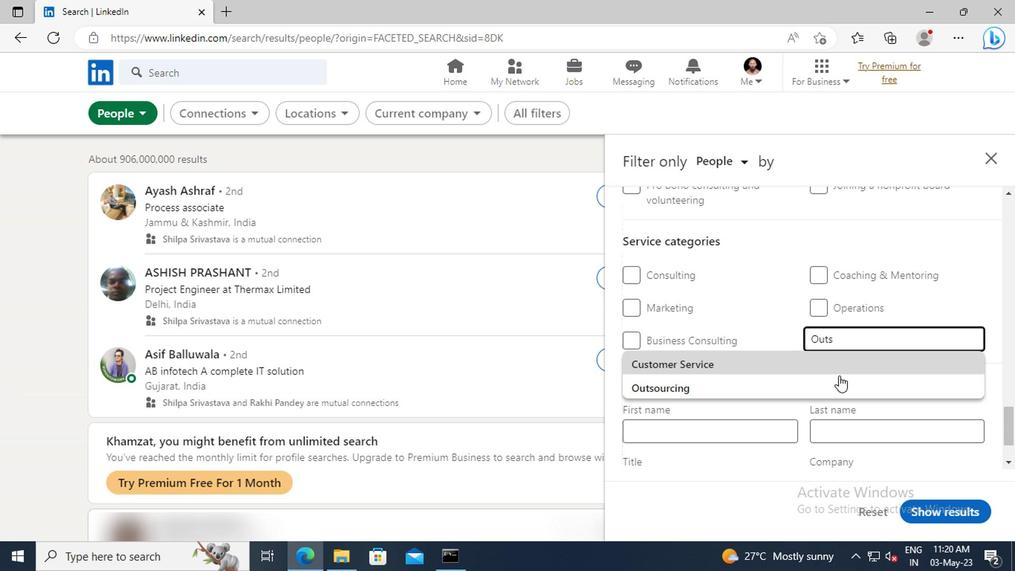 
Action: Mouse pressed left at (837, 377)
Screenshot: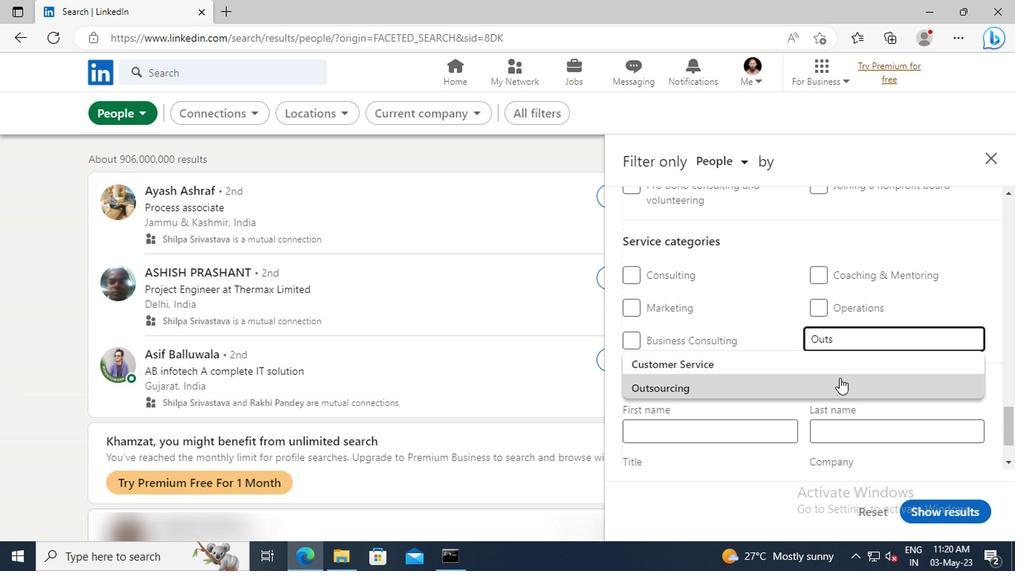 
Action: Mouse scrolled (837, 376) with delta (0, -1)
Screenshot: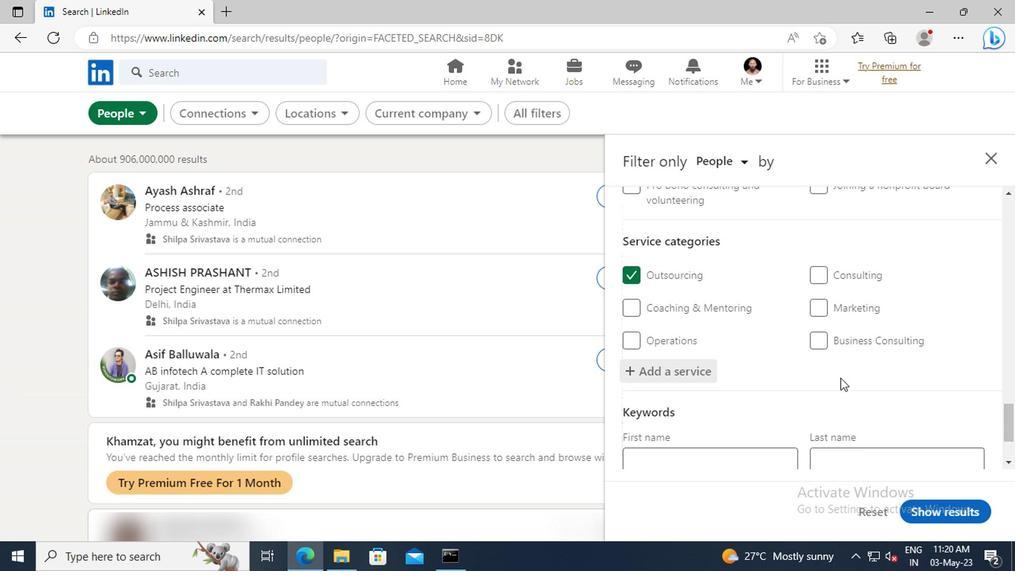 
Action: Mouse scrolled (837, 376) with delta (0, -1)
Screenshot: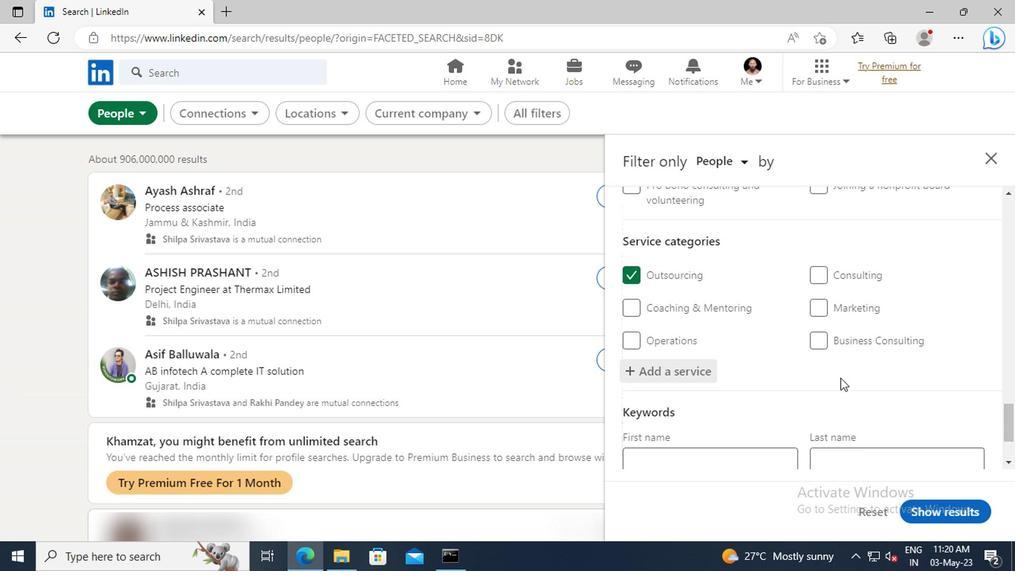 
Action: Mouse scrolled (837, 376) with delta (0, -1)
Screenshot: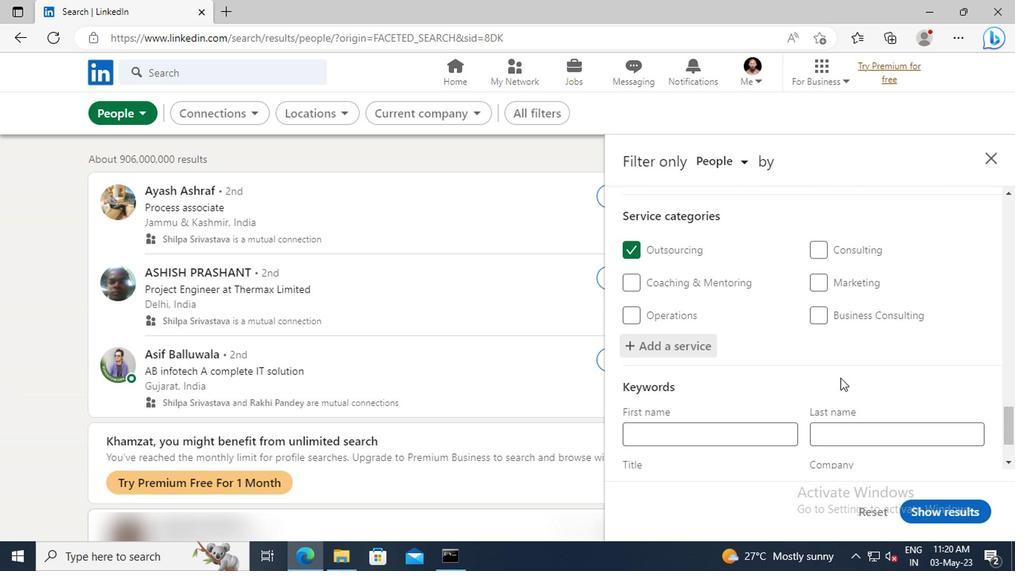 
Action: Mouse scrolled (837, 376) with delta (0, -1)
Screenshot: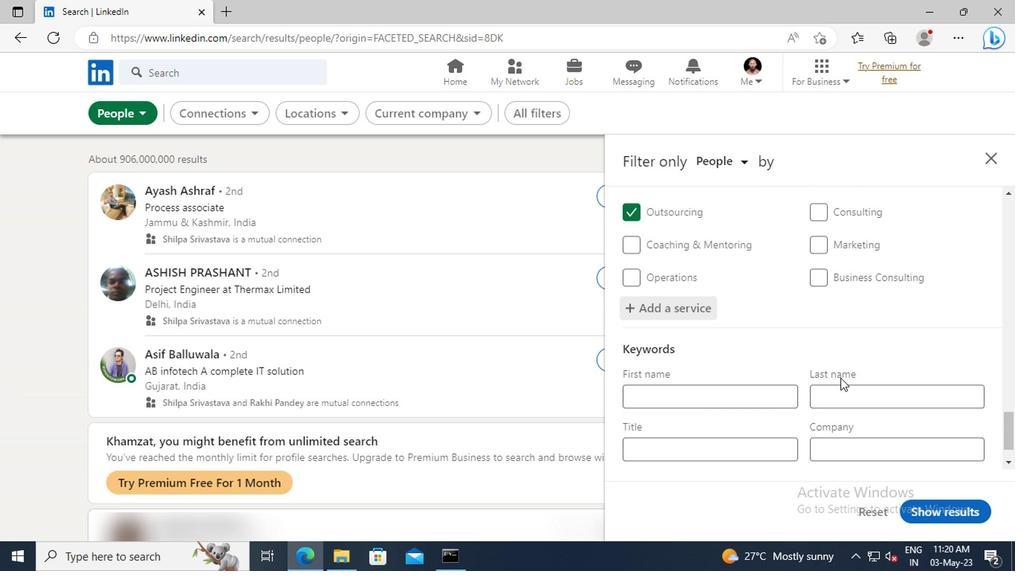 
Action: Mouse moved to (750, 404)
Screenshot: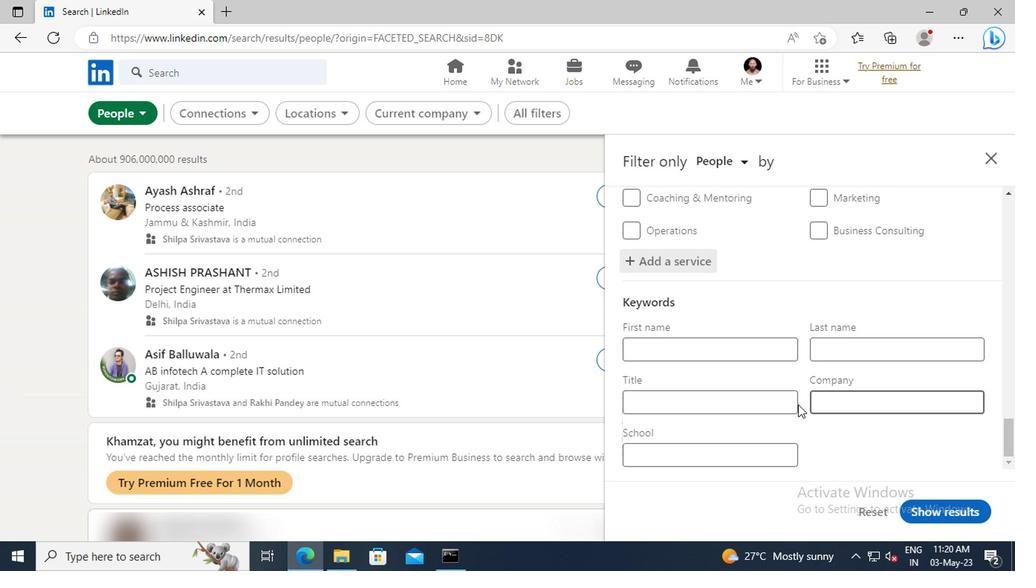 
Action: Mouse pressed left at (750, 404)
Screenshot: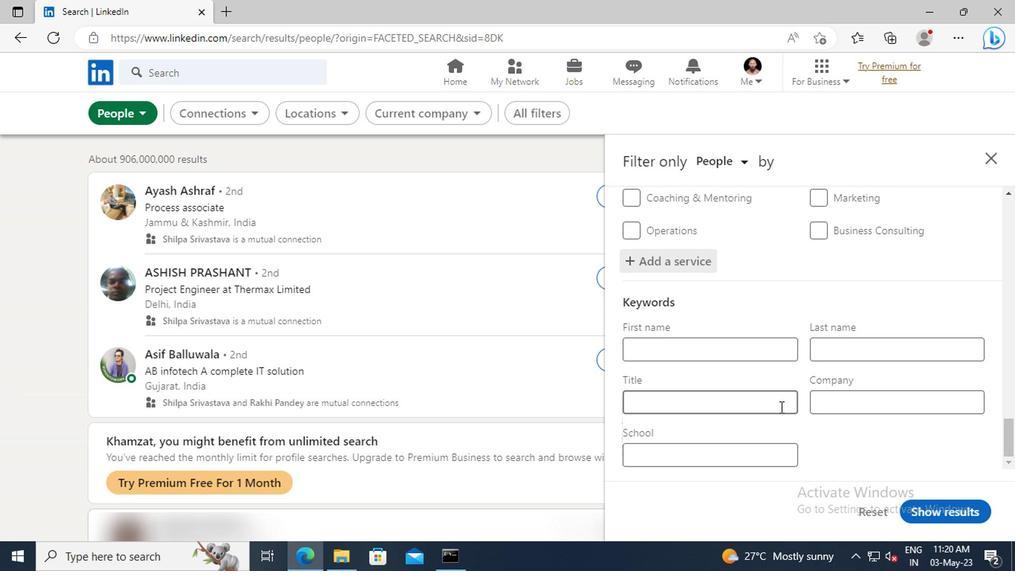 
Action: Key pressed <Key.shift>RECEPTIONIST<Key.enter>
Screenshot: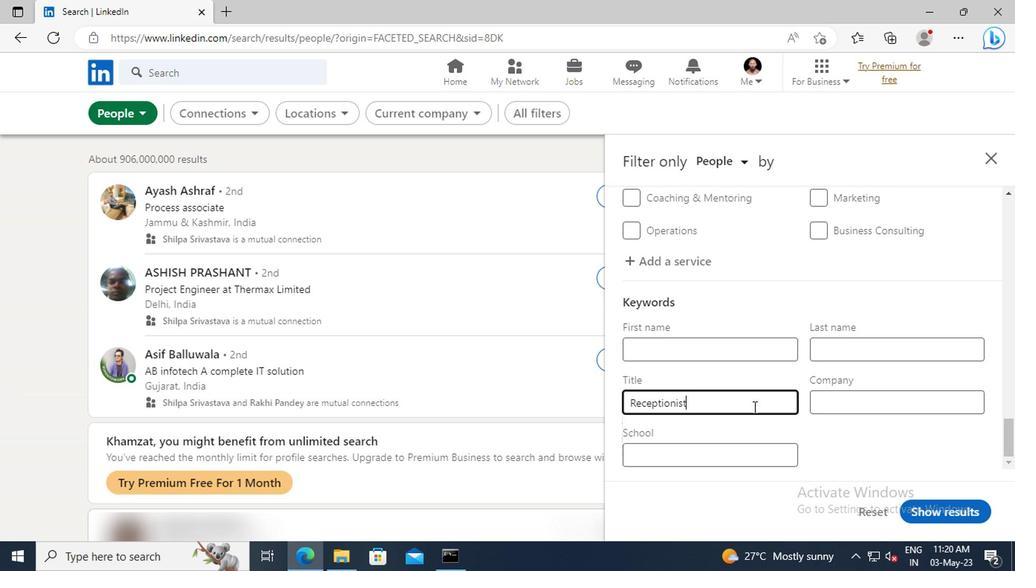 
Action: Mouse moved to (929, 492)
Screenshot: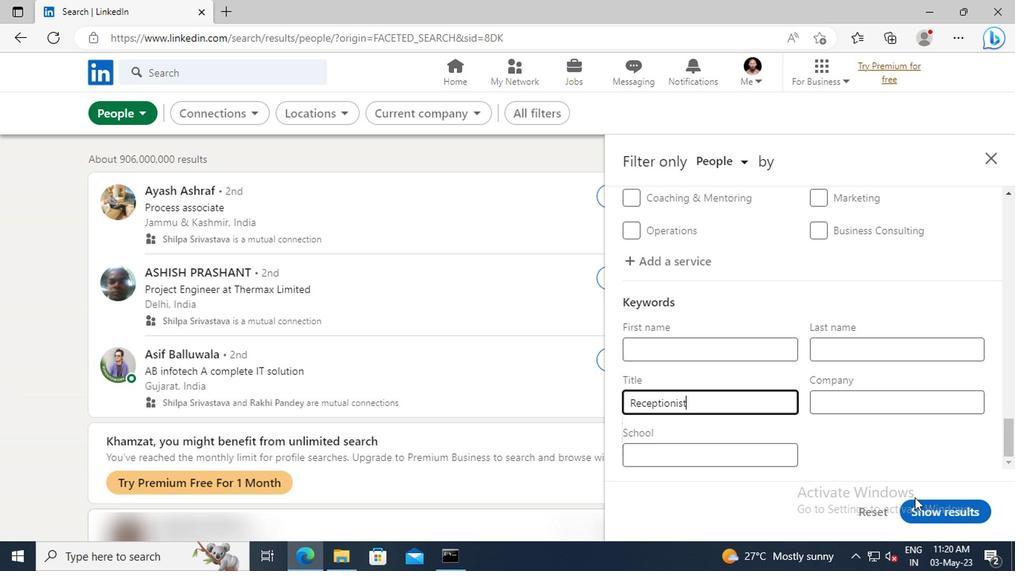 
Action: Mouse pressed left at (929, 492)
Screenshot: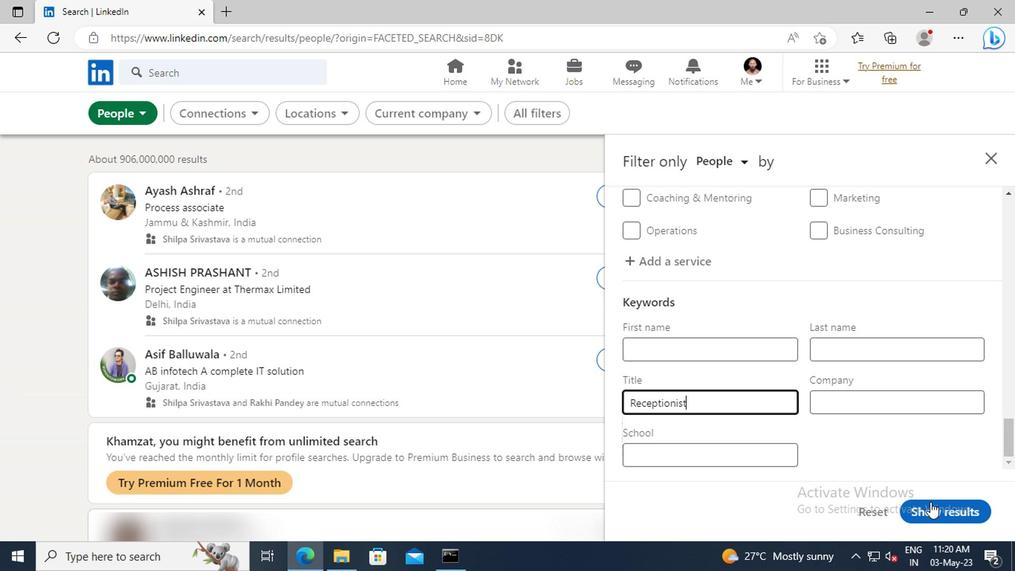 
Action: Mouse moved to (931, 494)
Screenshot: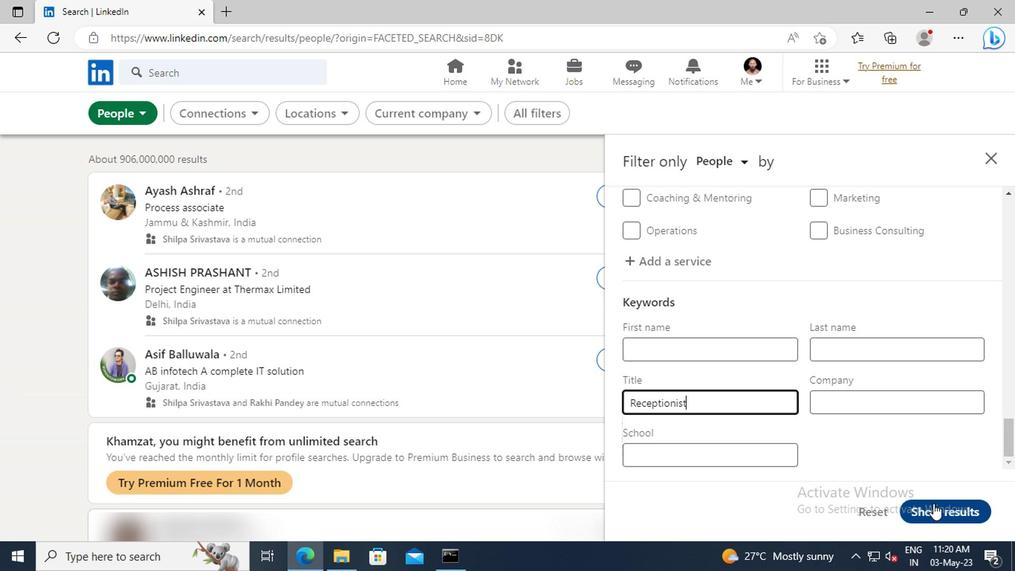 
